 Task: Look for space in Arish, Egypt from 2nd September, 2023 to 6th September, 2023 for 2 adults in price range Rs.15000 to Rs.20000. Place can be entire place with 1  bedroom having 1 bed and 1 bathroom. Property type can be house, flat, guest house, hotel. Booking option can be shelf check-in. Required host language is English.
Action: Mouse moved to (300, 175)
Screenshot: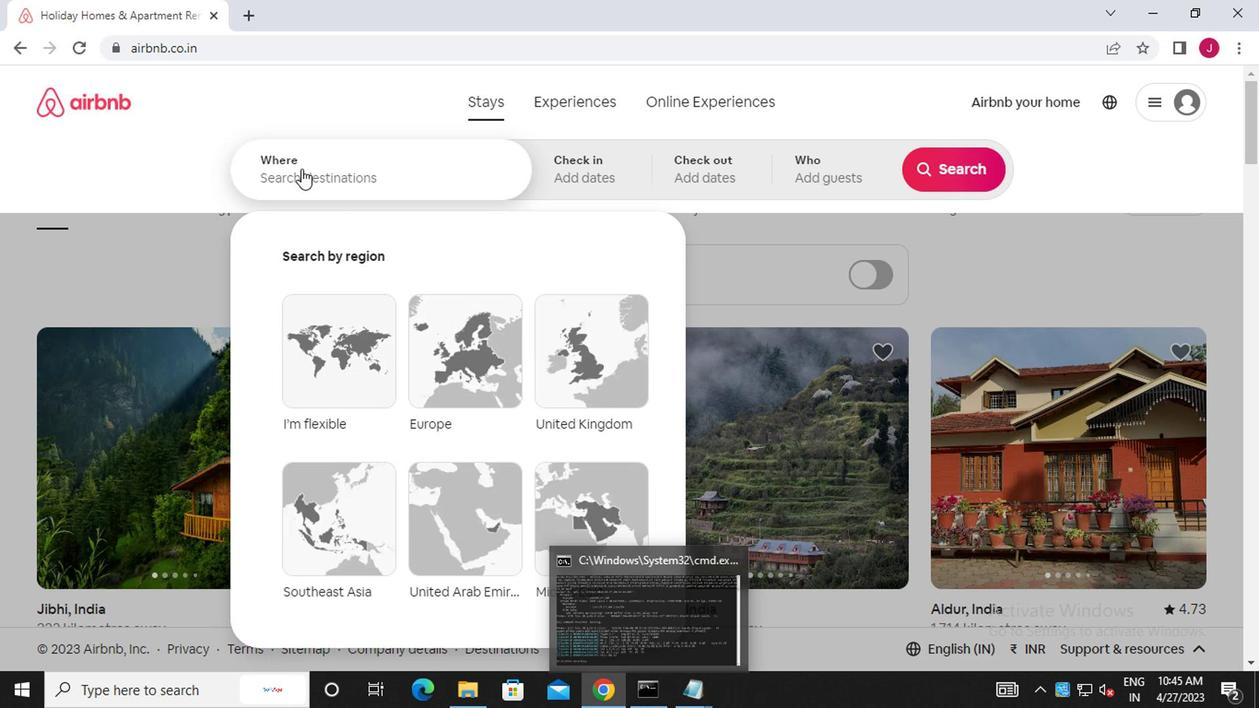 
Action: Mouse pressed left at (300, 175)
Screenshot: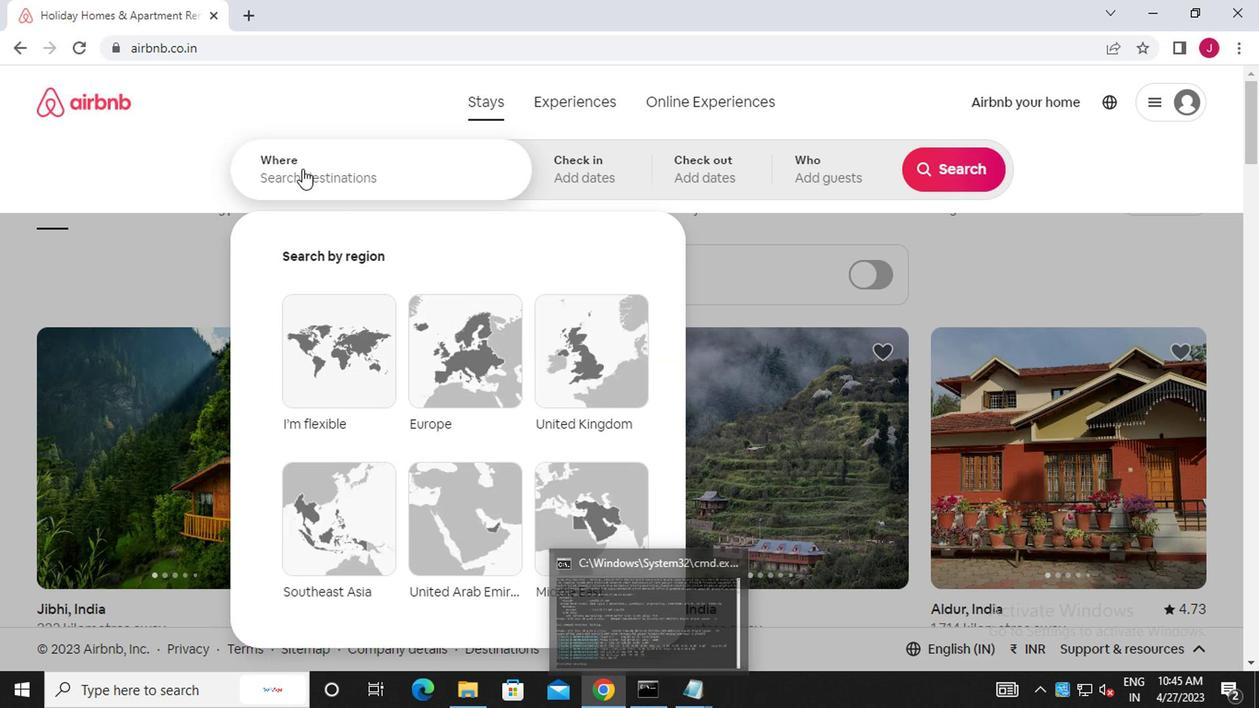 
Action: Mouse moved to (300, 176)
Screenshot: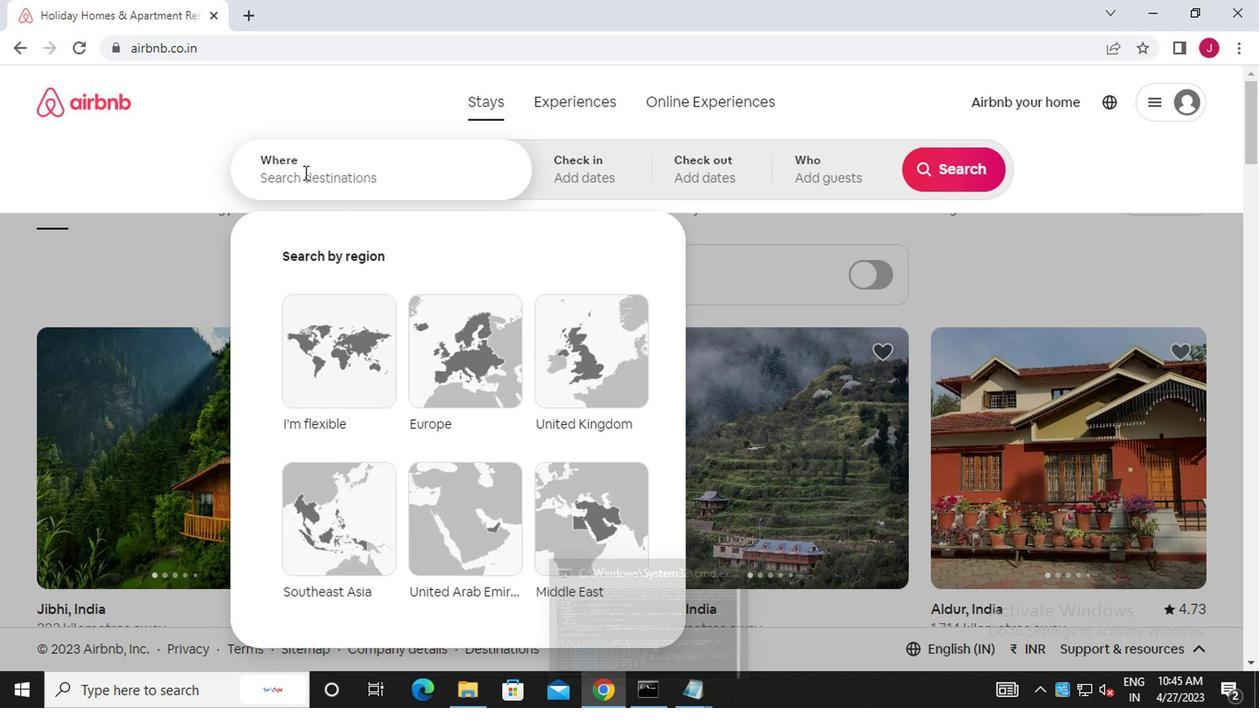 
Action: Key pressed a<Key.caps_lock>rish,<Key.caps_lock>e<Key.caps_lock>gypt
Screenshot: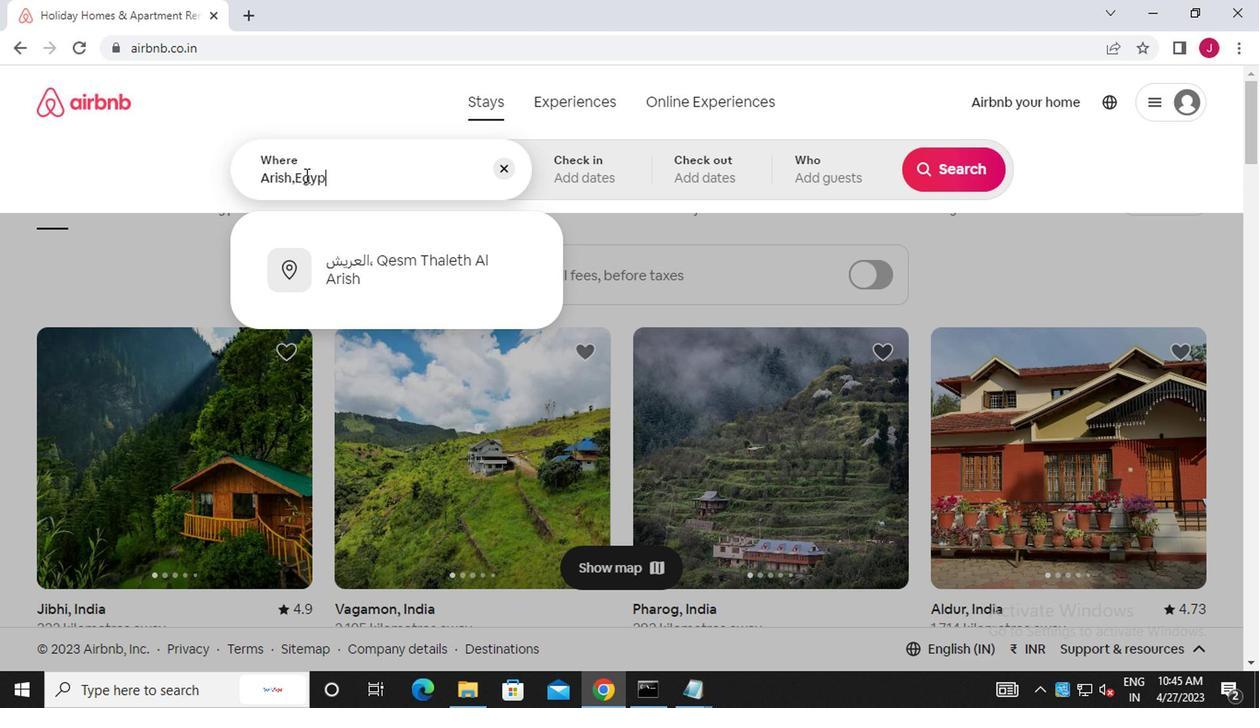 
Action: Mouse moved to (583, 167)
Screenshot: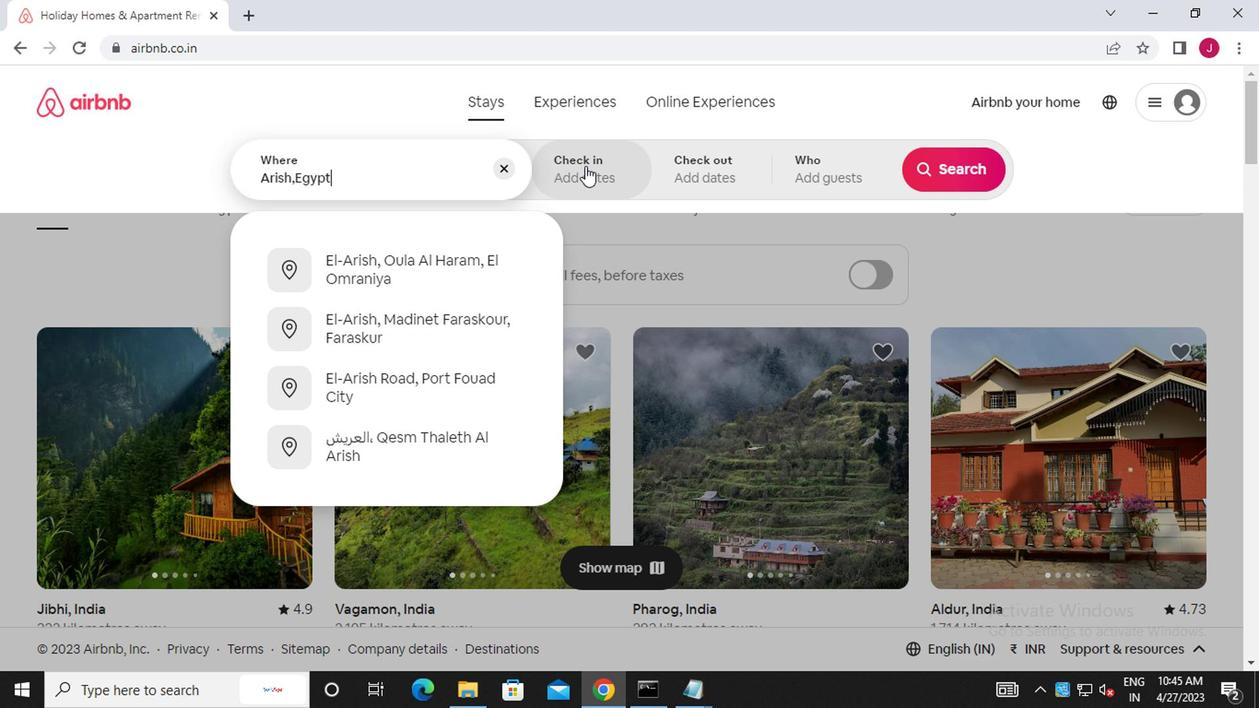 
Action: Mouse pressed left at (583, 167)
Screenshot: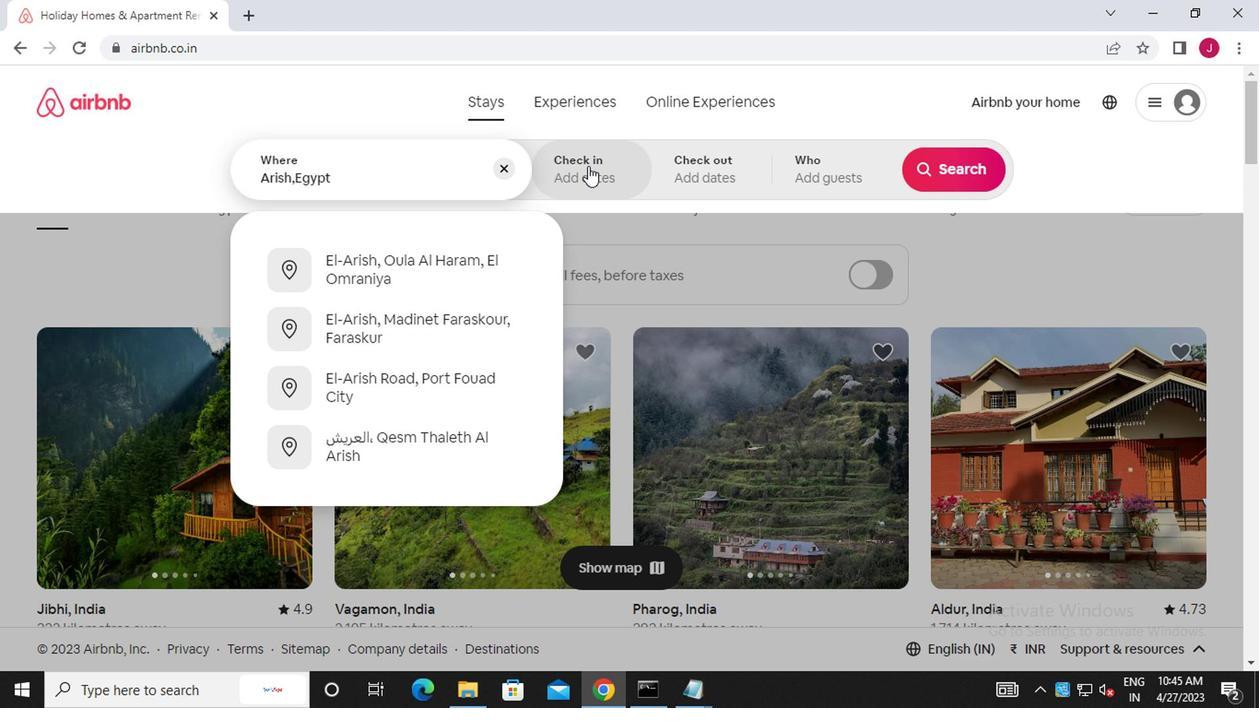 
Action: Mouse moved to (939, 312)
Screenshot: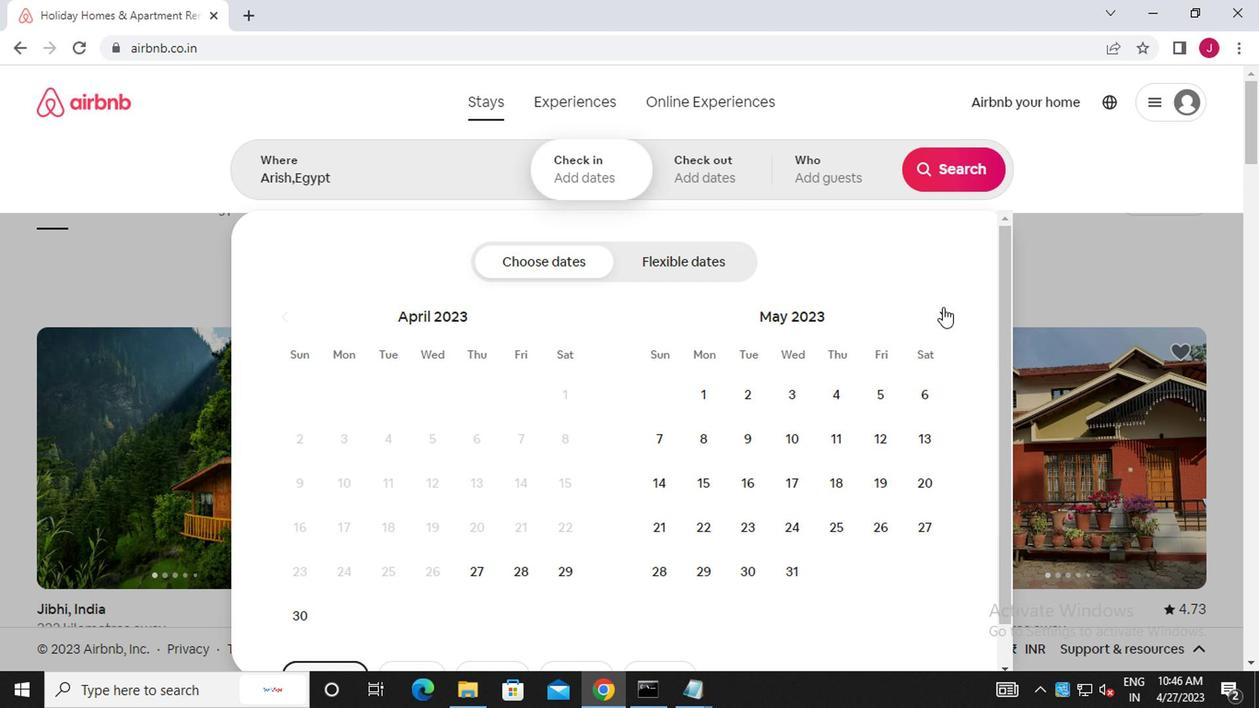 
Action: Mouse pressed left at (939, 312)
Screenshot: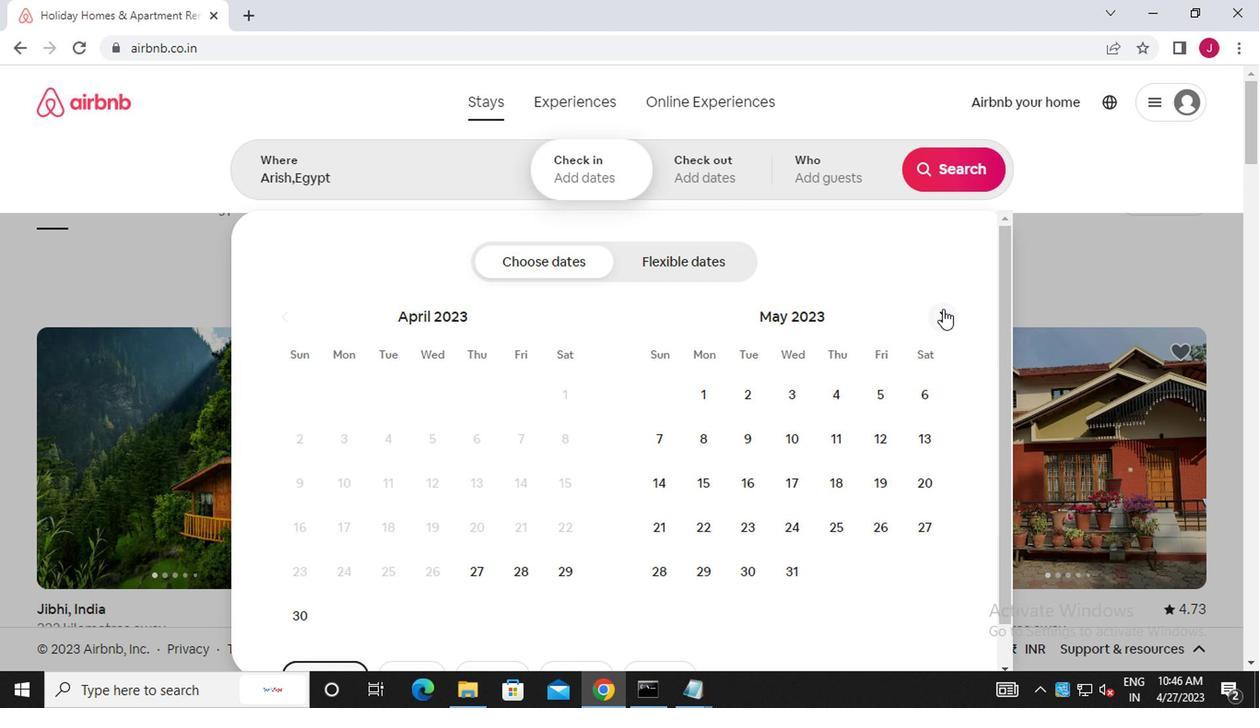 
Action: Mouse moved to (939, 312)
Screenshot: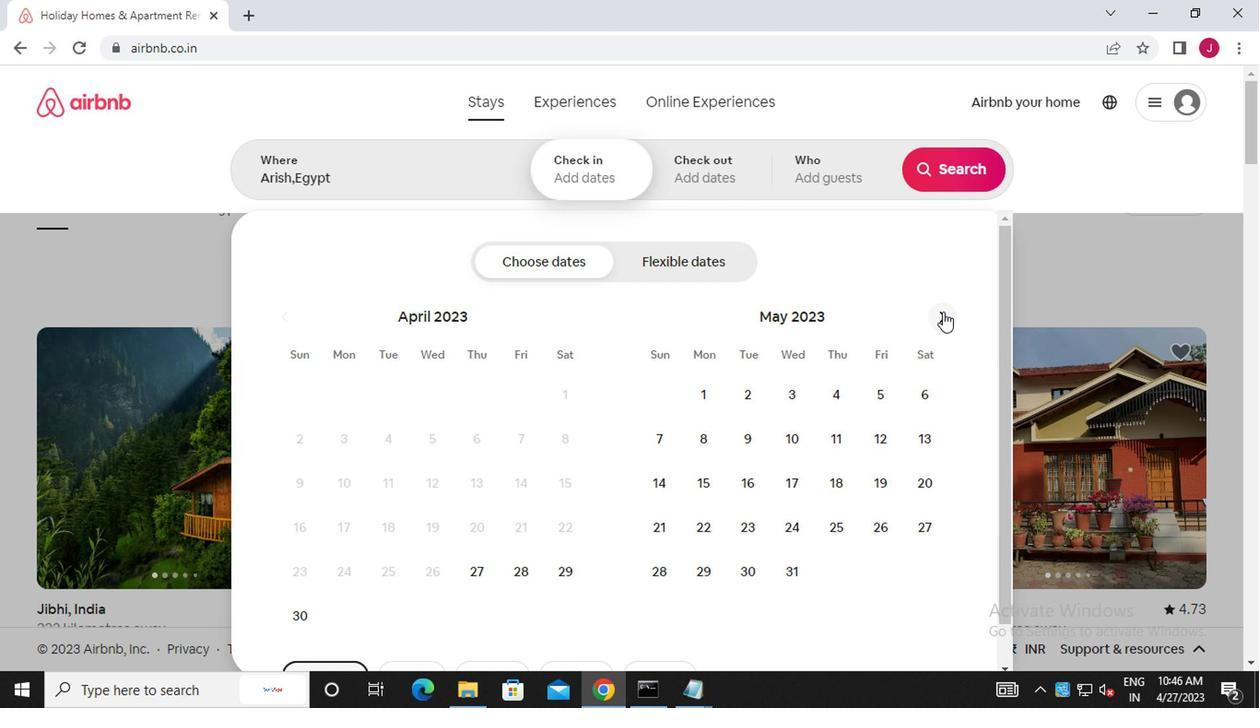 
Action: Mouse pressed left at (939, 312)
Screenshot: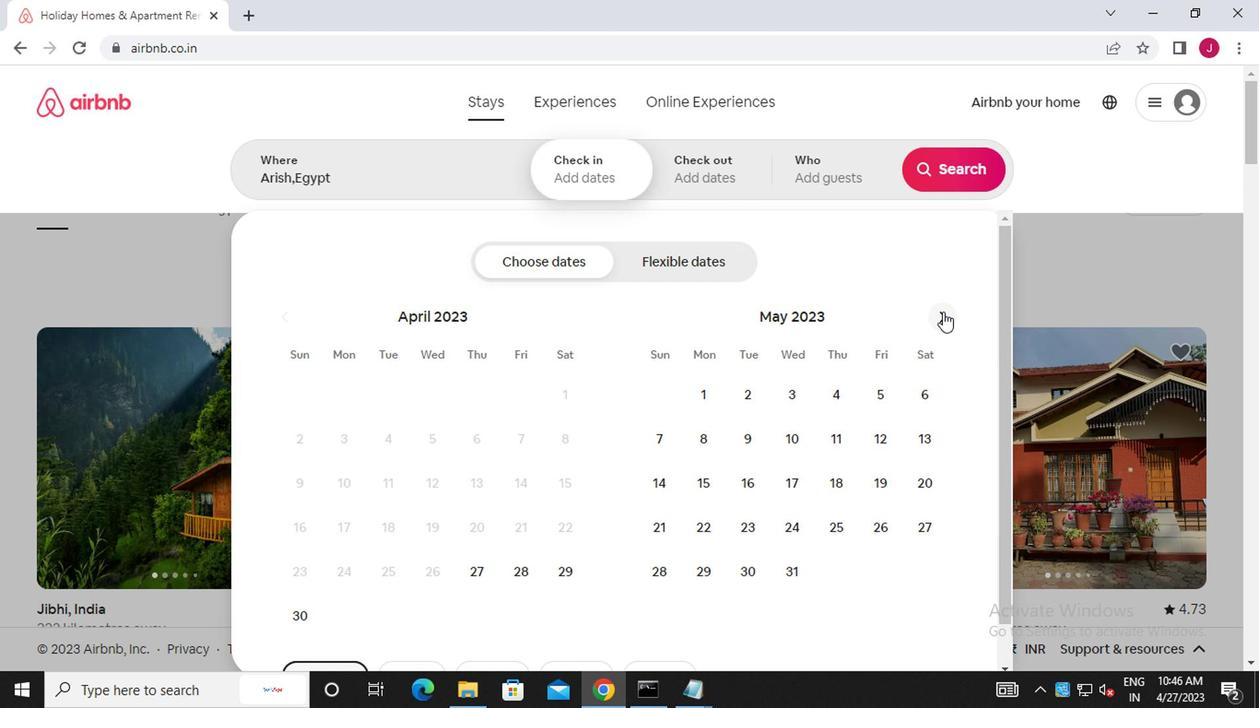 
Action: Mouse pressed left at (939, 312)
Screenshot: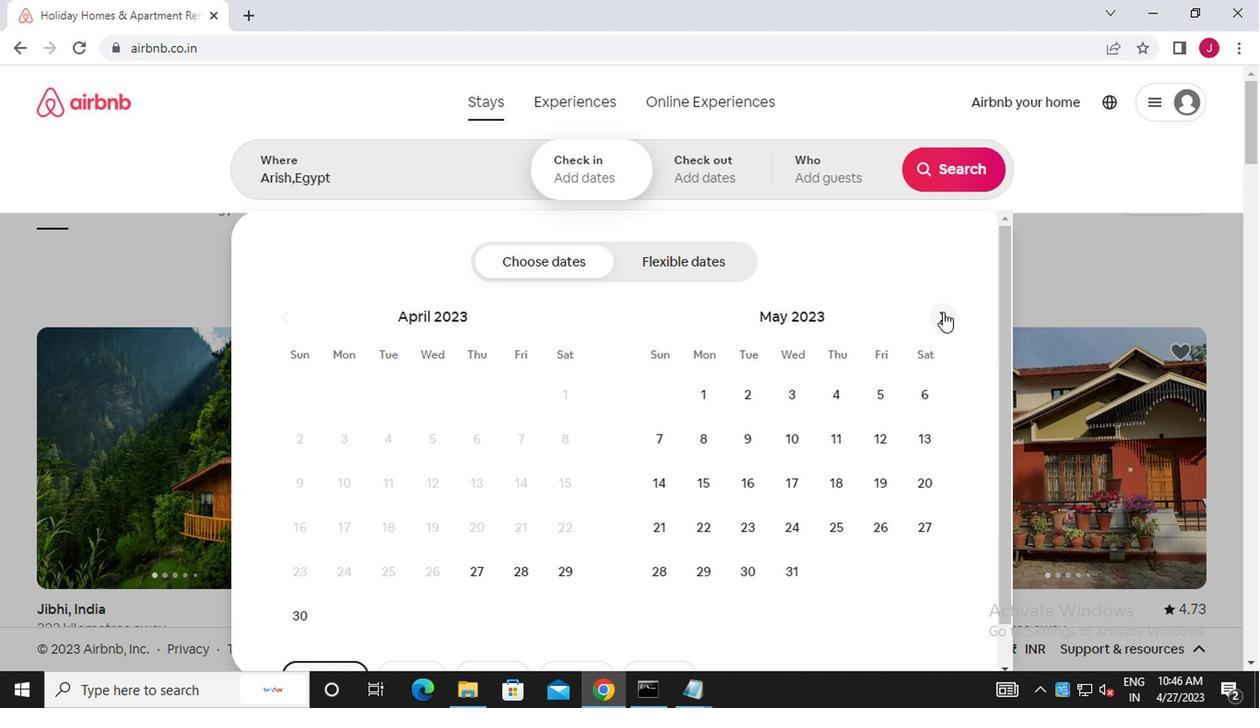 
Action: Mouse pressed left at (939, 312)
Screenshot: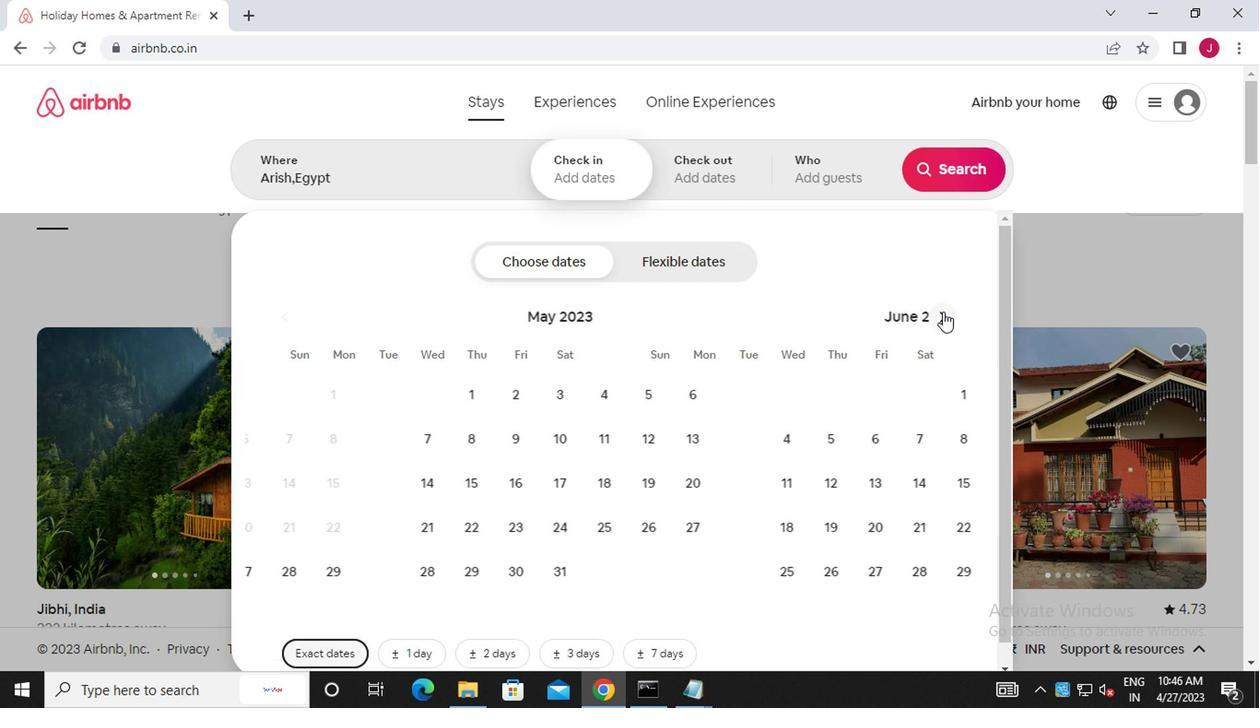 
Action: Mouse moved to (940, 314)
Screenshot: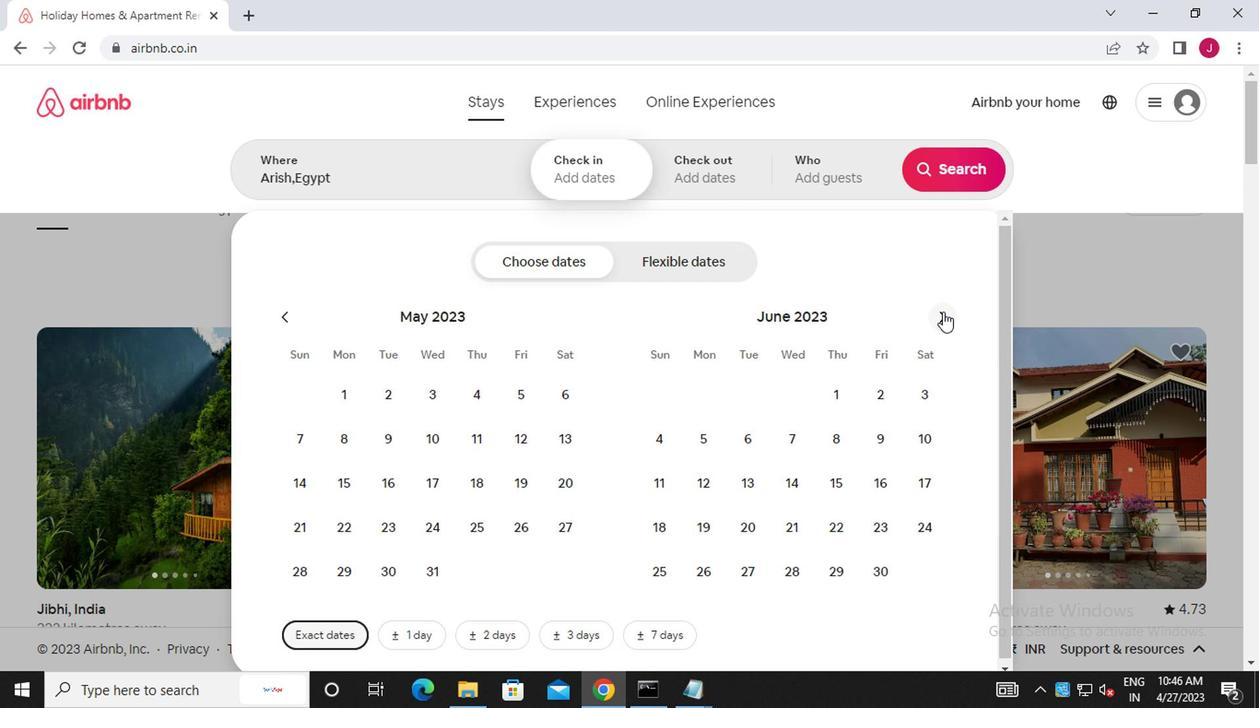 
Action: Mouse pressed left at (940, 314)
Screenshot: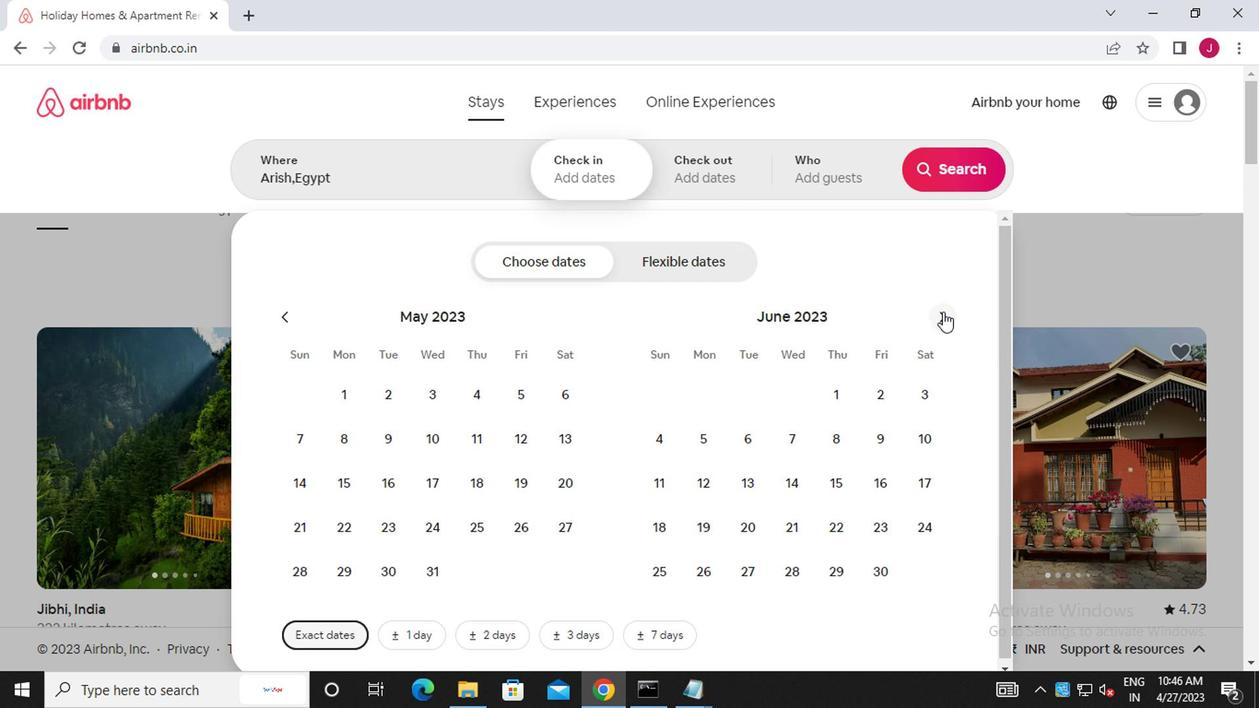 
Action: Mouse moved to (940, 314)
Screenshot: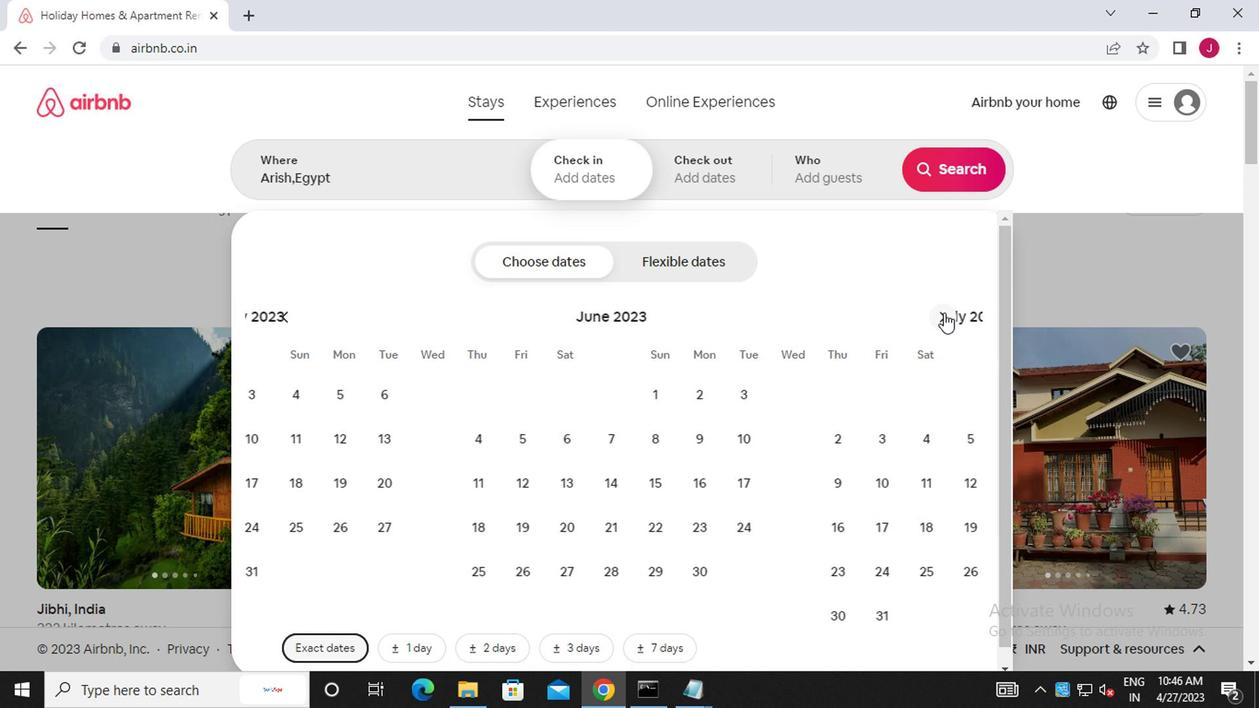 
Action: Mouse pressed left at (940, 314)
Screenshot: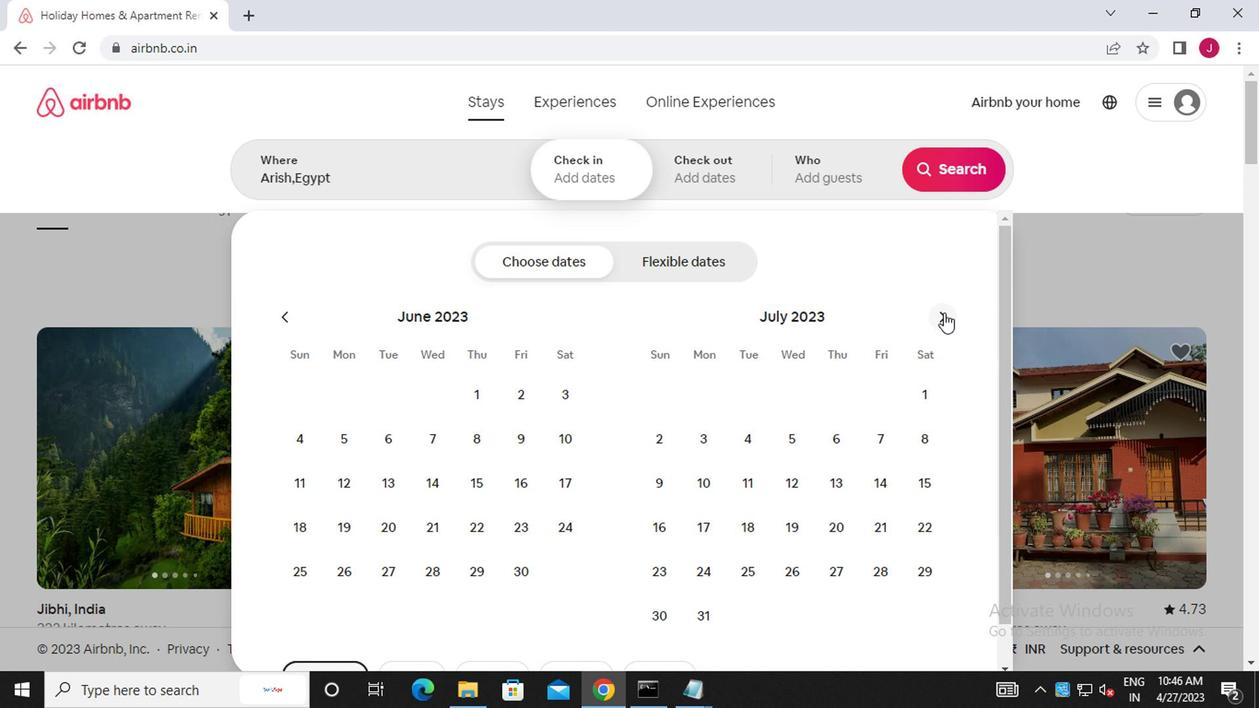 
Action: Mouse moved to (920, 400)
Screenshot: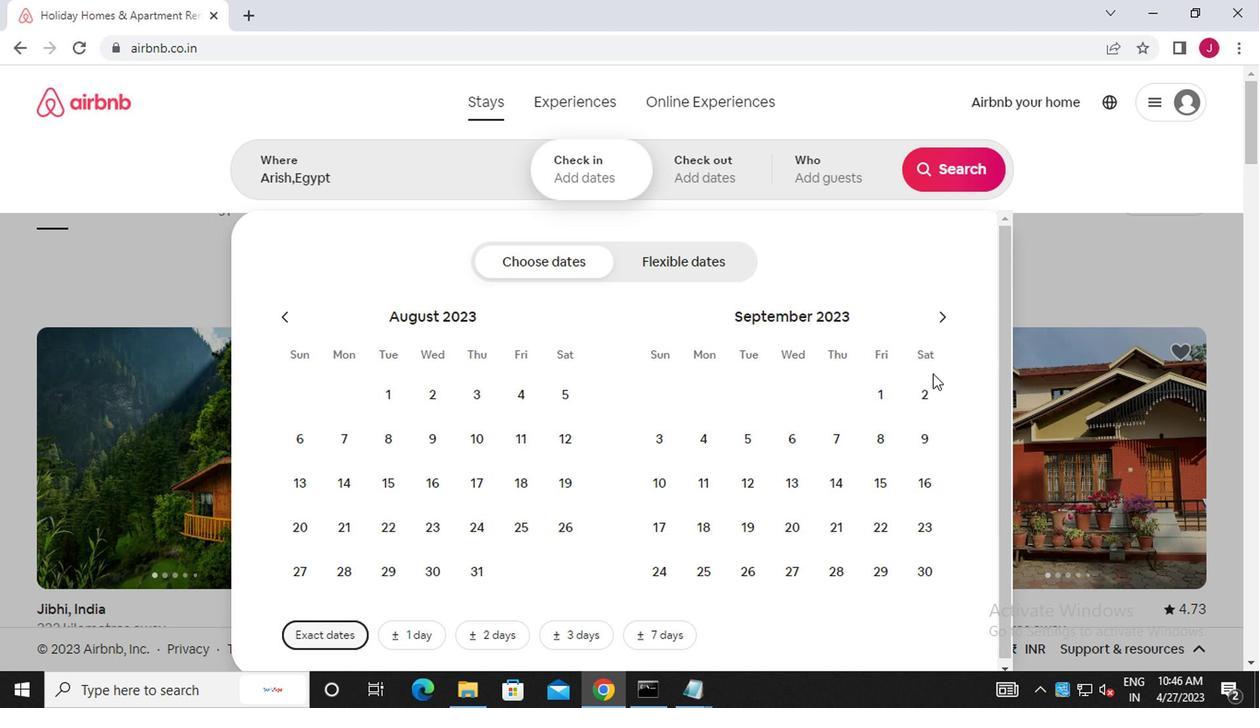 
Action: Mouse pressed left at (920, 400)
Screenshot: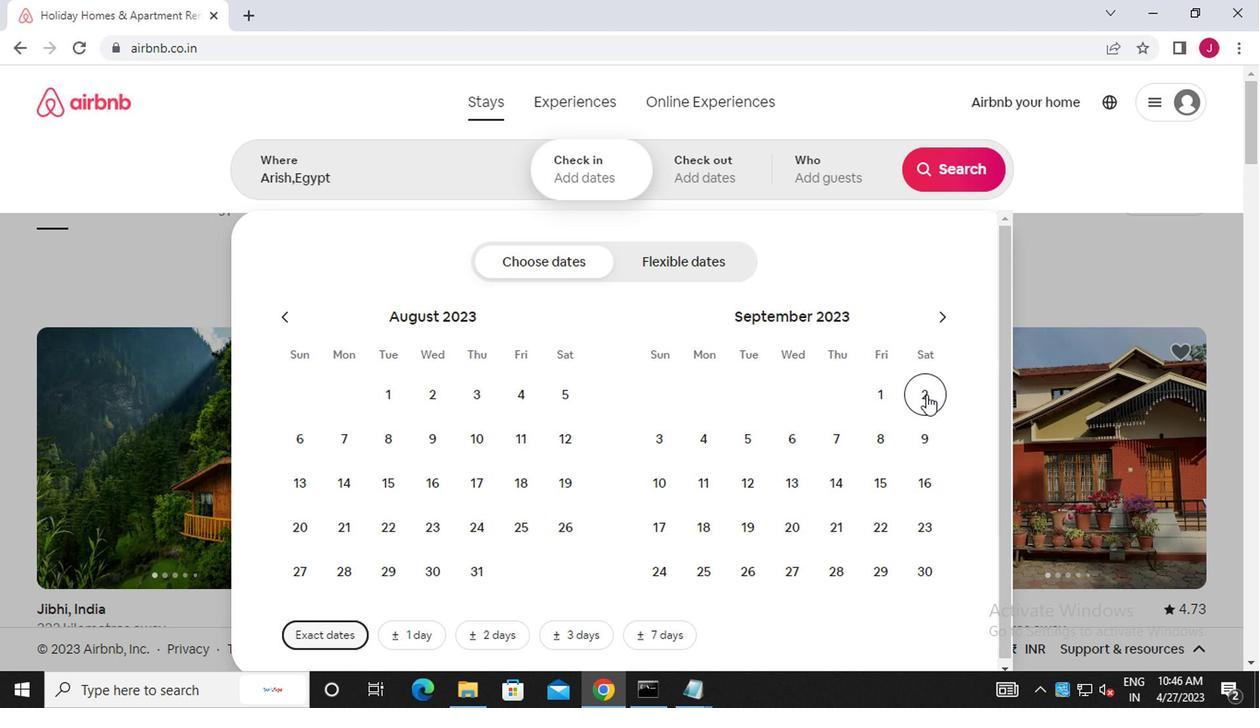 
Action: Mouse moved to (792, 438)
Screenshot: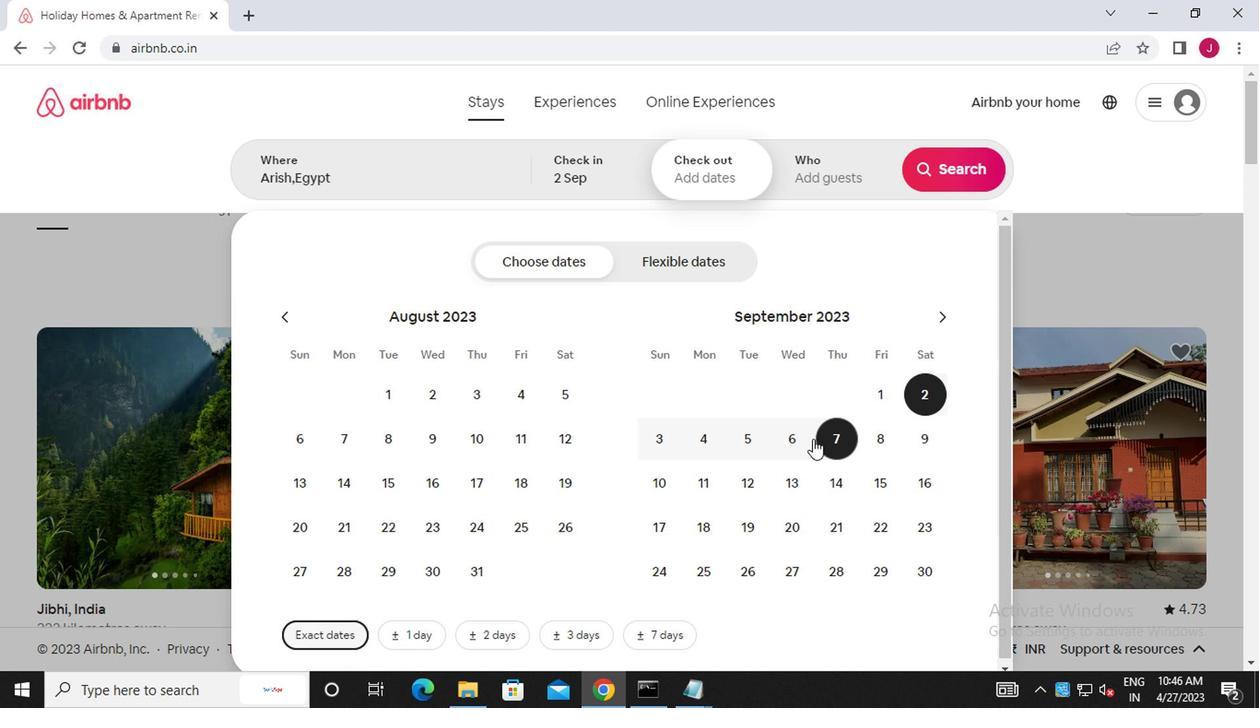 
Action: Mouse pressed left at (792, 438)
Screenshot: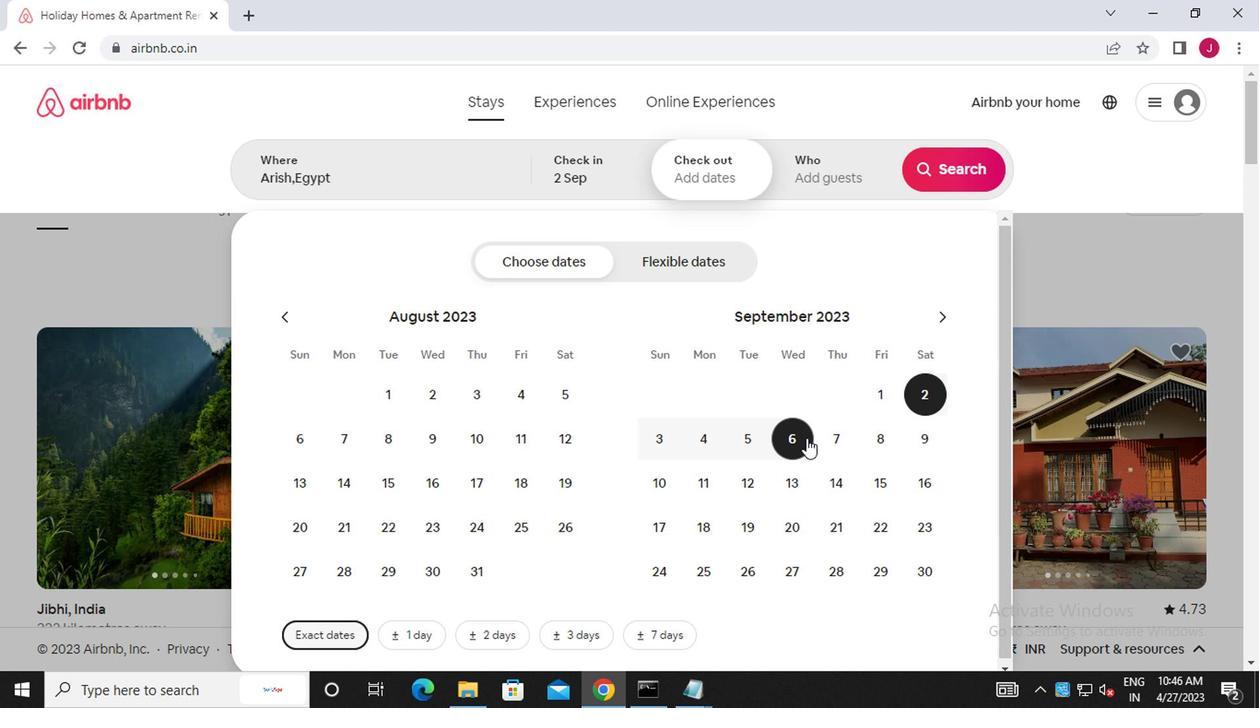 
Action: Mouse moved to (817, 167)
Screenshot: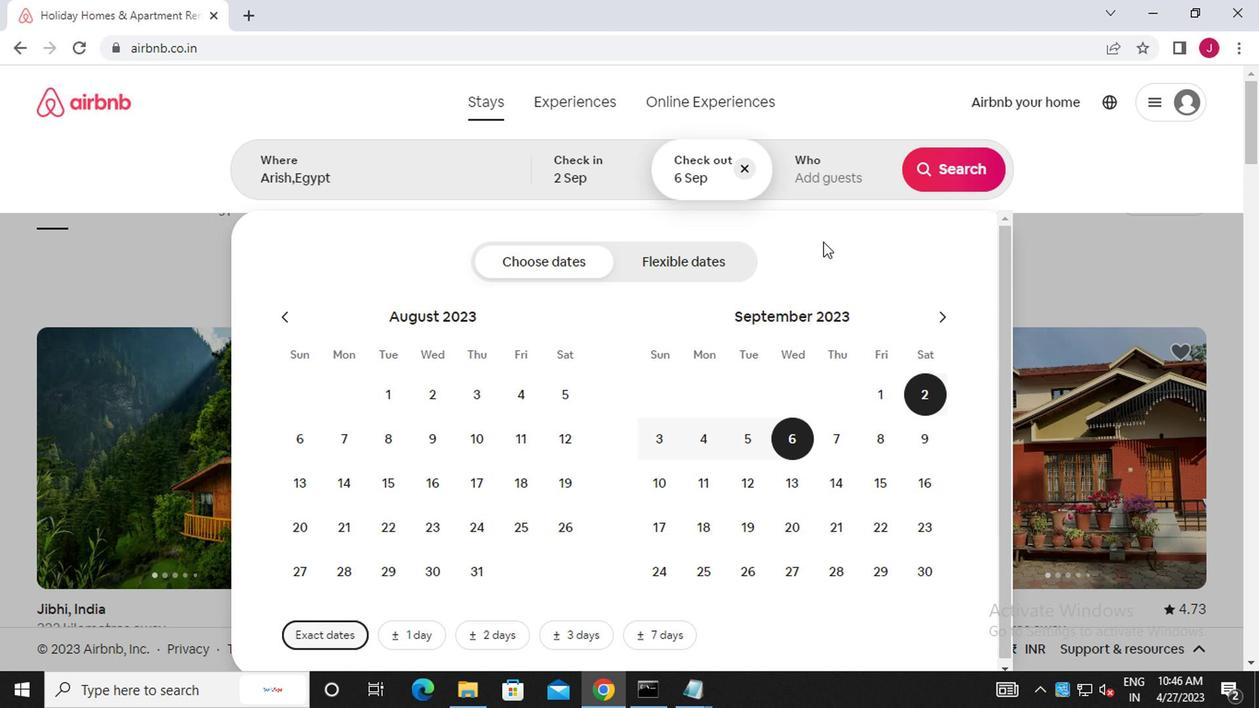 
Action: Mouse pressed left at (817, 167)
Screenshot: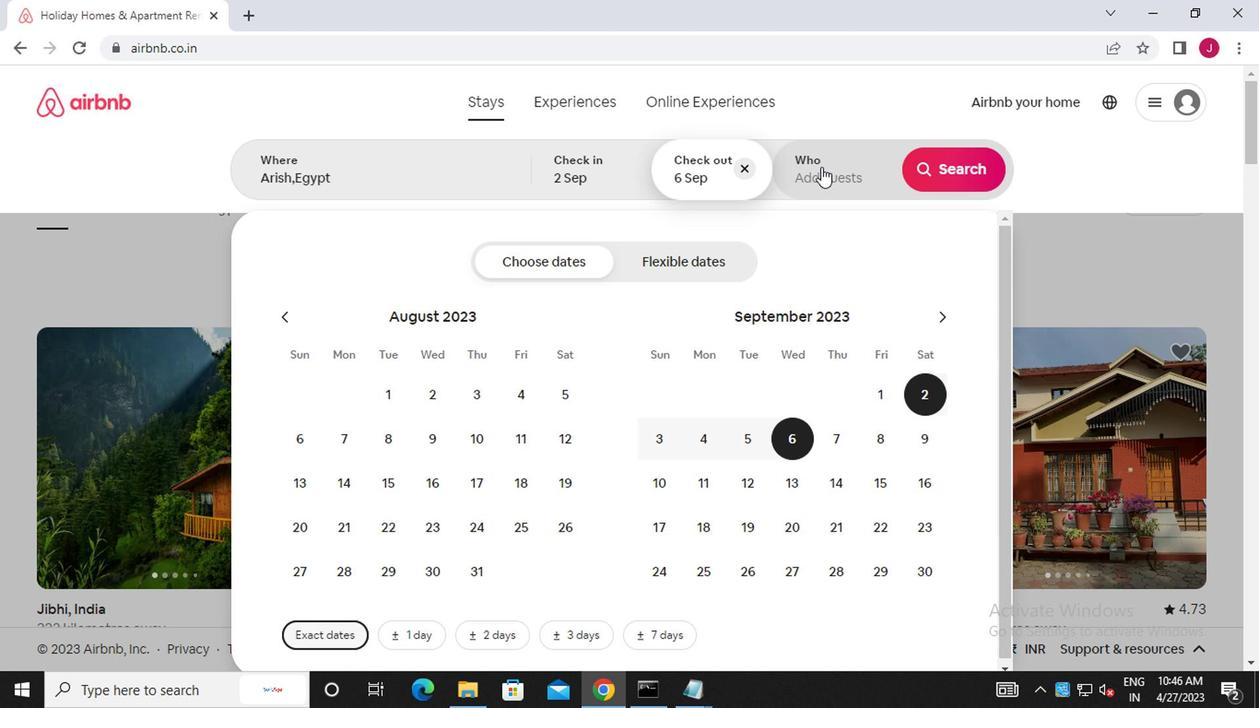 
Action: Mouse moved to (956, 262)
Screenshot: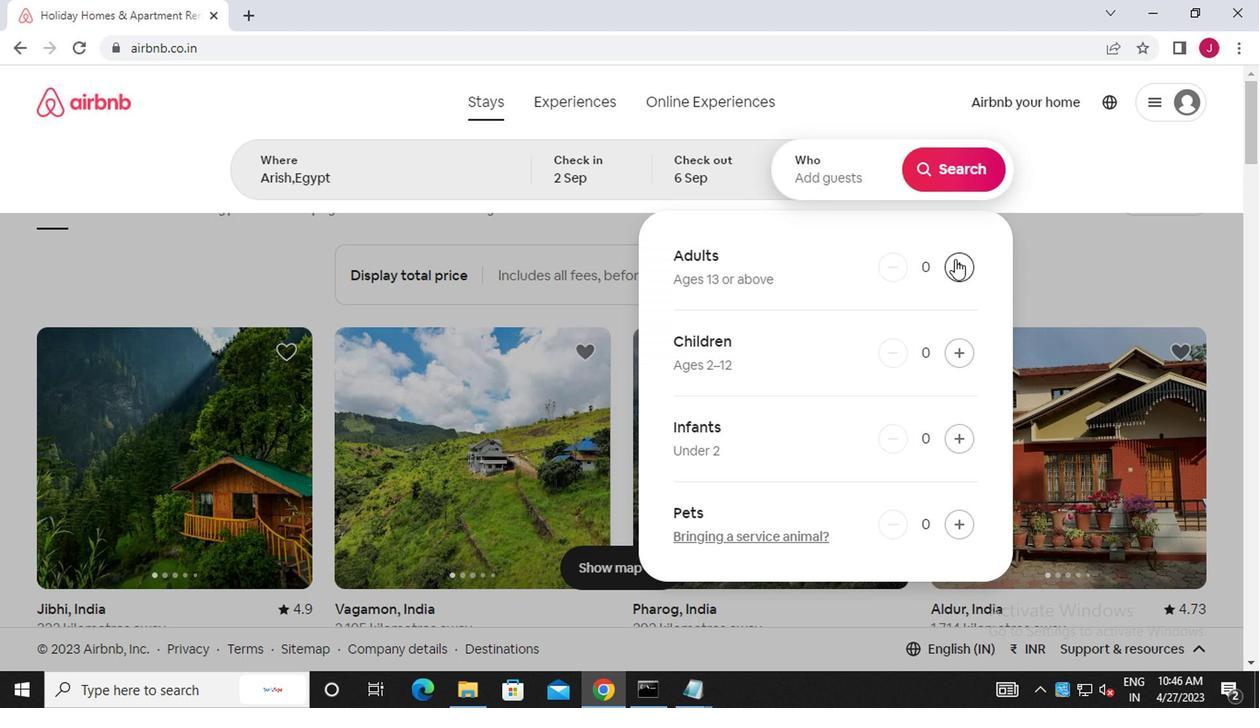 
Action: Mouse pressed left at (956, 262)
Screenshot: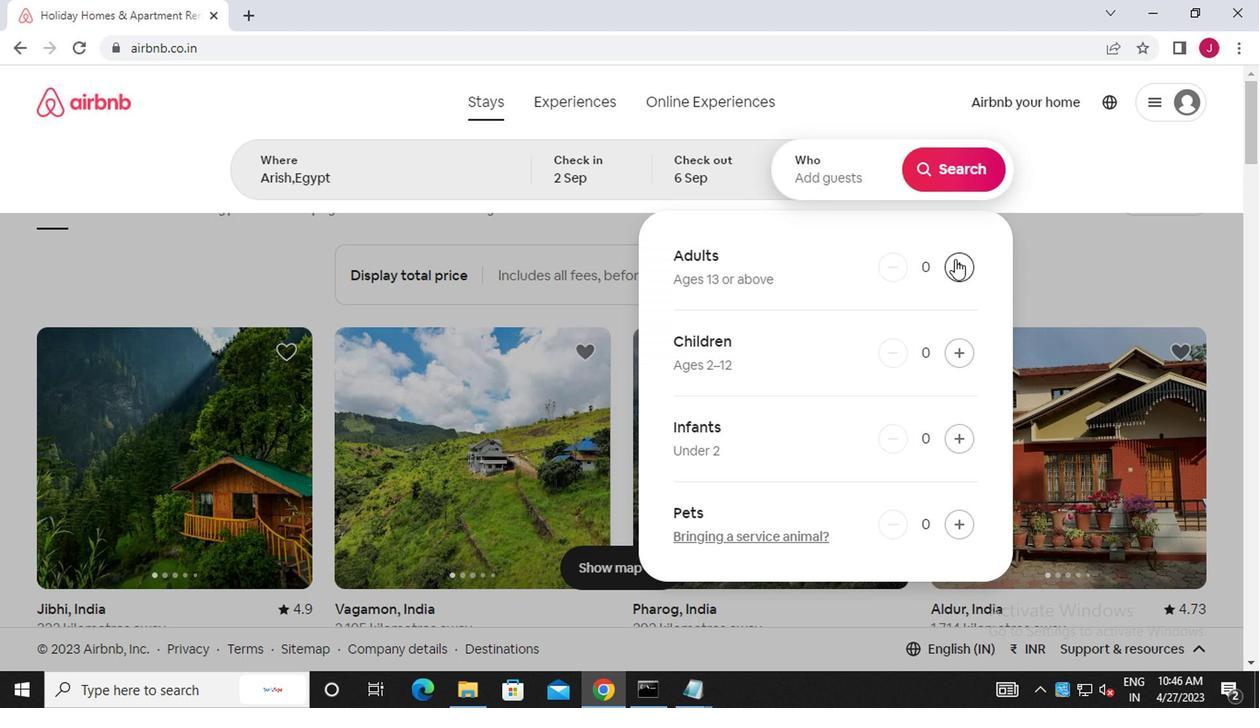 
Action: Mouse moved to (957, 264)
Screenshot: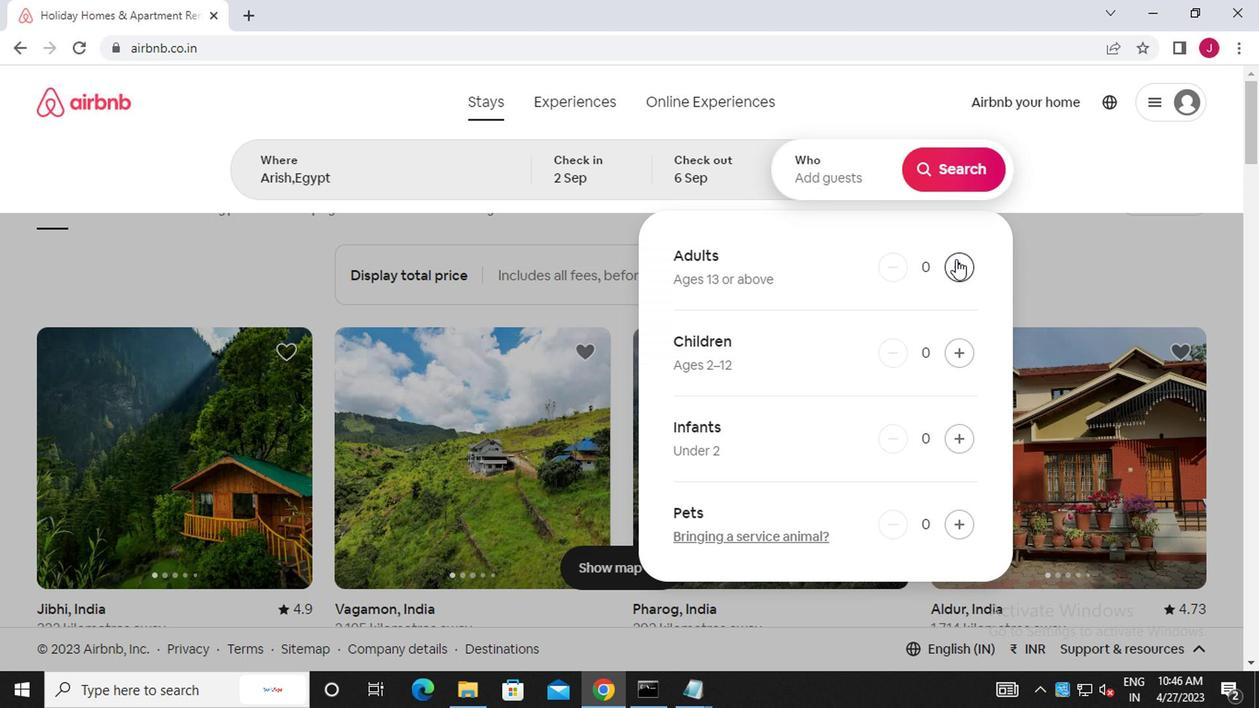 
Action: Mouse pressed left at (957, 264)
Screenshot: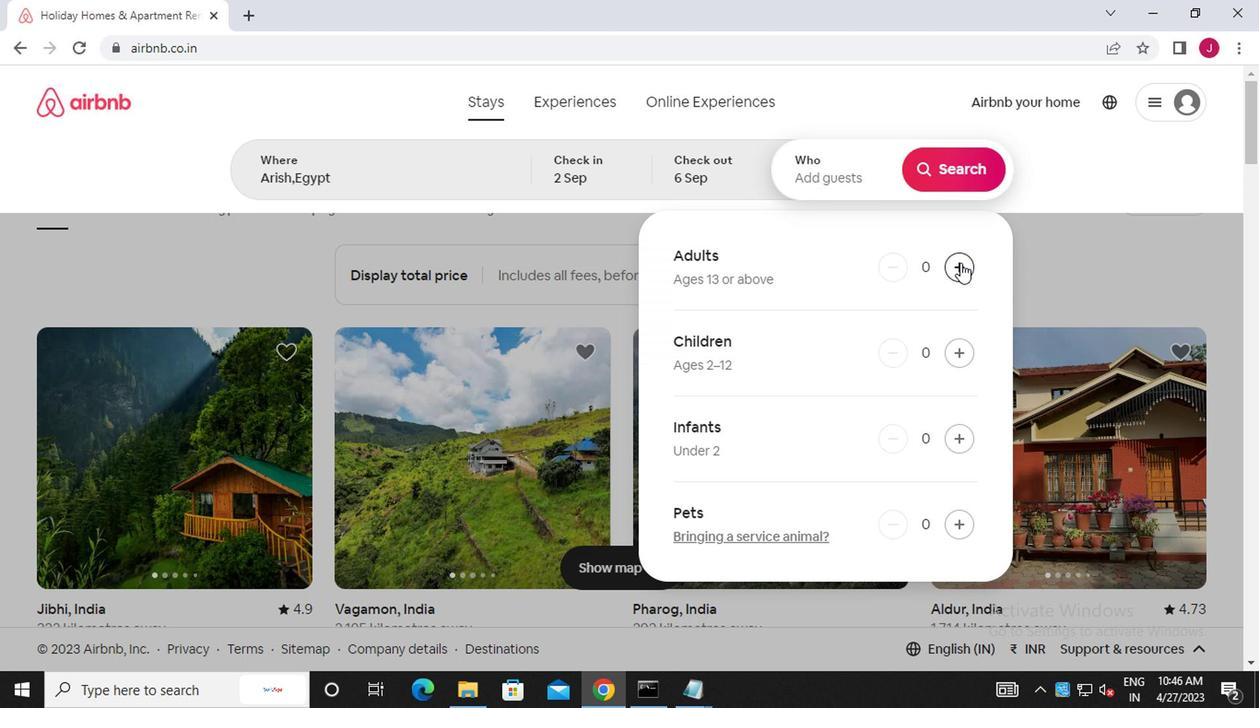 
Action: Mouse moved to (957, 163)
Screenshot: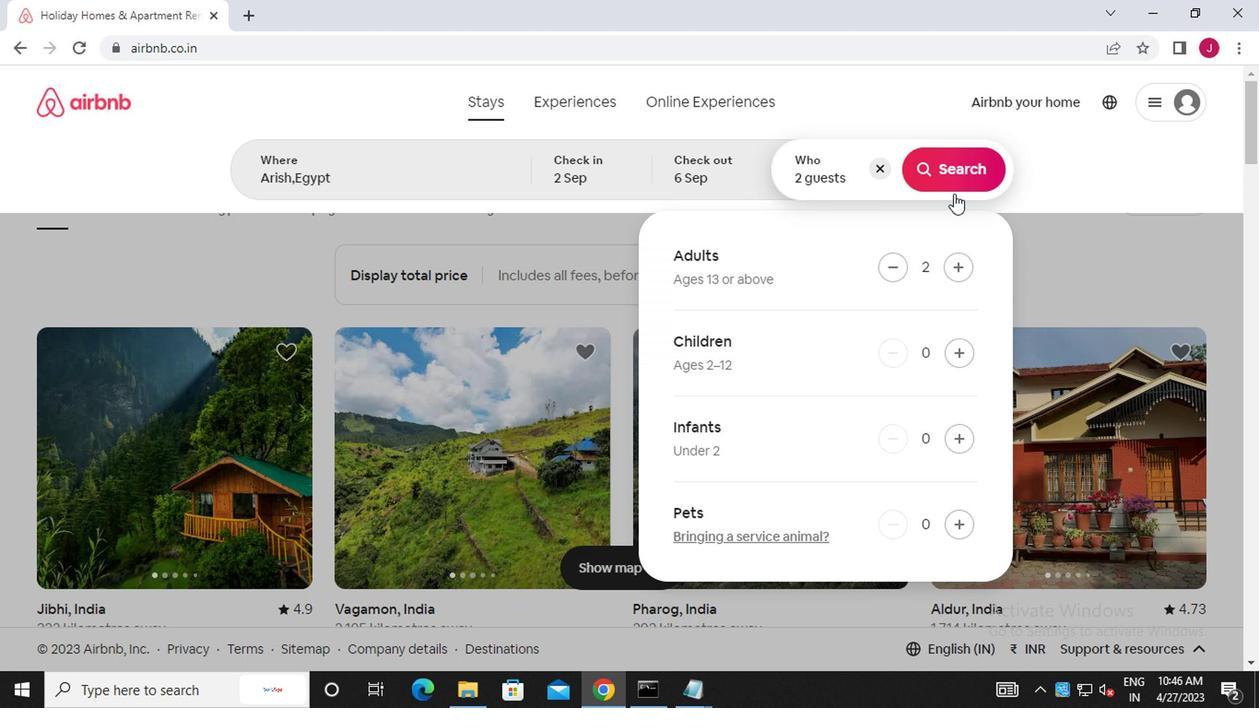 
Action: Mouse pressed left at (957, 163)
Screenshot: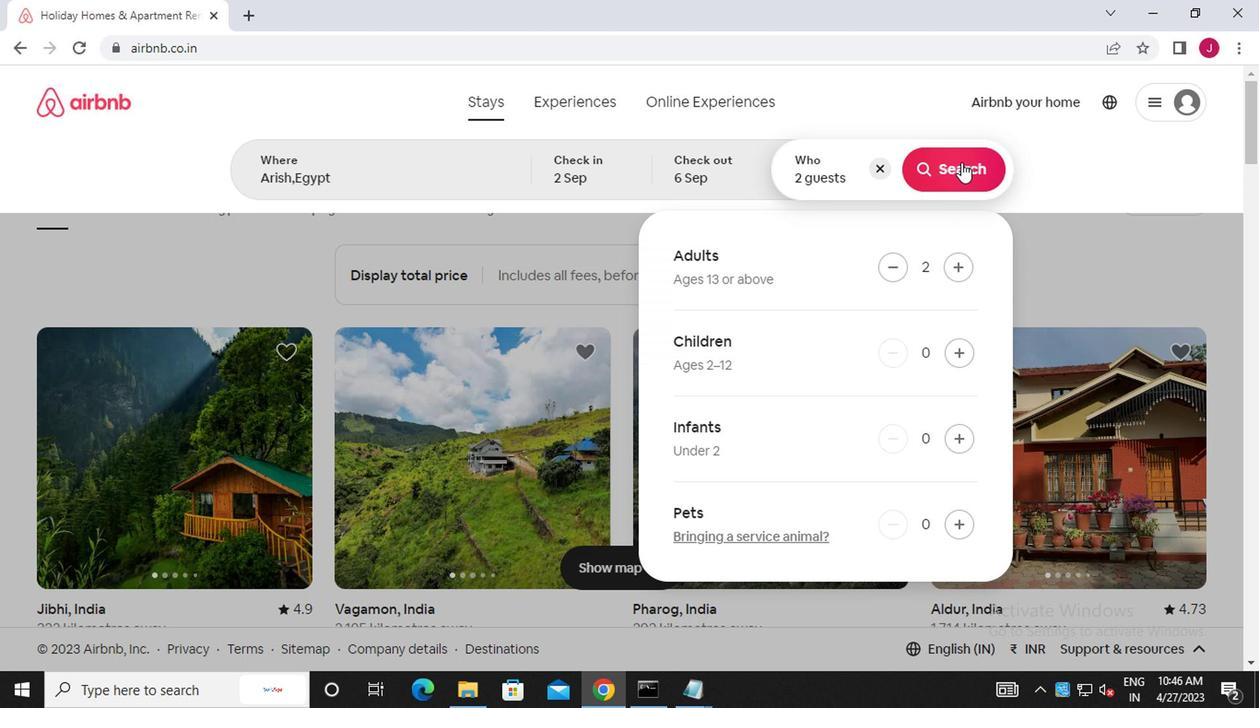 
Action: Mouse moved to (1196, 178)
Screenshot: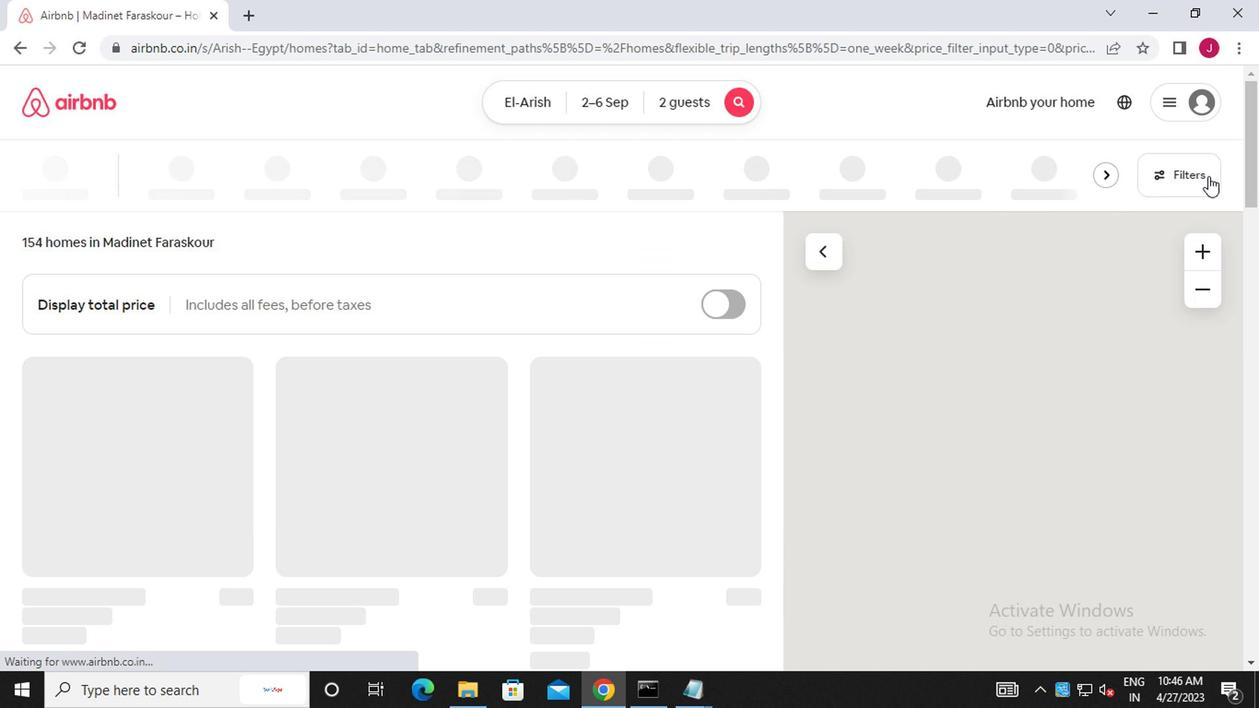 
Action: Mouse pressed left at (1196, 178)
Screenshot: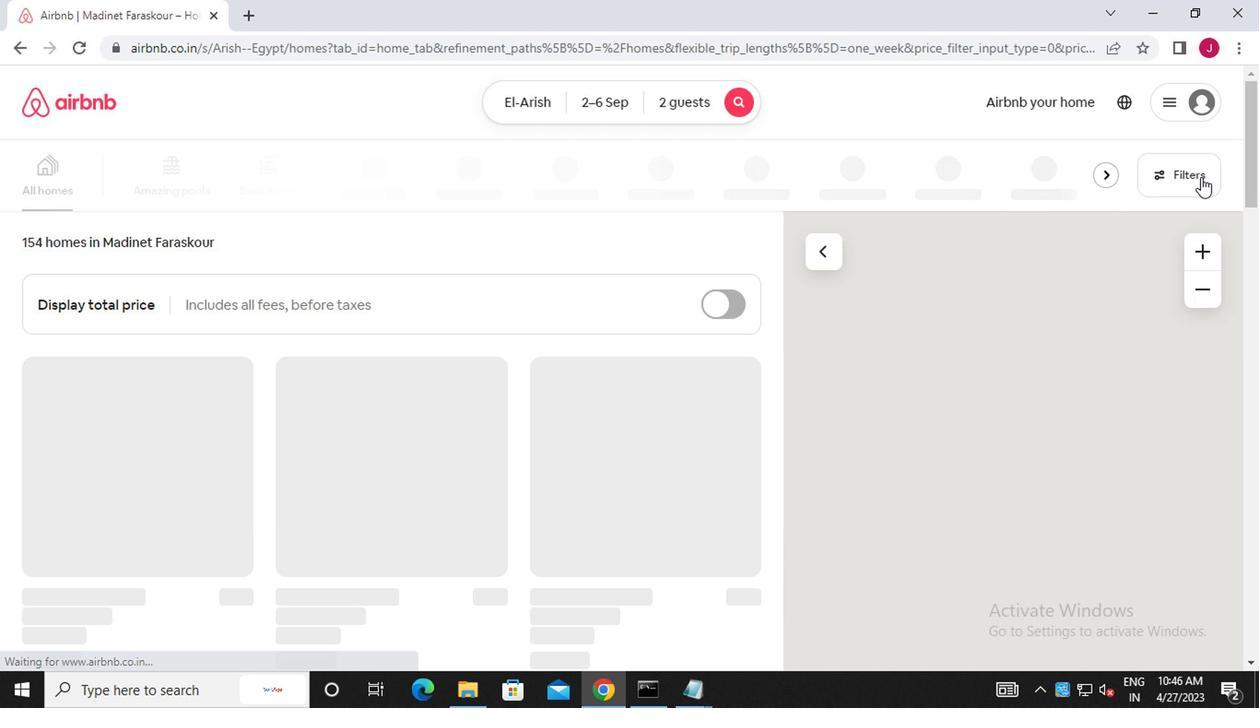 
Action: Mouse moved to (409, 400)
Screenshot: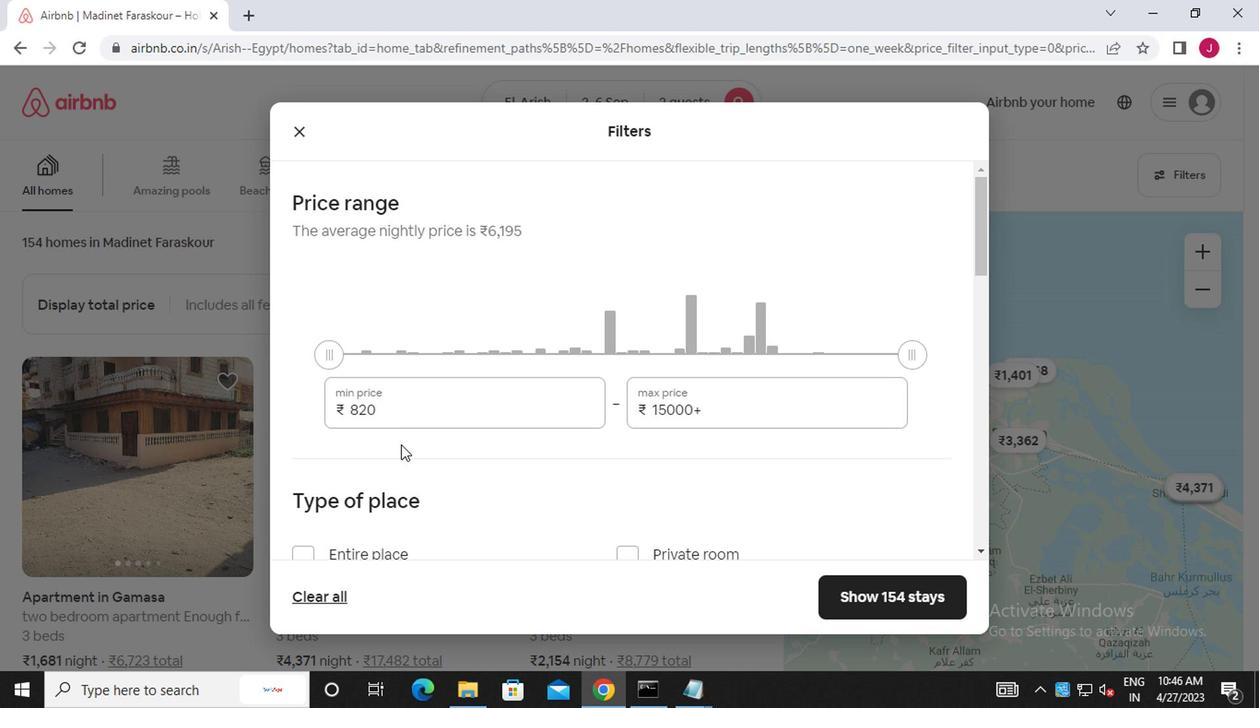 
Action: Mouse pressed left at (409, 400)
Screenshot: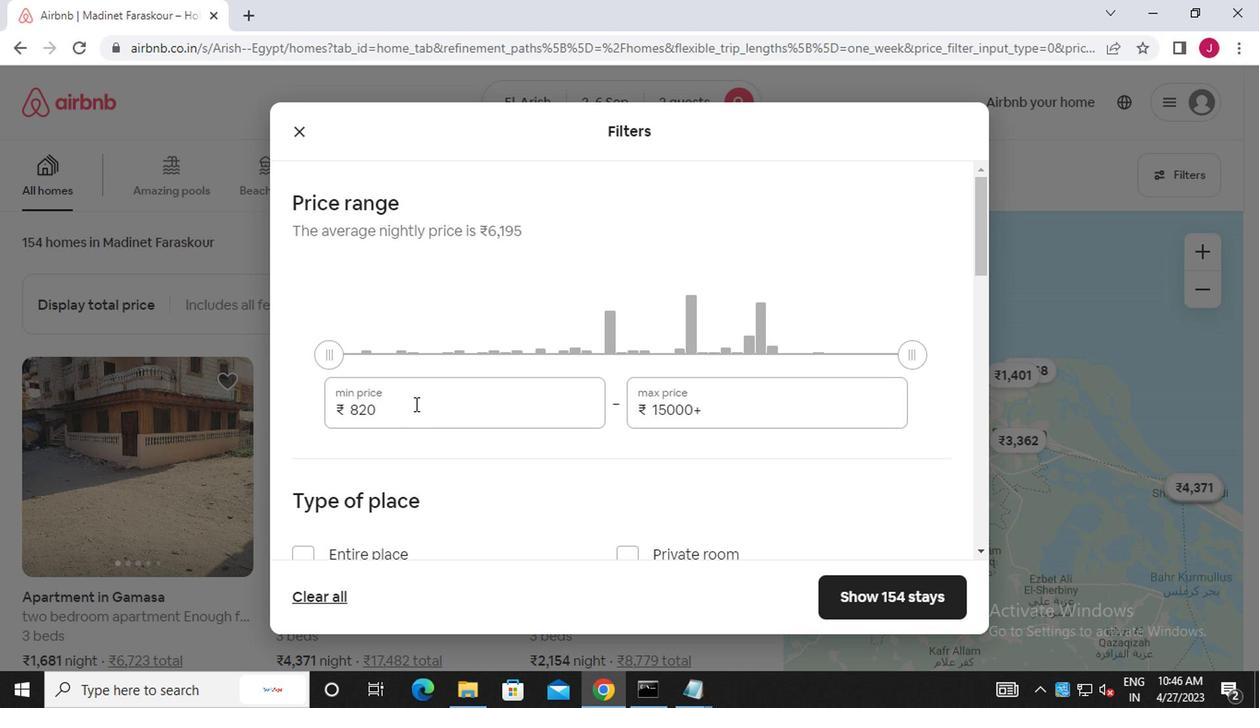
Action: Mouse moved to (415, 397)
Screenshot: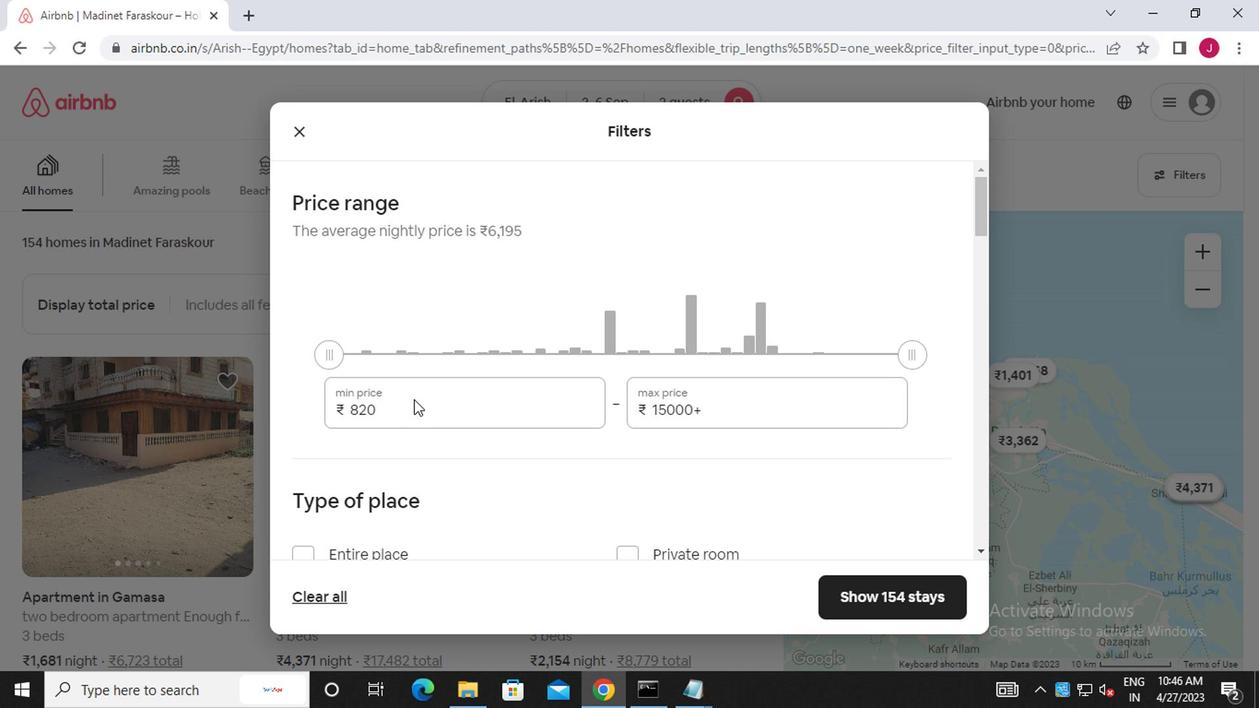 
Action: Key pressed <Key.backspace><Key.backspace><Key.backspace><<97>><<101>><<96>><<96>><<96>>
Screenshot: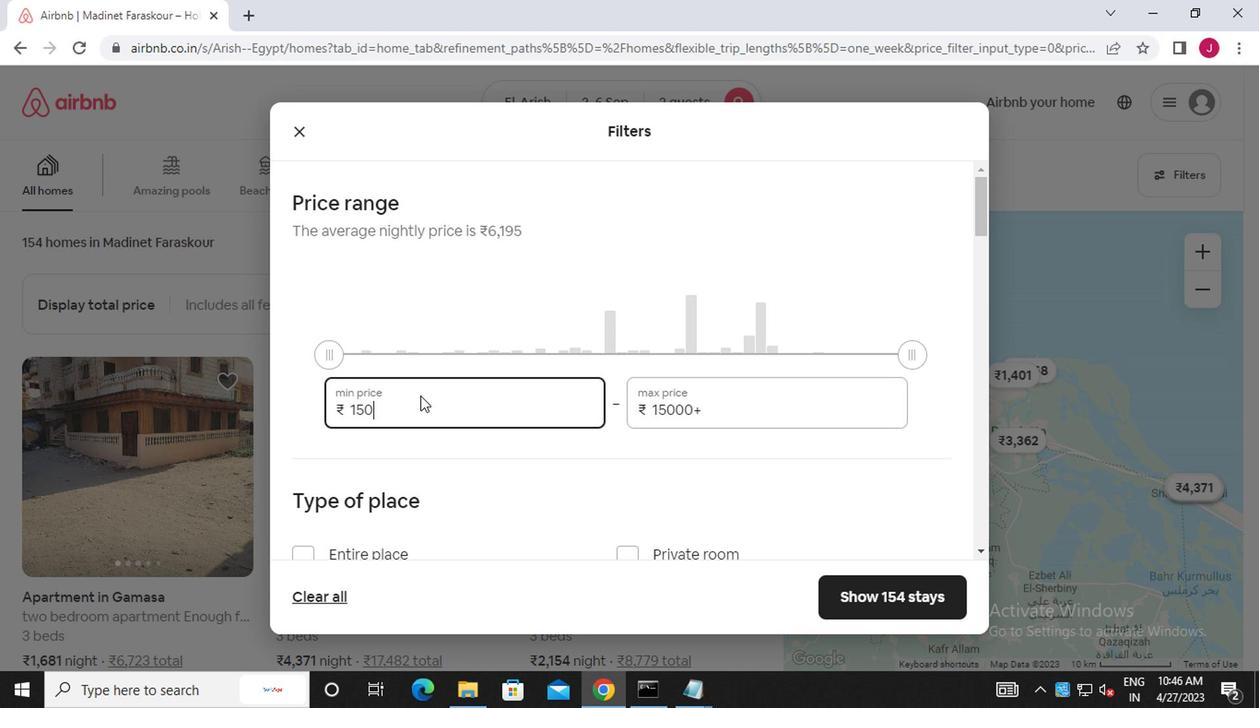 
Action: Mouse moved to (721, 401)
Screenshot: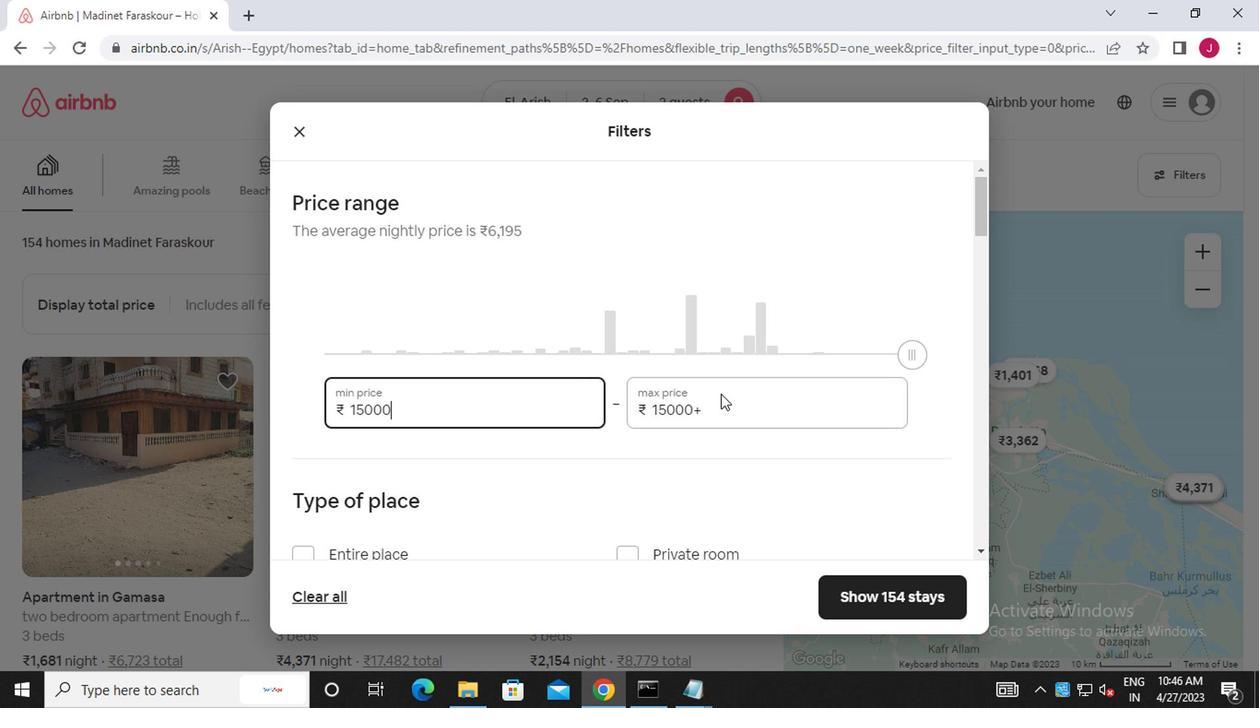 
Action: Mouse pressed left at (721, 401)
Screenshot: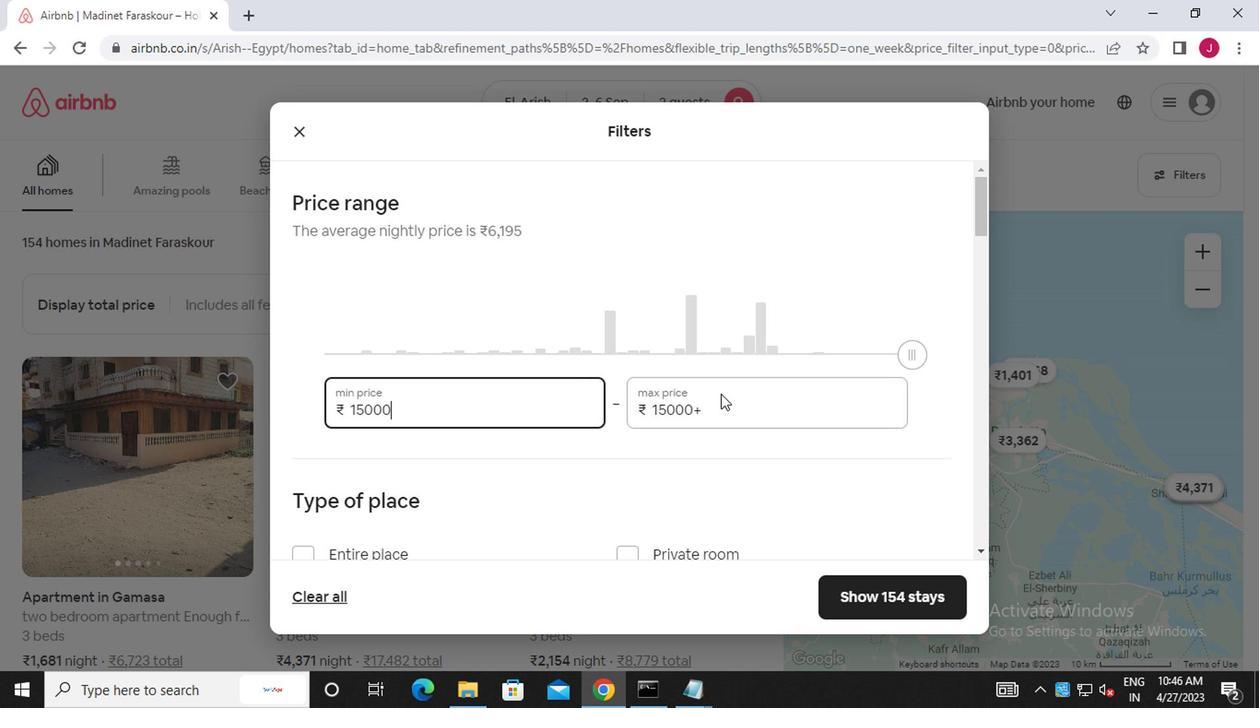 
Action: Mouse moved to (723, 404)
Screenshot: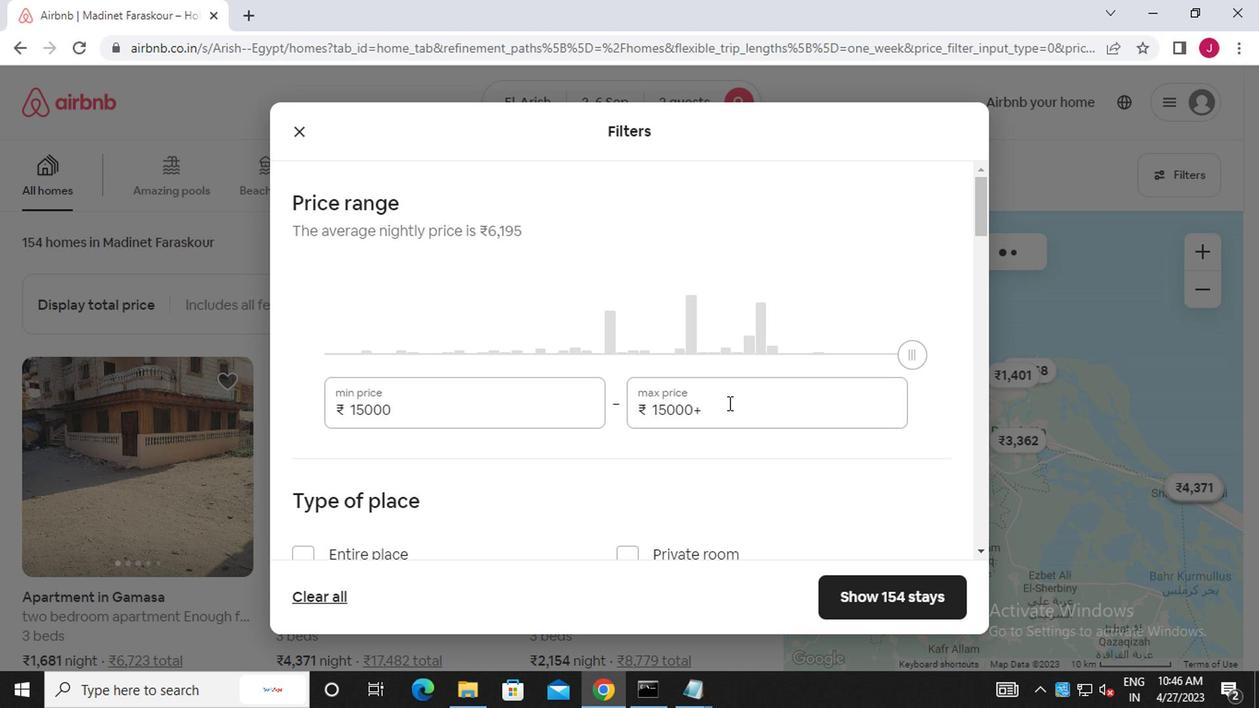 
Action: Key pressed <Key.backspace><Key.backspace><Key.backspace><Key.backspace><Key.backspace><Key.backspace><Key.backspace><Key.backspace><Key.backspace><Key.backspace><Key.backspace><Key.backspace><Key.backspace><<98>><<96>><<96>><<96>><<96>>
Screenshot: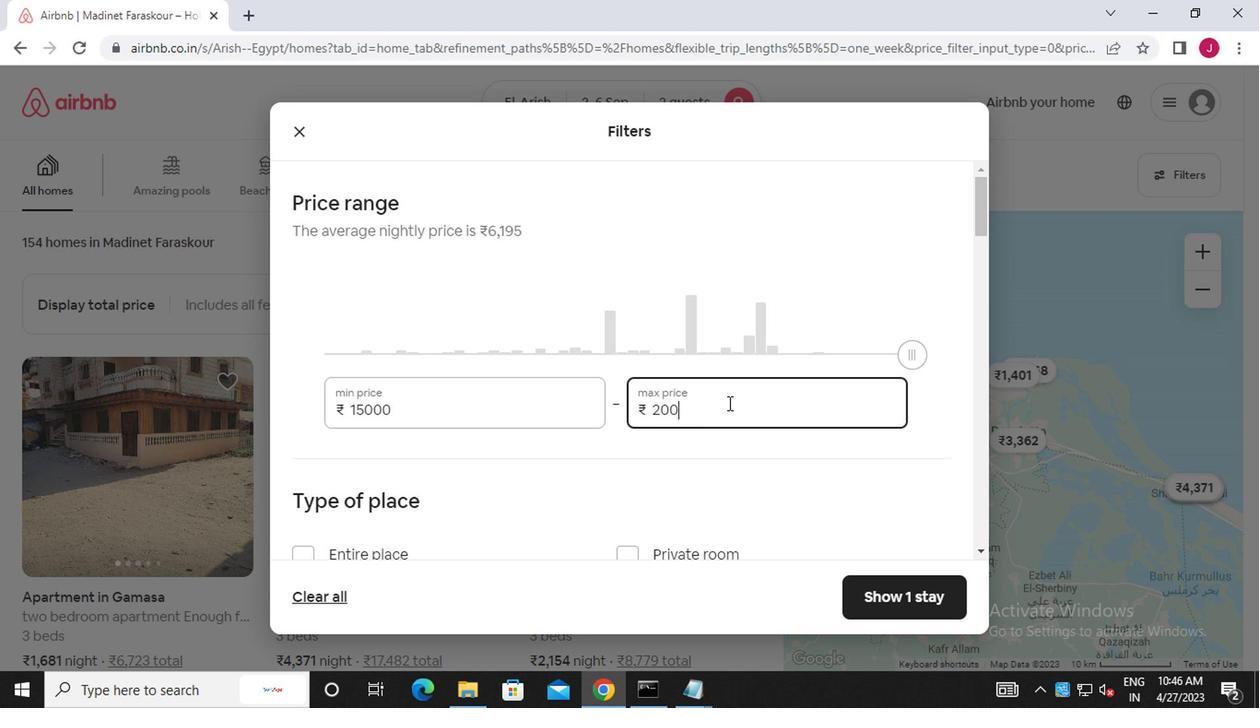 
Action: Mouse moved to (723, 405)
Screenshot: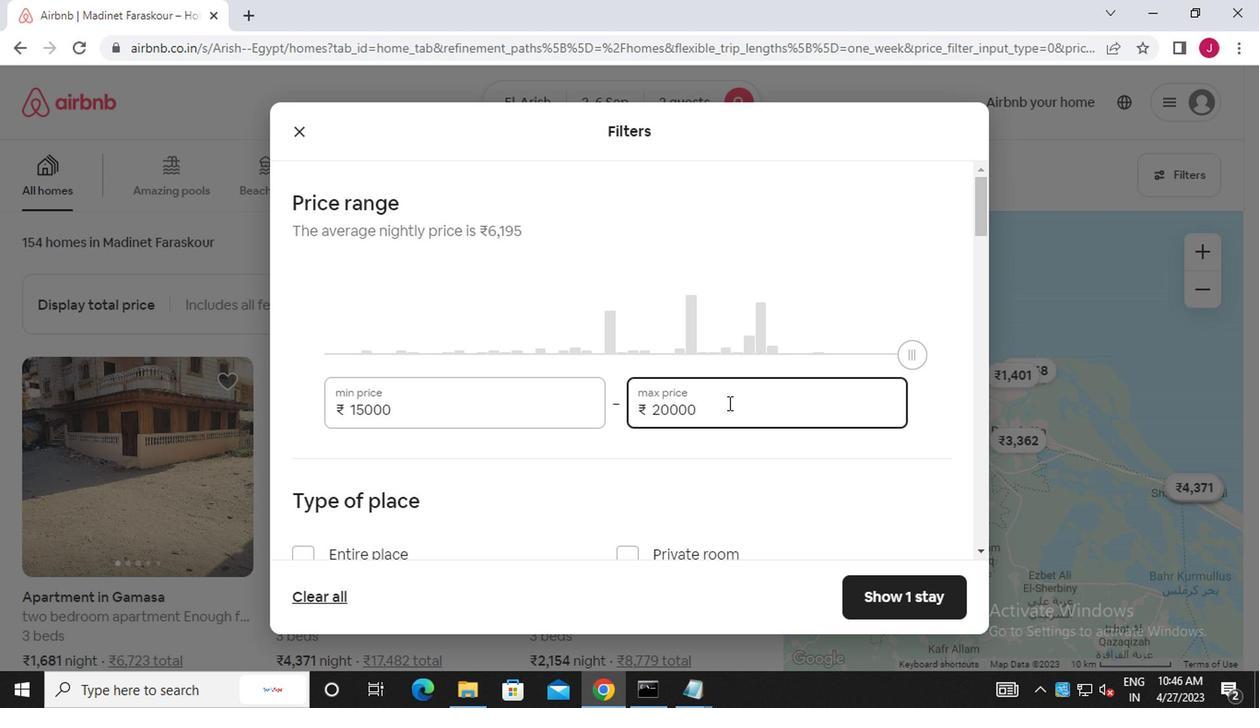 
Action: Mouse scrolled (723, 404) with delta (0, 0)
Screenshot: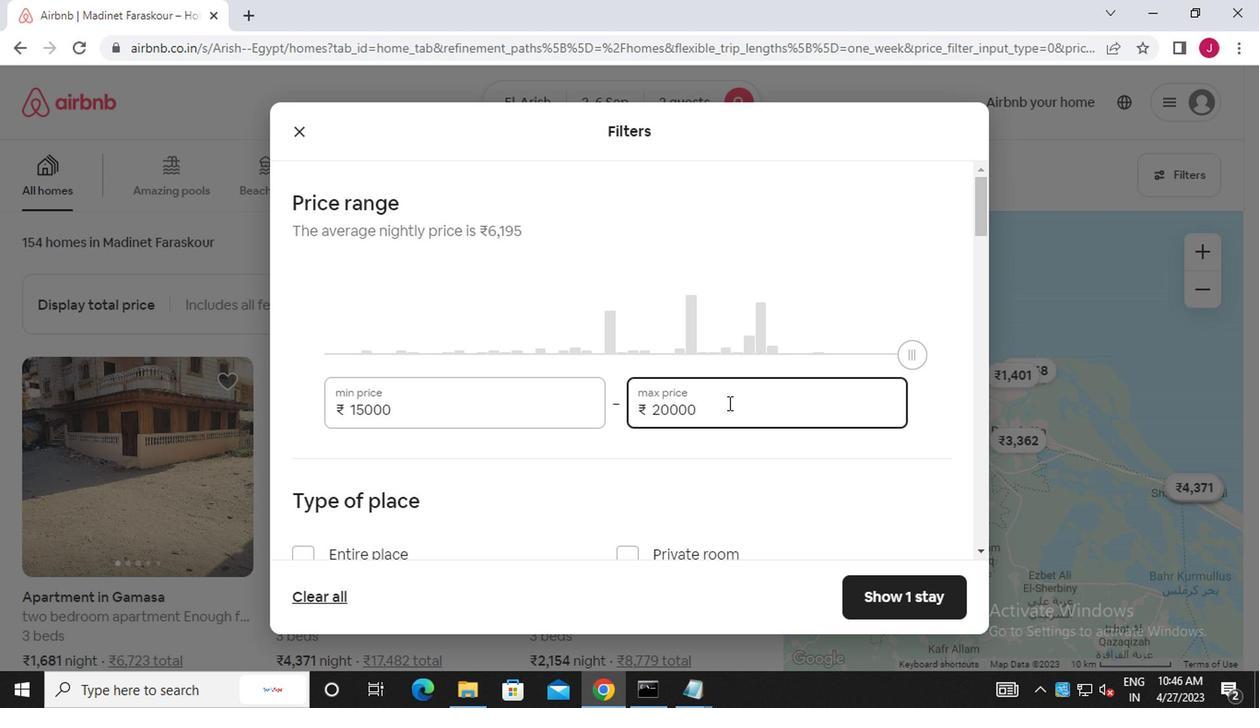 
Action: Mouse scrolled (723, 404) with delta (0, 0)
Screenshot: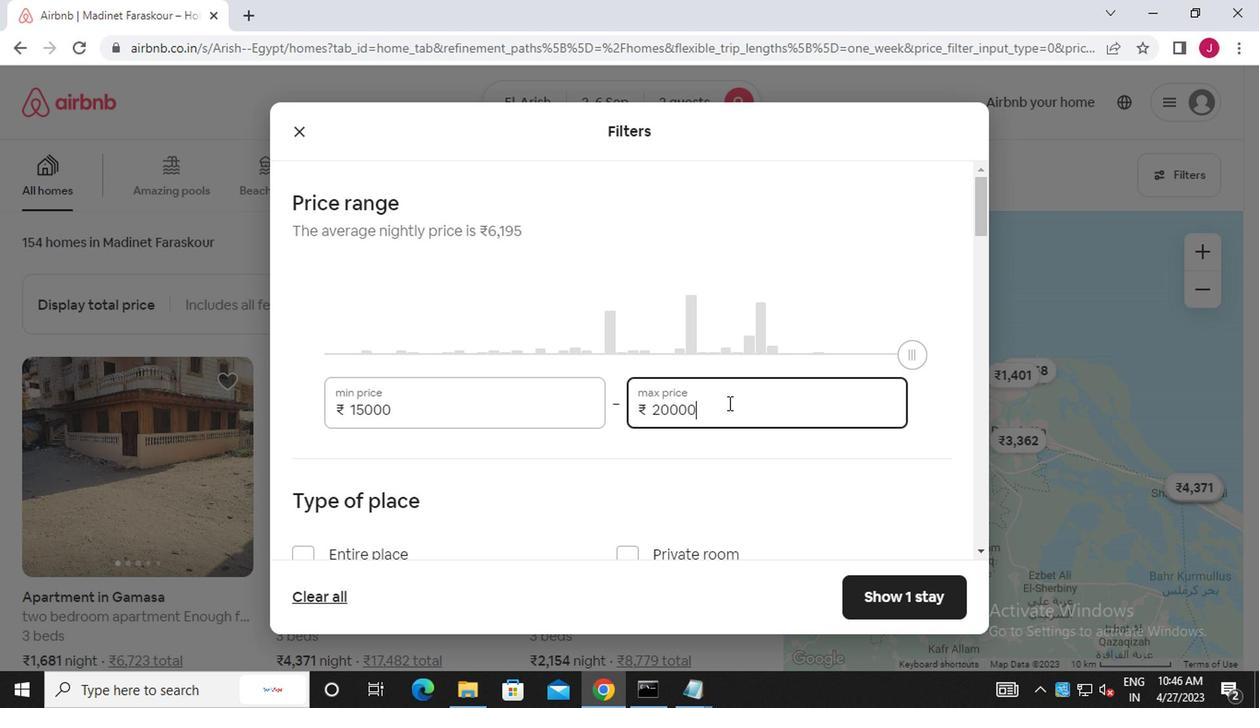 
Action: Mouse scrolled (723, 404) with delta (0, 0)
Screenshot: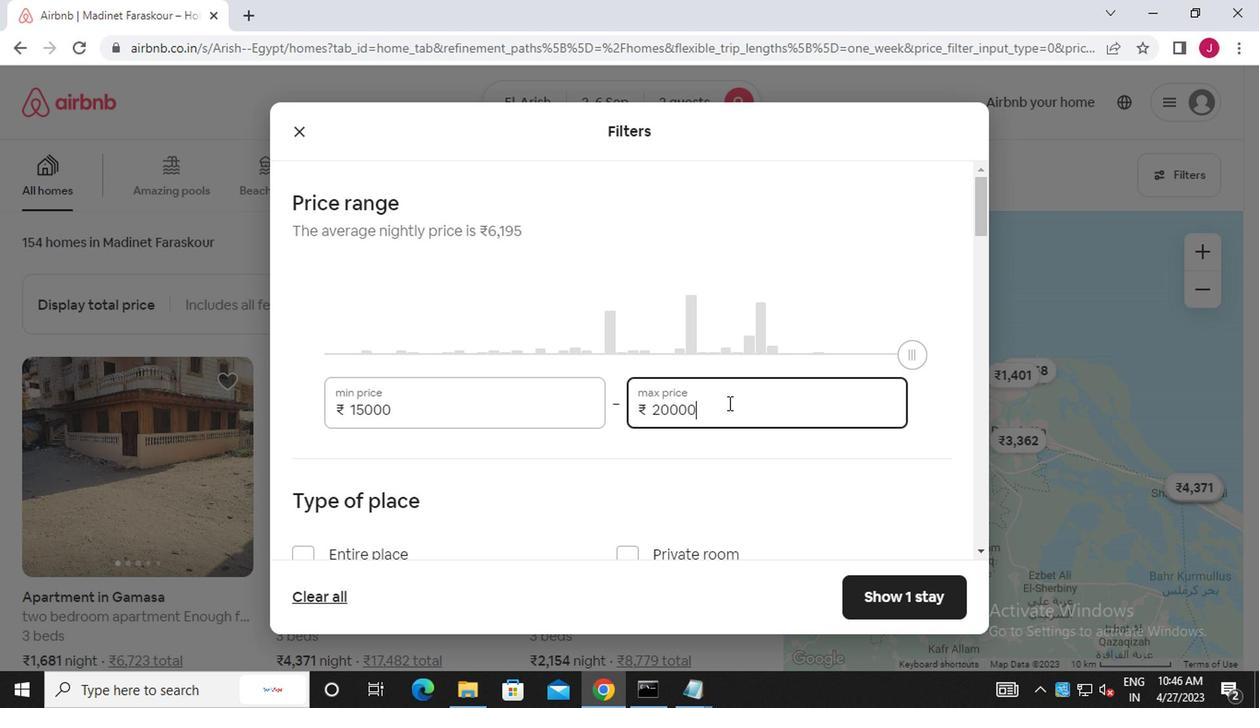 
Action: Mouse moved to (292, 286)
Screenshot: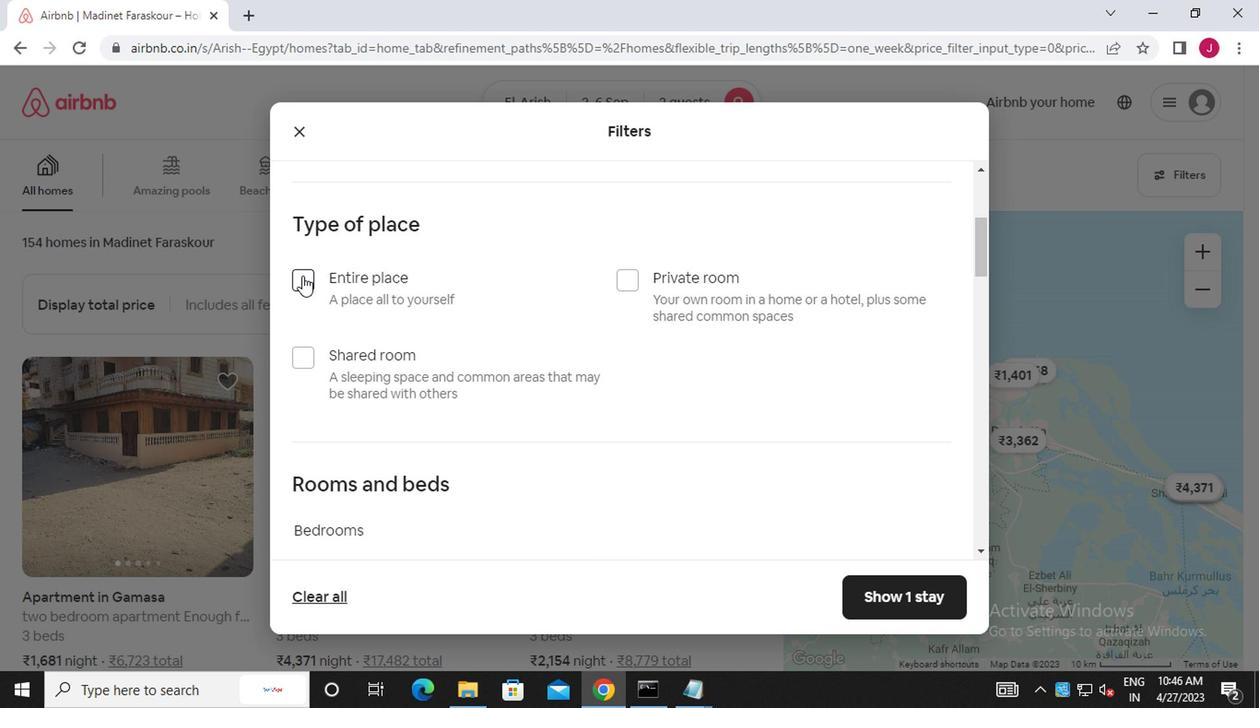 
Action: Mouse pressed left at (292, 286)
Screenshot: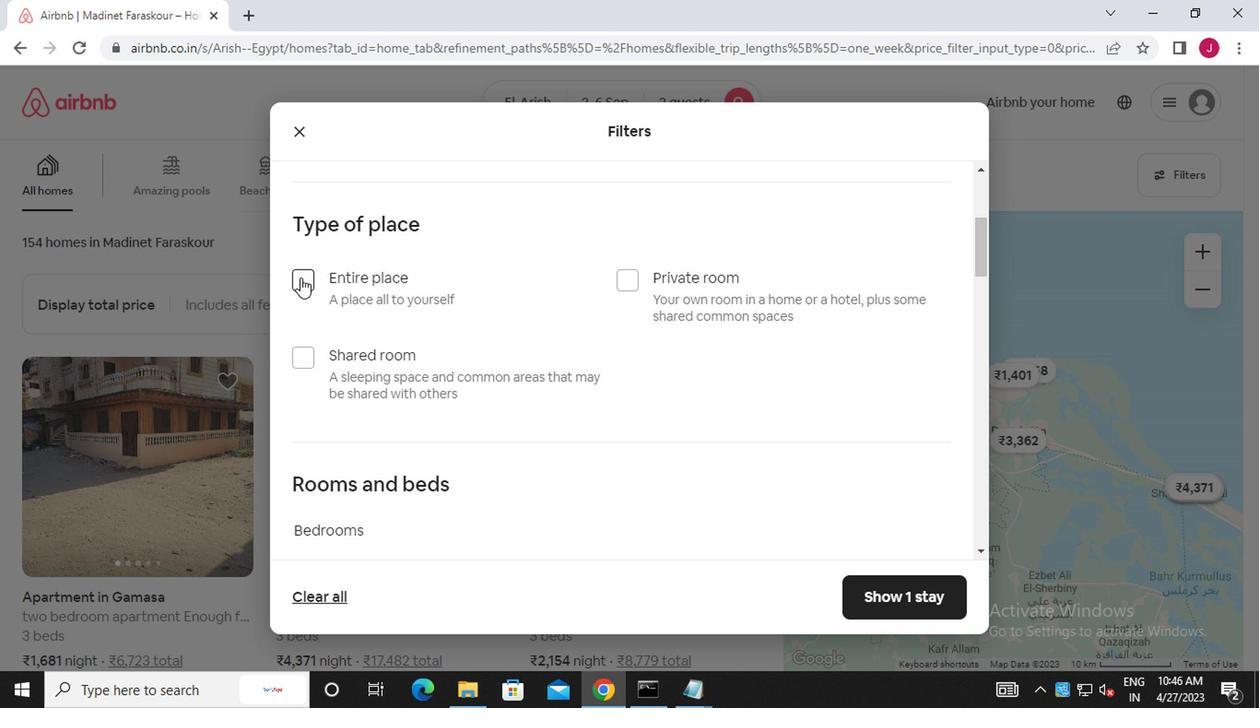 
Action: Mouse moved to (399, 333)
Screenshot: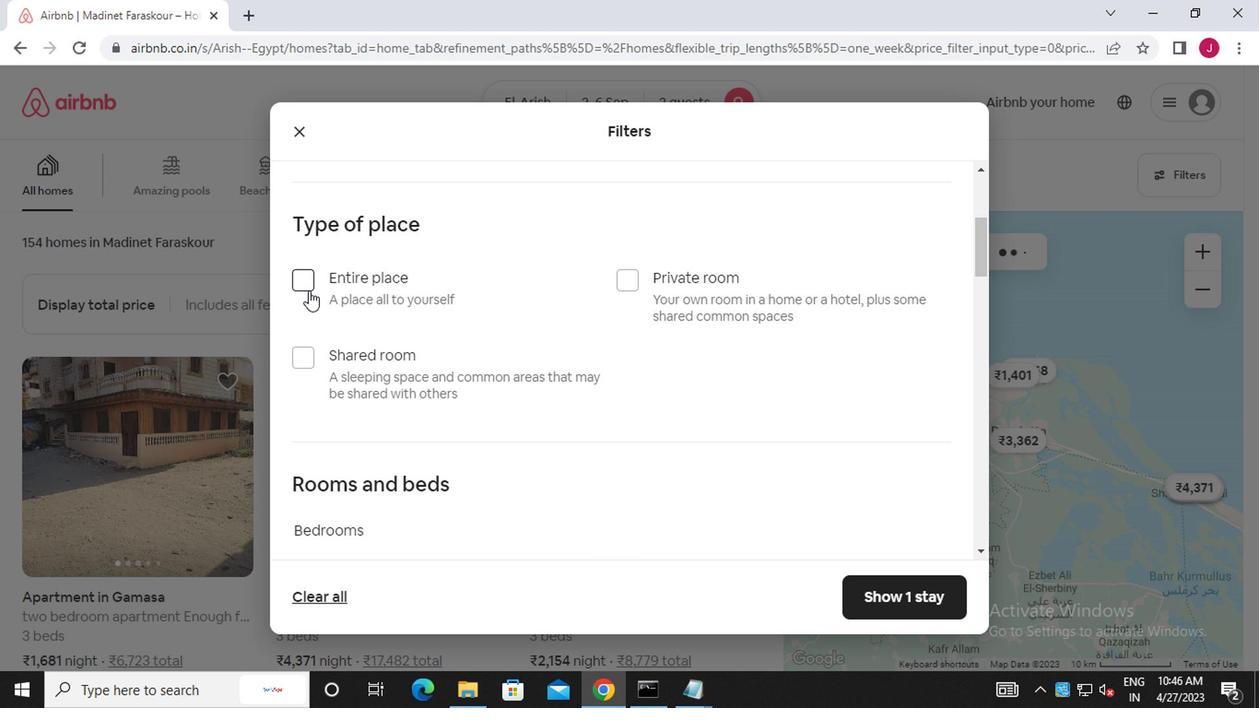 
Action: Mouse scrolled (399, 332) with delta (0, 0)
Screenshot: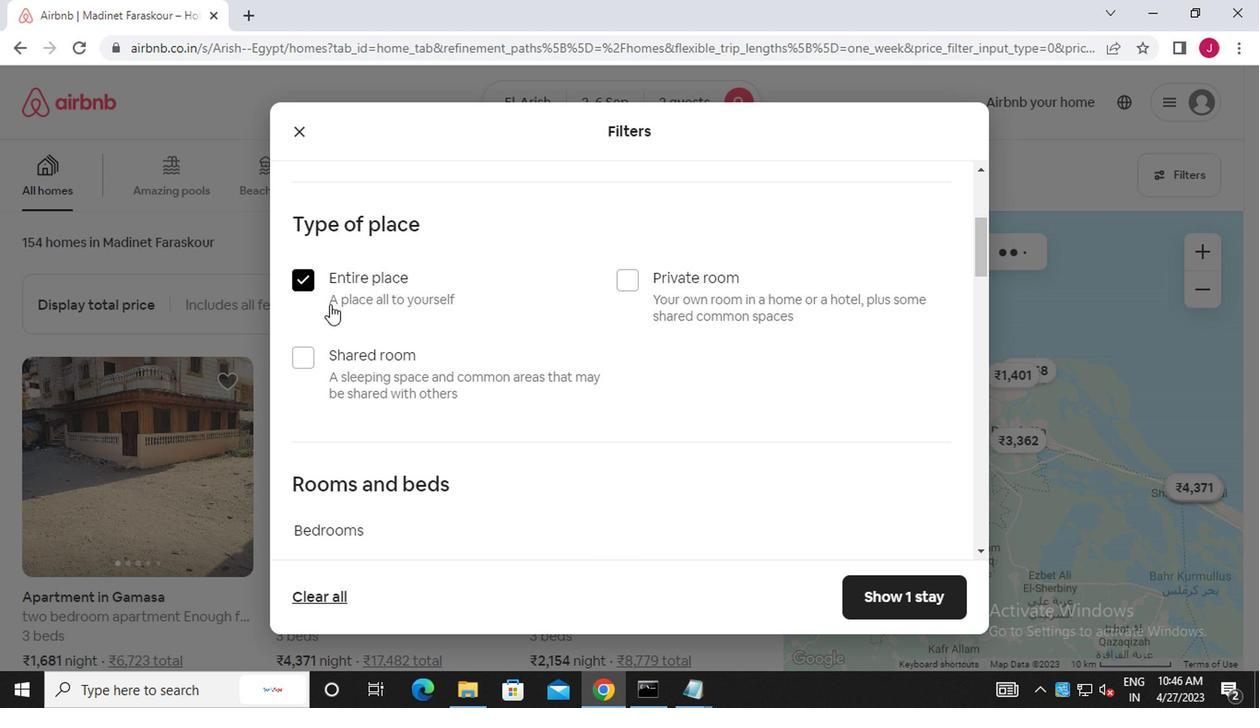
Action: Mouse moved to (401, 337)
Screenshot: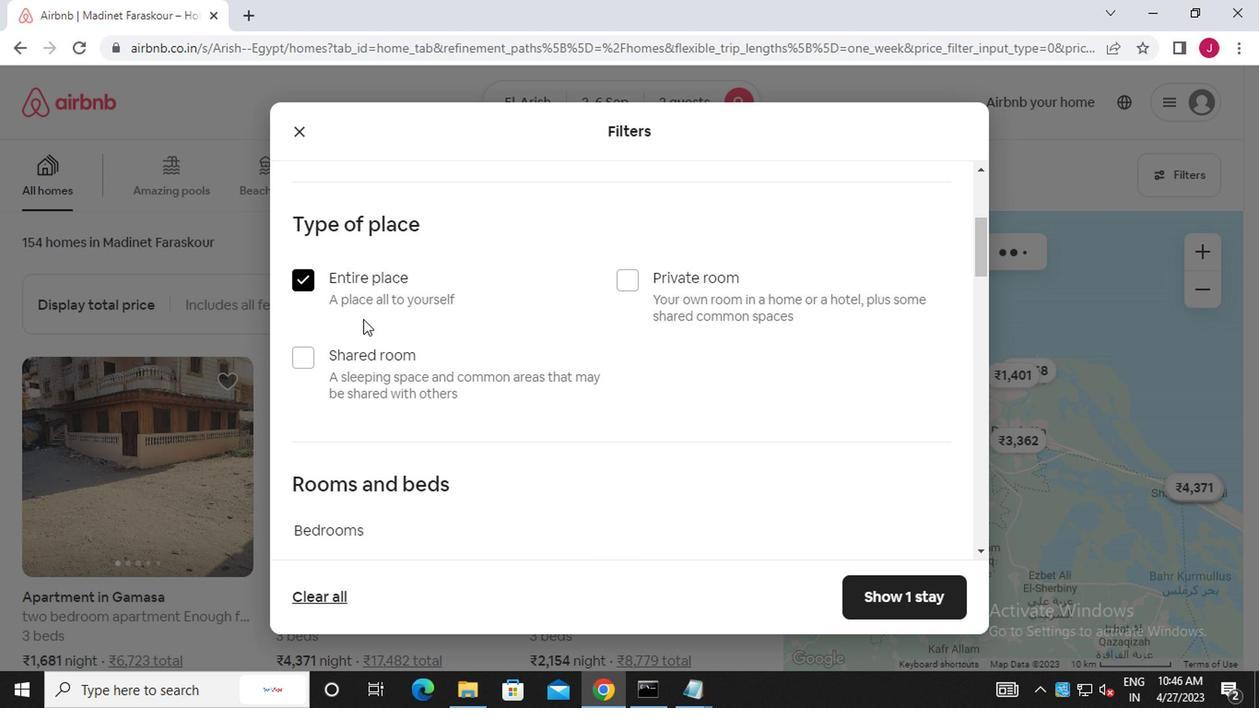 
Action: Mouse scrolled (401, 337) with delta (0, 0)
Screenshot: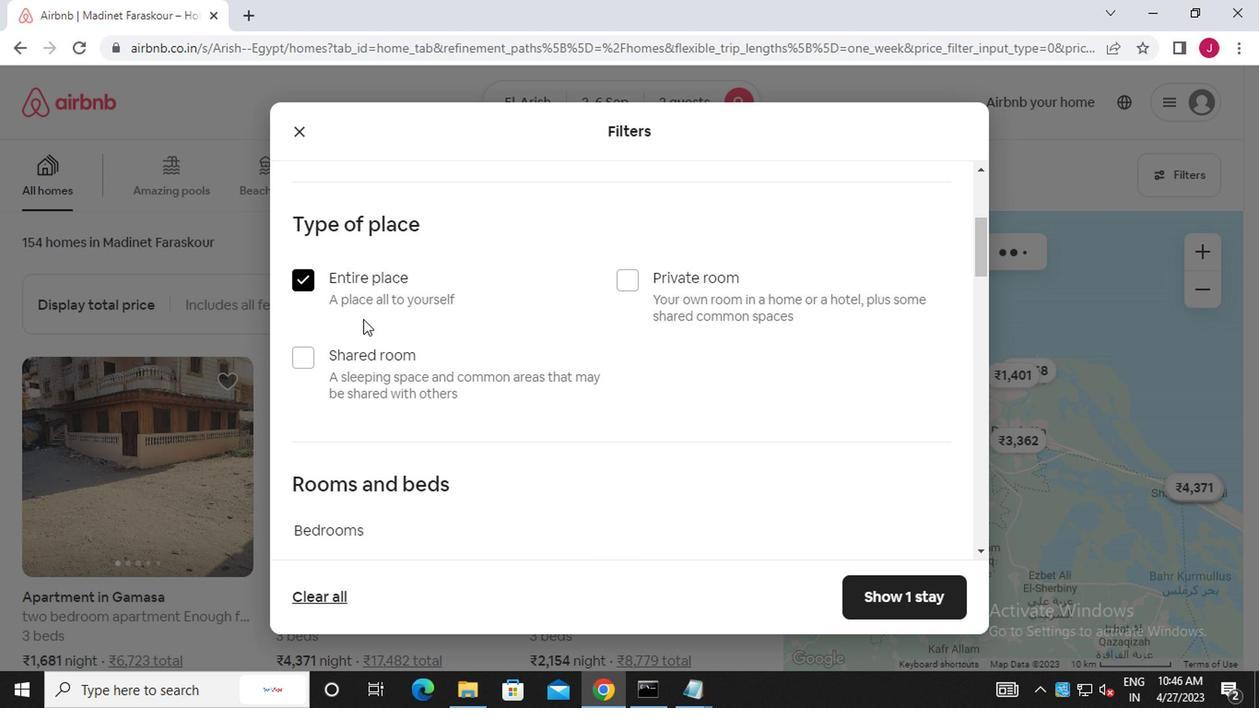
Action: Mouse moved to (401, 339)
Screenshot: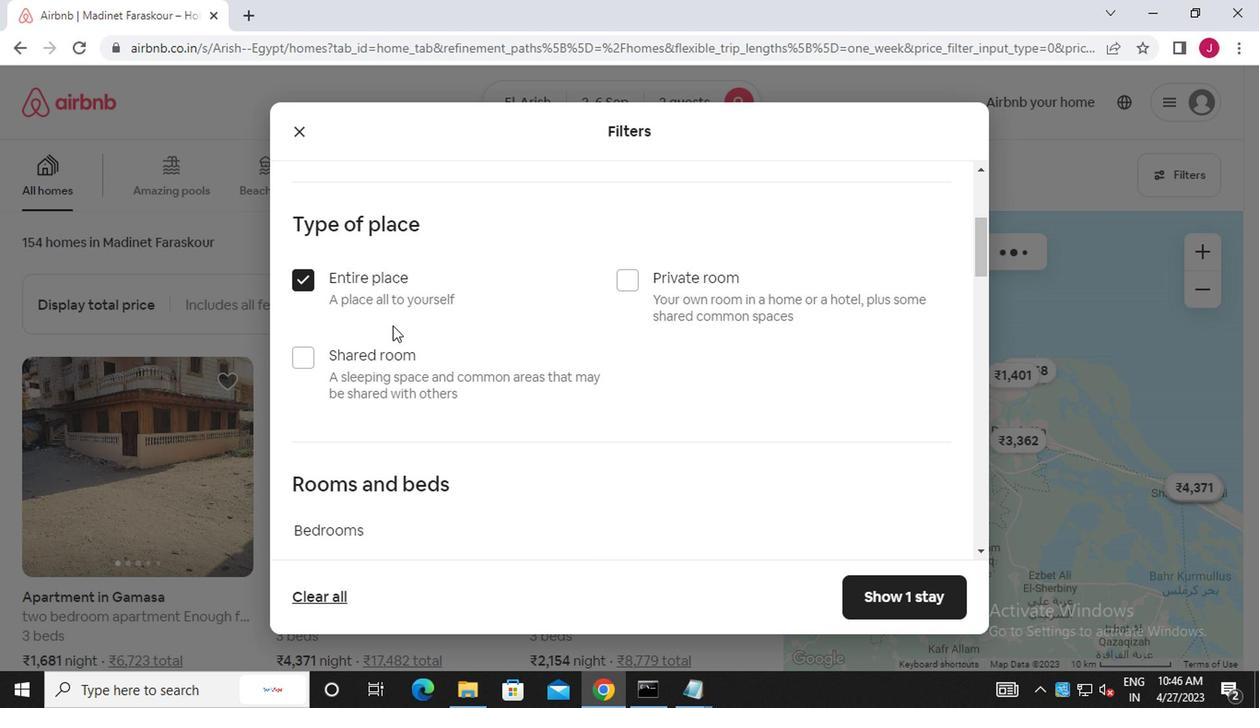 
Action: Mouse scrolled (401, 337) with delta (0, -1)
Screenshot: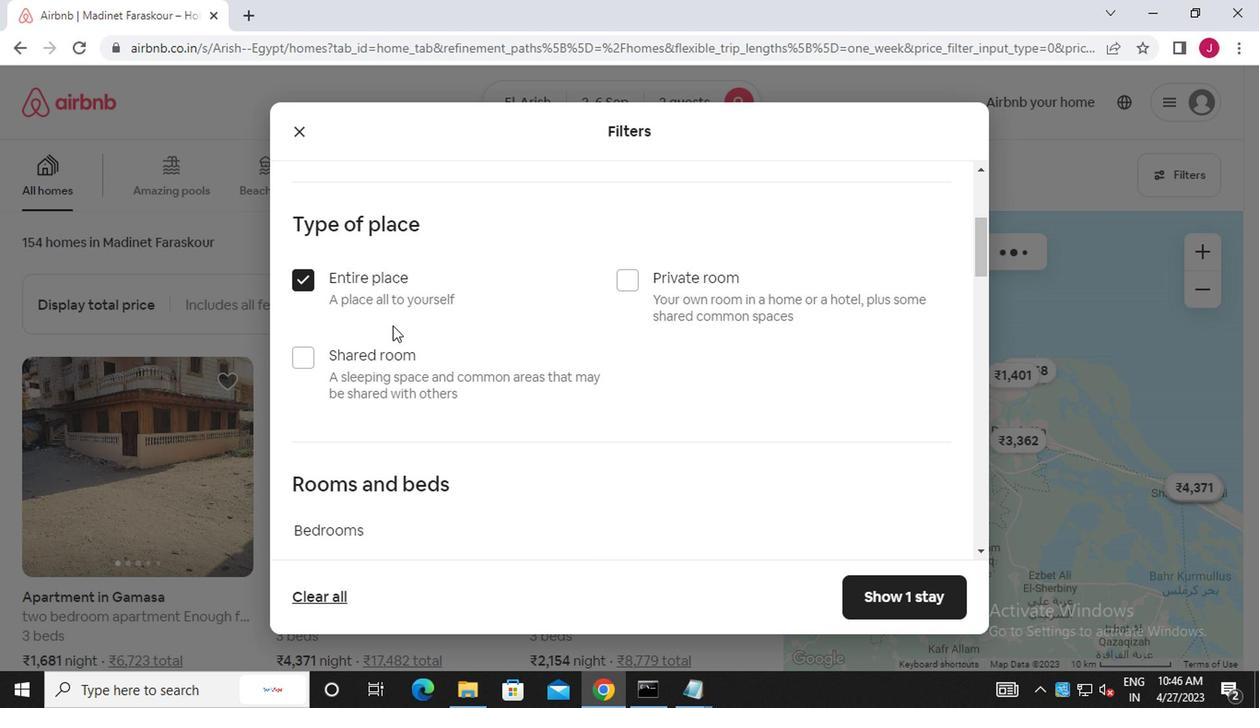 
Action: Mouse moved to (383, 312)
Screenshot: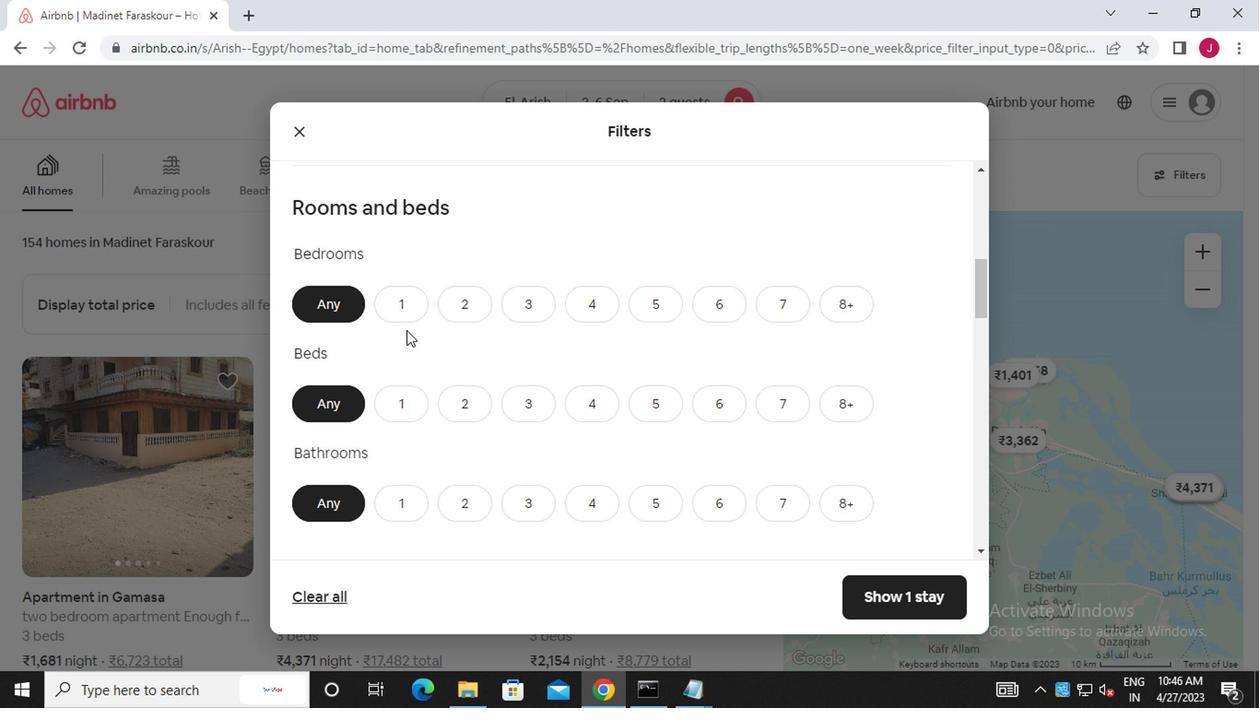 
Action: Mouse pressed left at (383, 312)
Screenshot: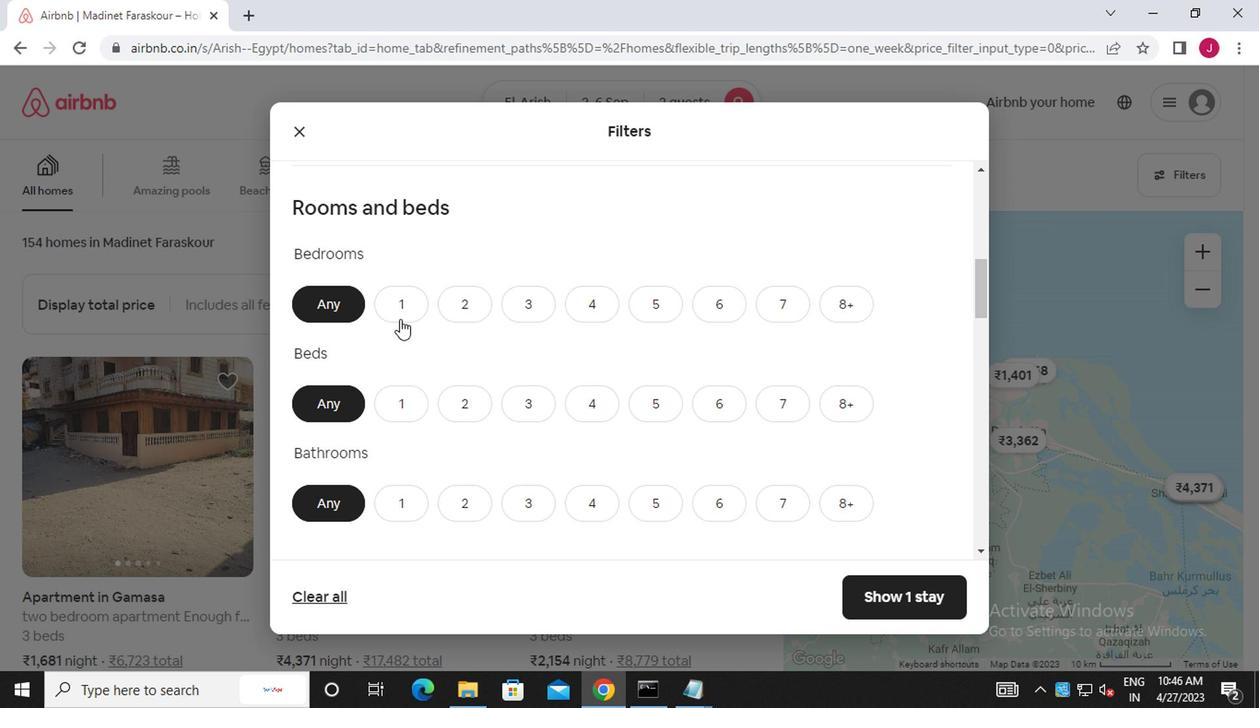 
Action: Mouse moved to (403, 398)
Screenshot: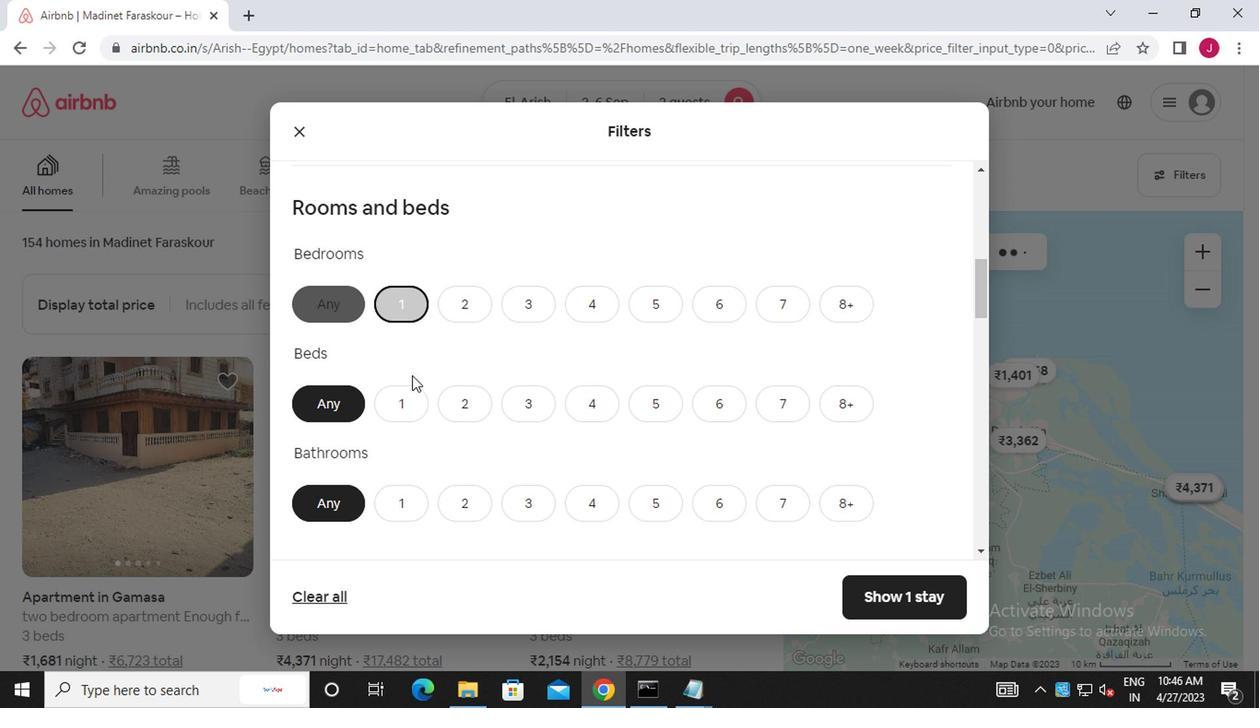 
Action: Mouse pressed left at (403, 398)
Screenshot: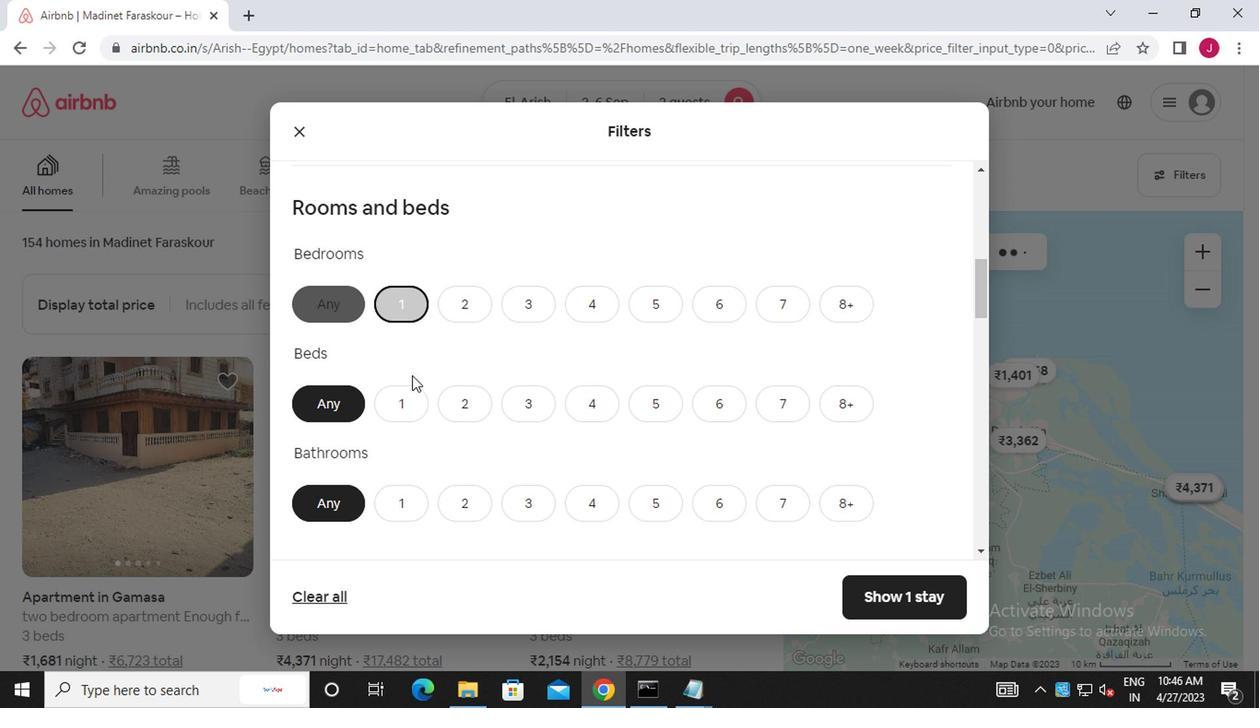 
Action: Mouse moved to (401, 507)
Screenshot: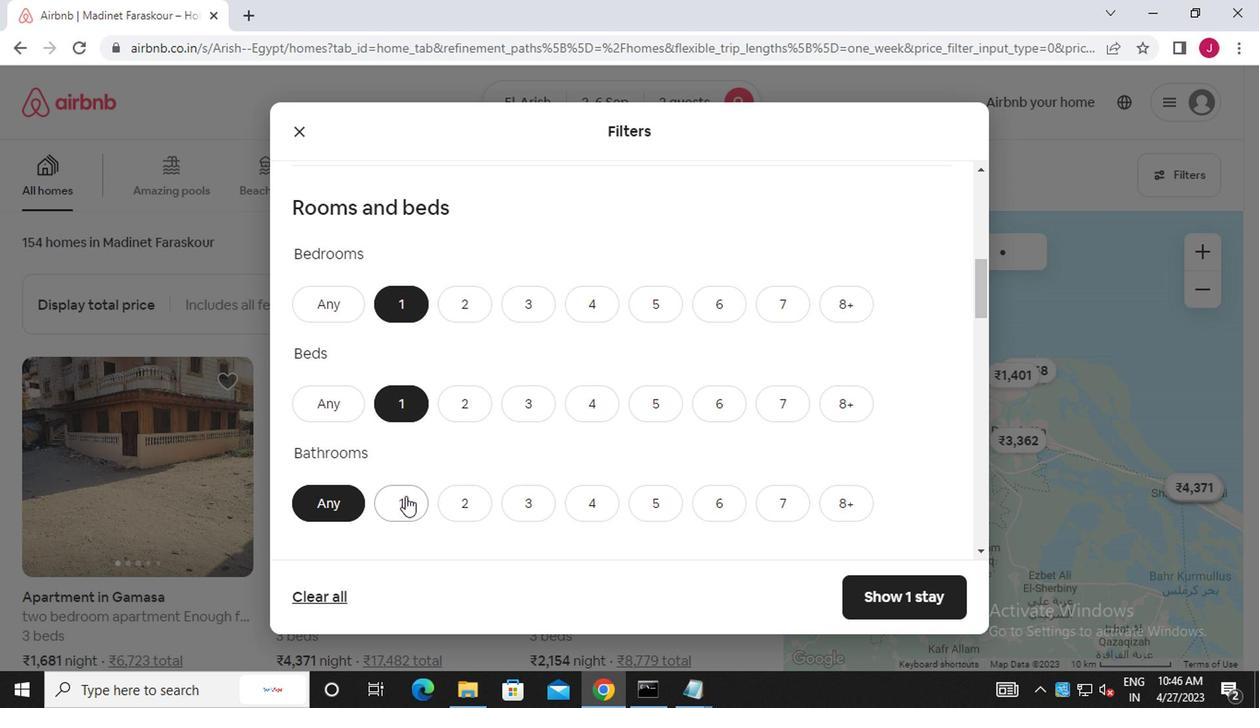 
Action: Mouse pressed left at (401, 507)
Screenshot: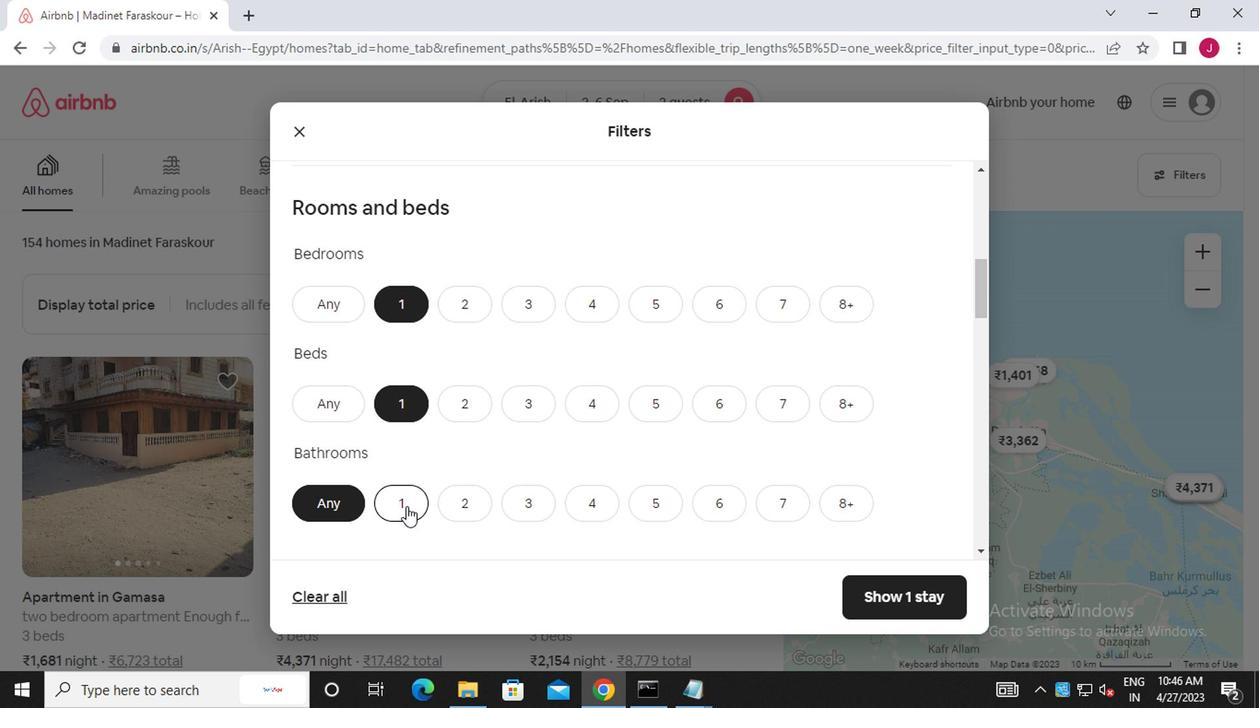 
Action: Mouse moved to (408, 509)
Screenshot: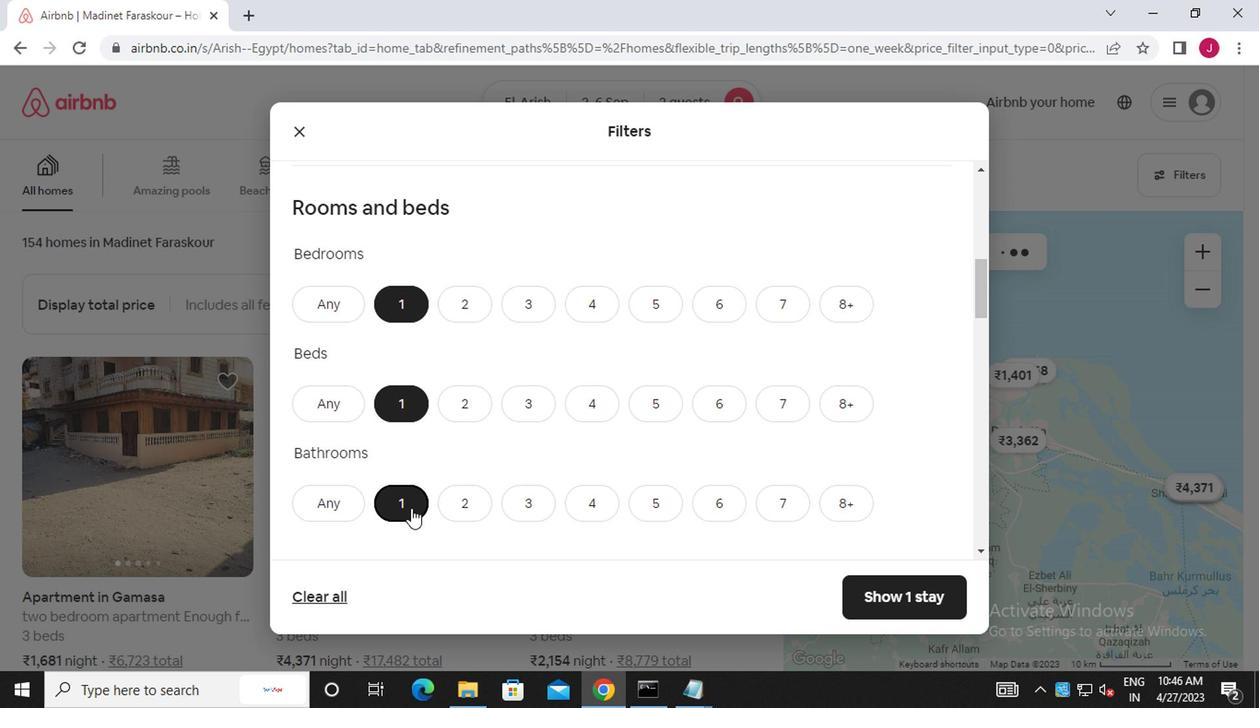 
Action: Mouse scrolled (408, 508) with delta (0, 0)
Screenshot: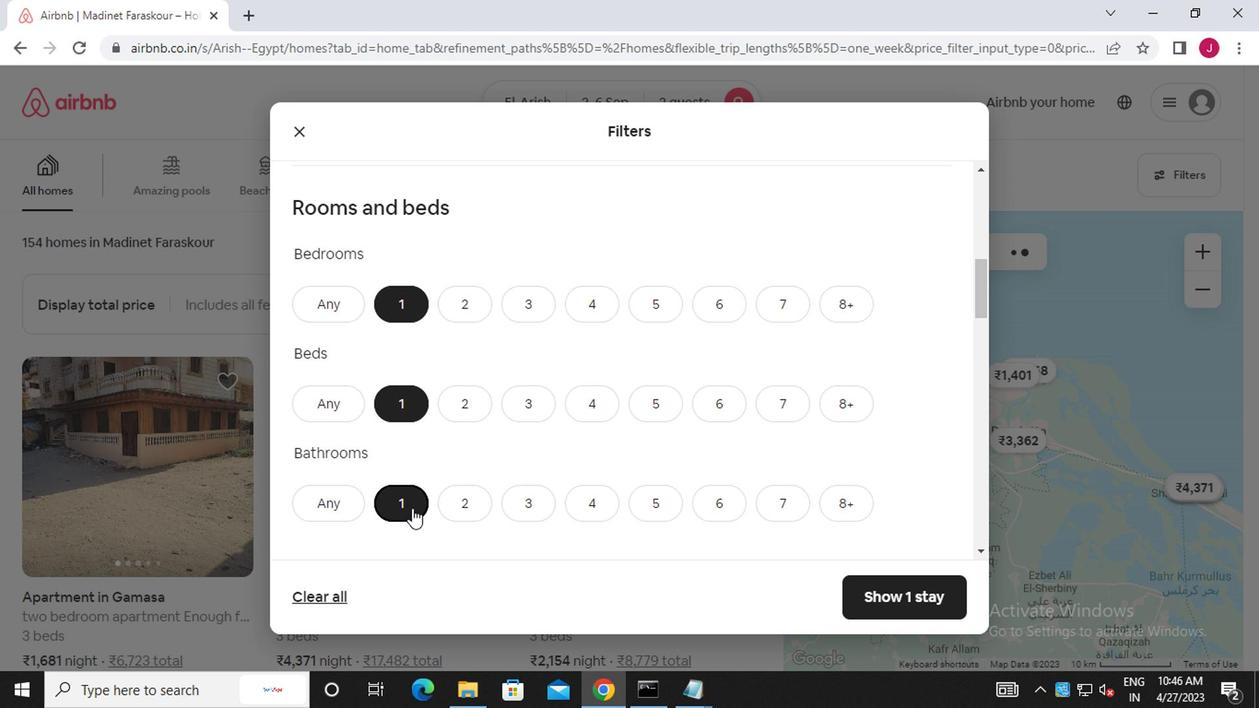 
Action: Mouse moved to (408, 509)
Screenshot: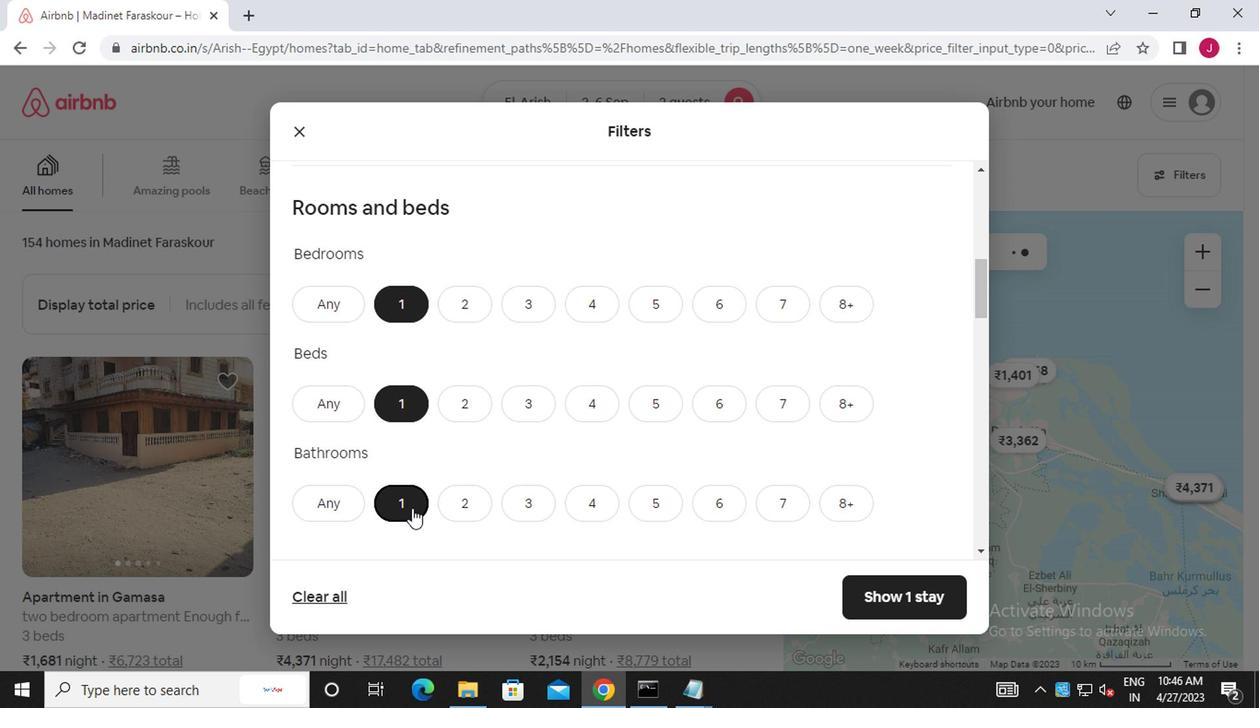 
Action: Mouse scrolled (408, 508) with delta (0, 0)
Screenshot: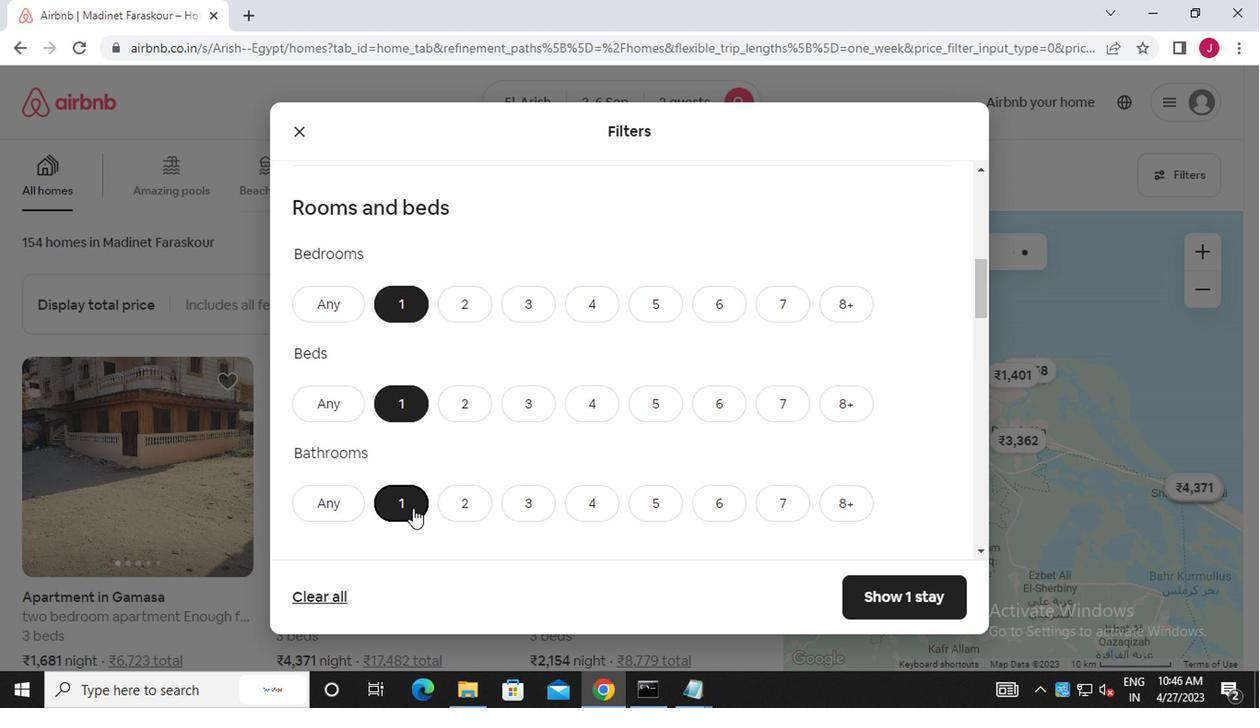 
Action: Mouse moved to (410, 509)
Screenshot: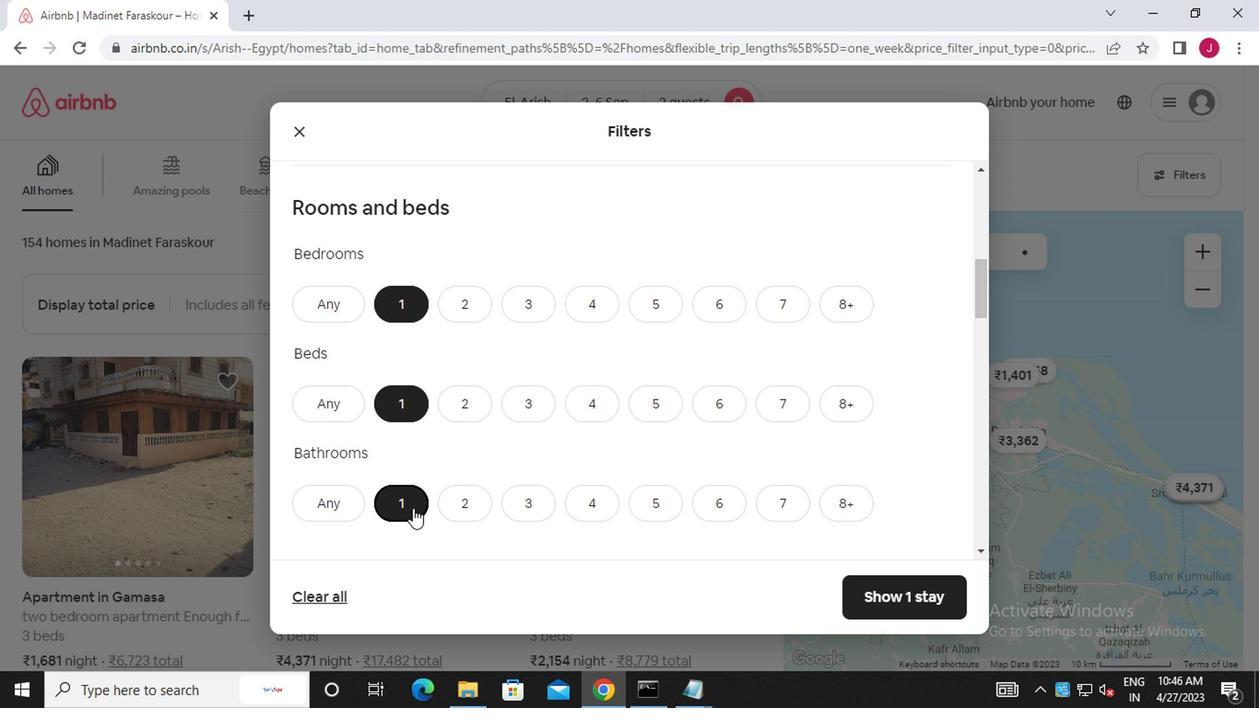 
Action: Mouse scrolled (410, 508) with delta (0, 0)
Screenshot: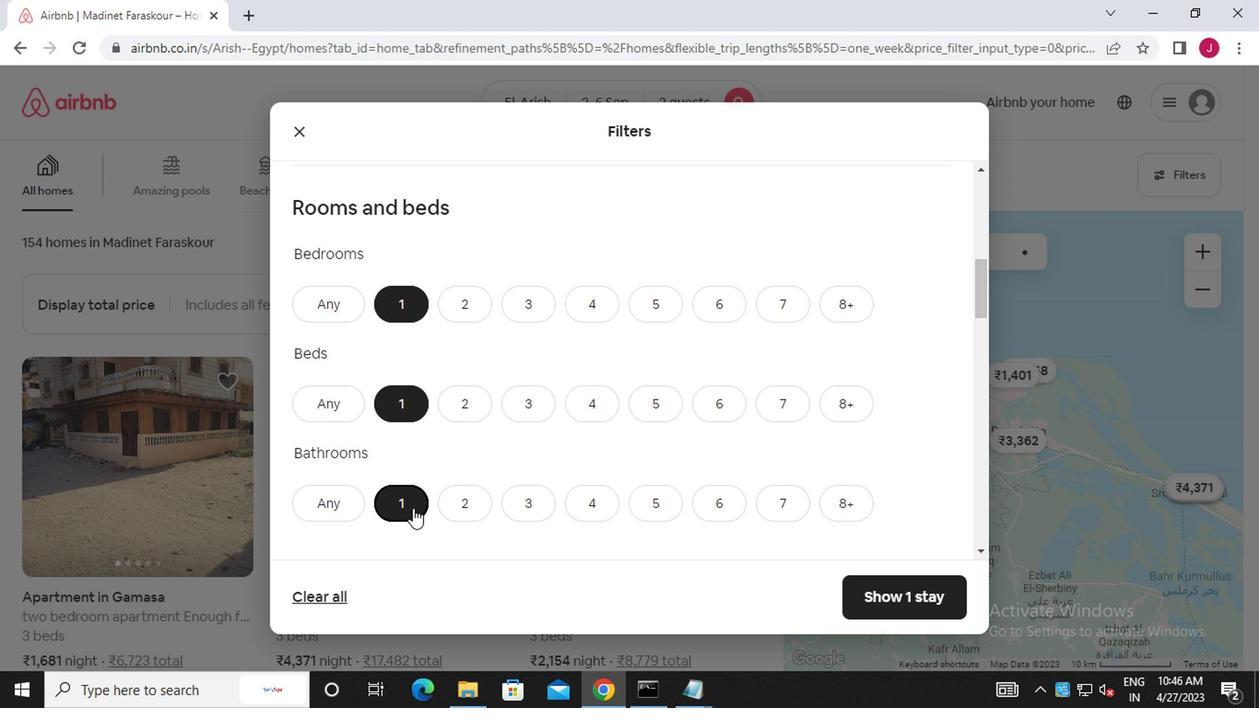 
Action: Mouse moved to (406, 428)
Screenshot: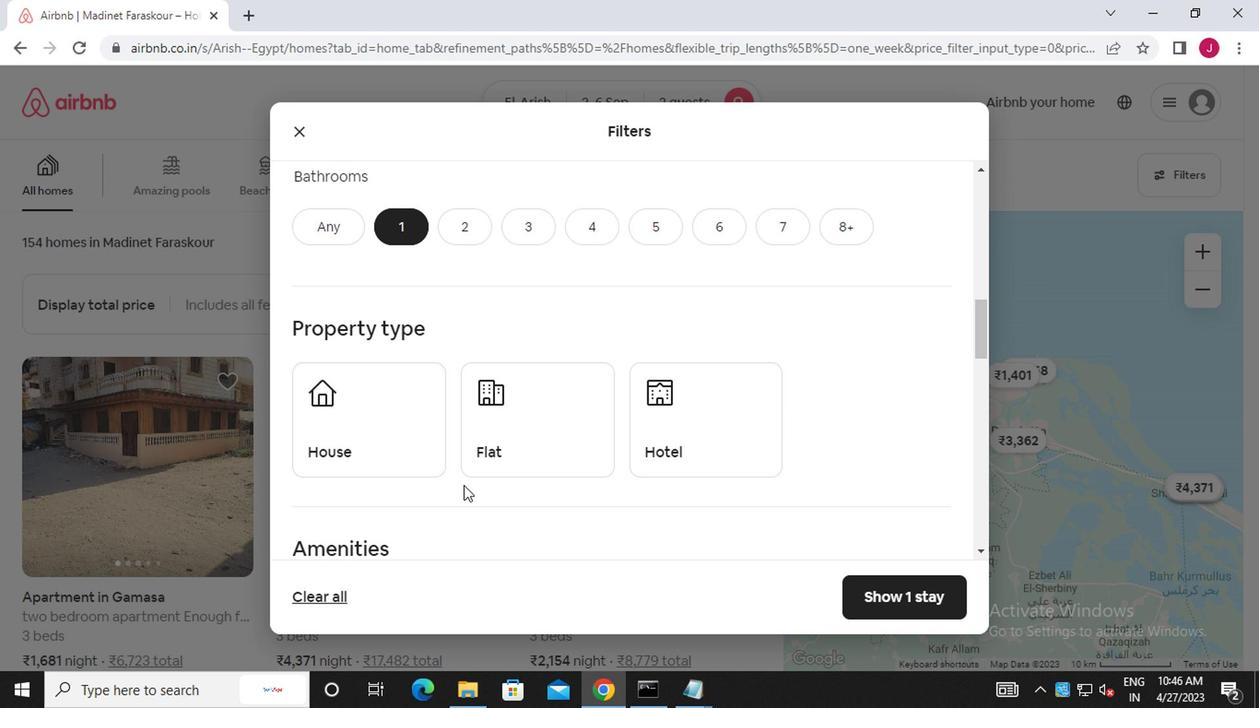 
Action: Mouse pressed left at (406, 428)
Screenshot: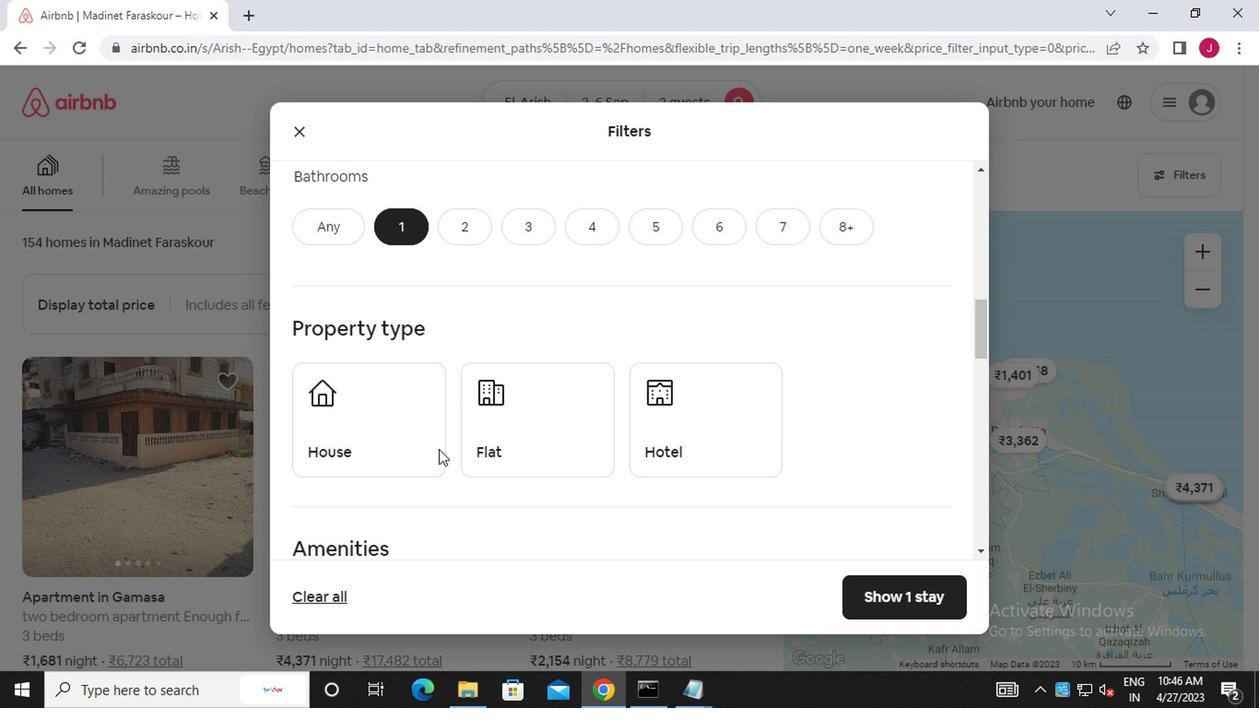 
Action: Mouse moved to (489, 439)
Screenshot: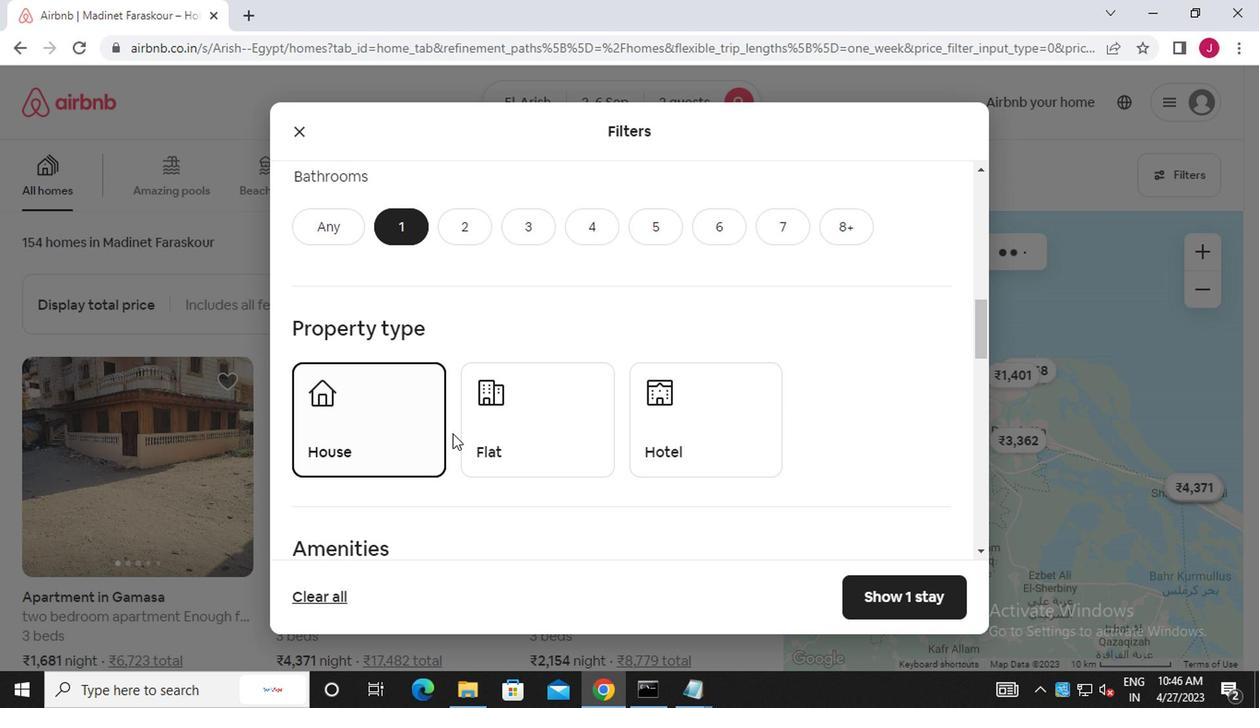 
Action: Mouse pressed left at (489, 439)
Screenshot: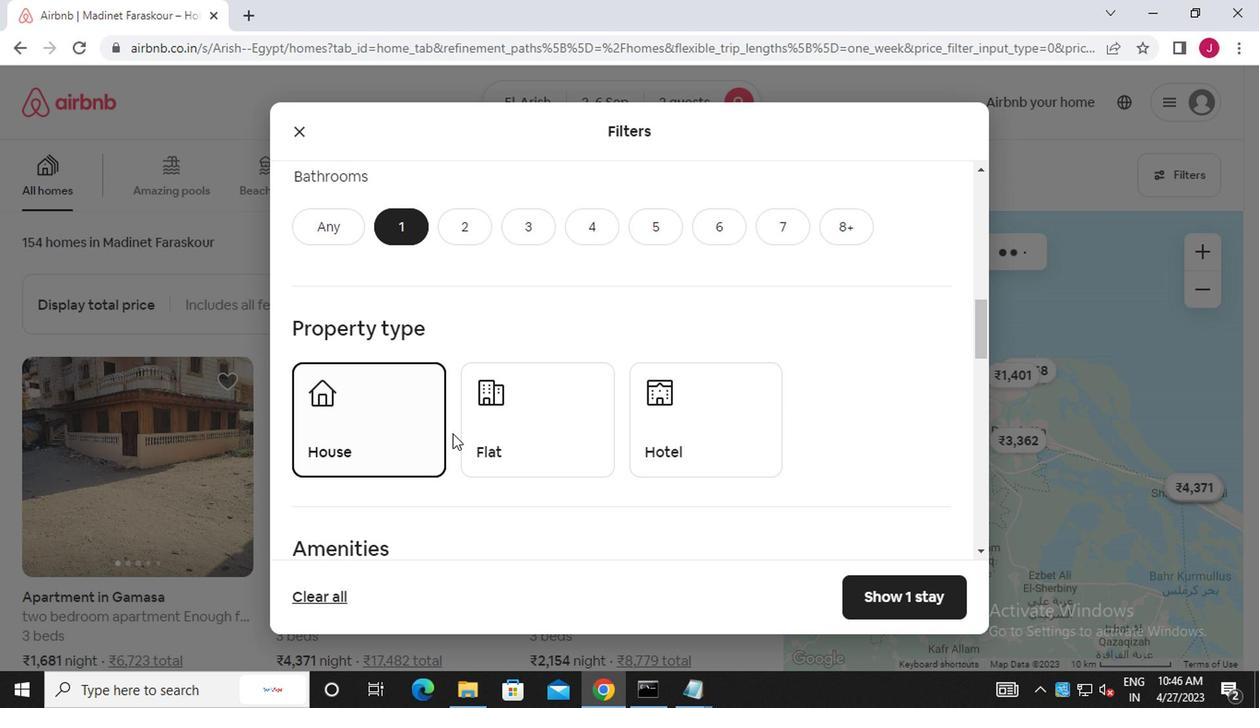 
Action: Mouse moved to (655, 437)
Screenshot: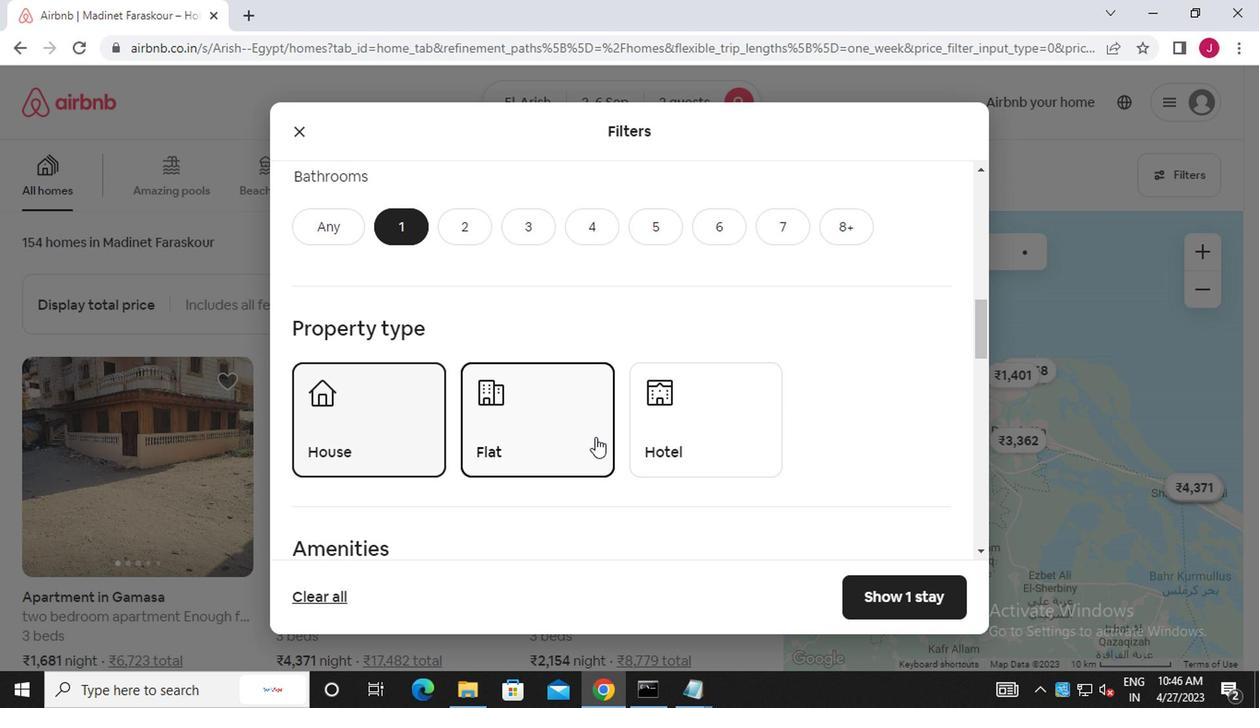 
Action: Mouse pressed left at (655, 437)
Screenshot: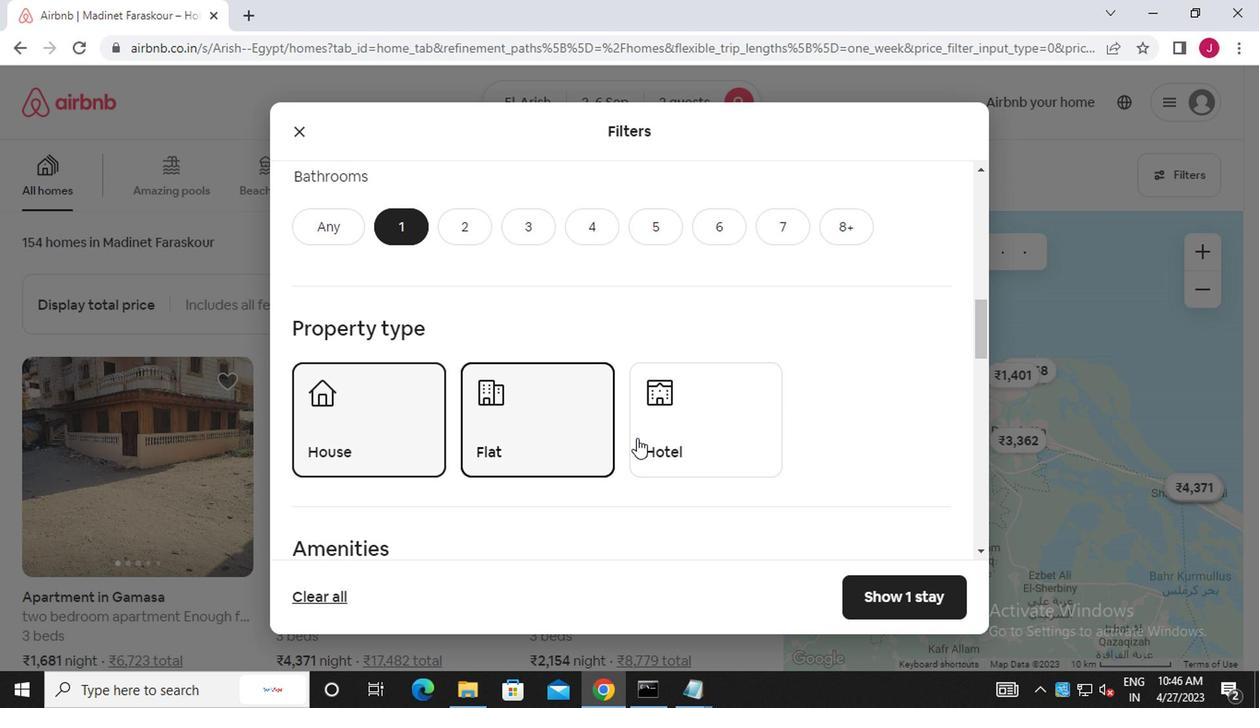 
Action: Mouse moved to (652, 437)
Screenshot: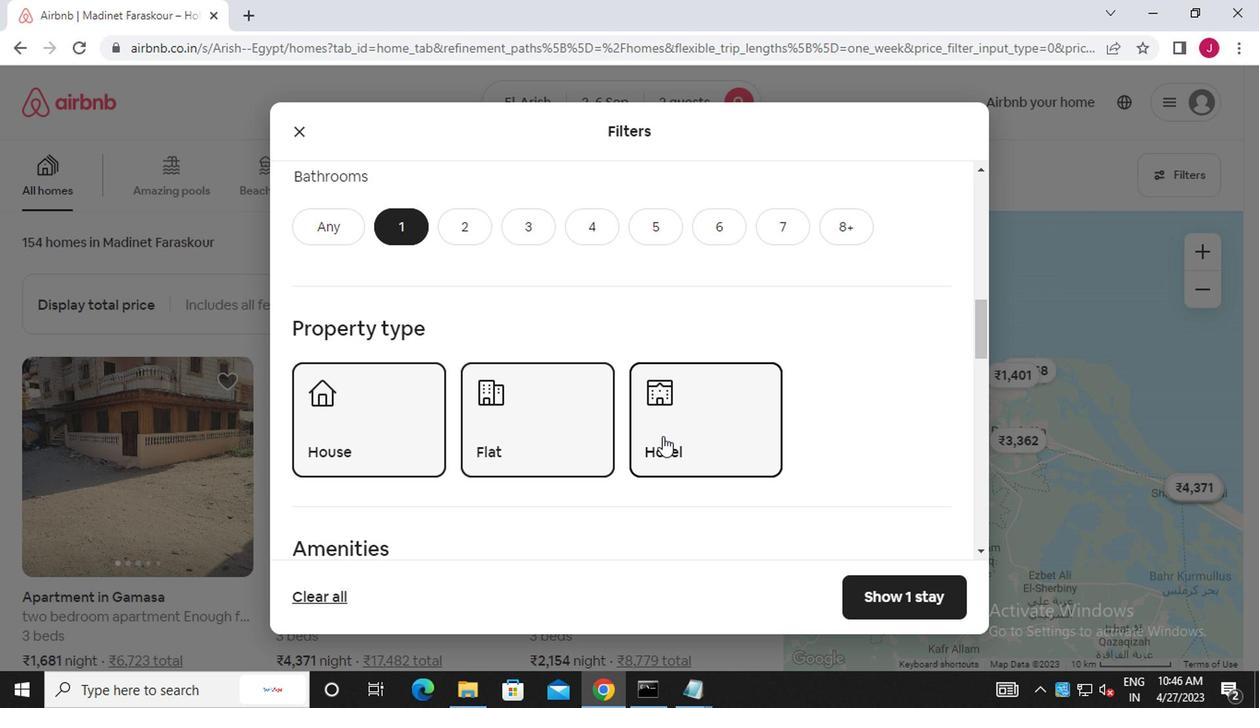 
Action: Mouse scrolled (652, 436) with delta (0, 0)
Screenshot: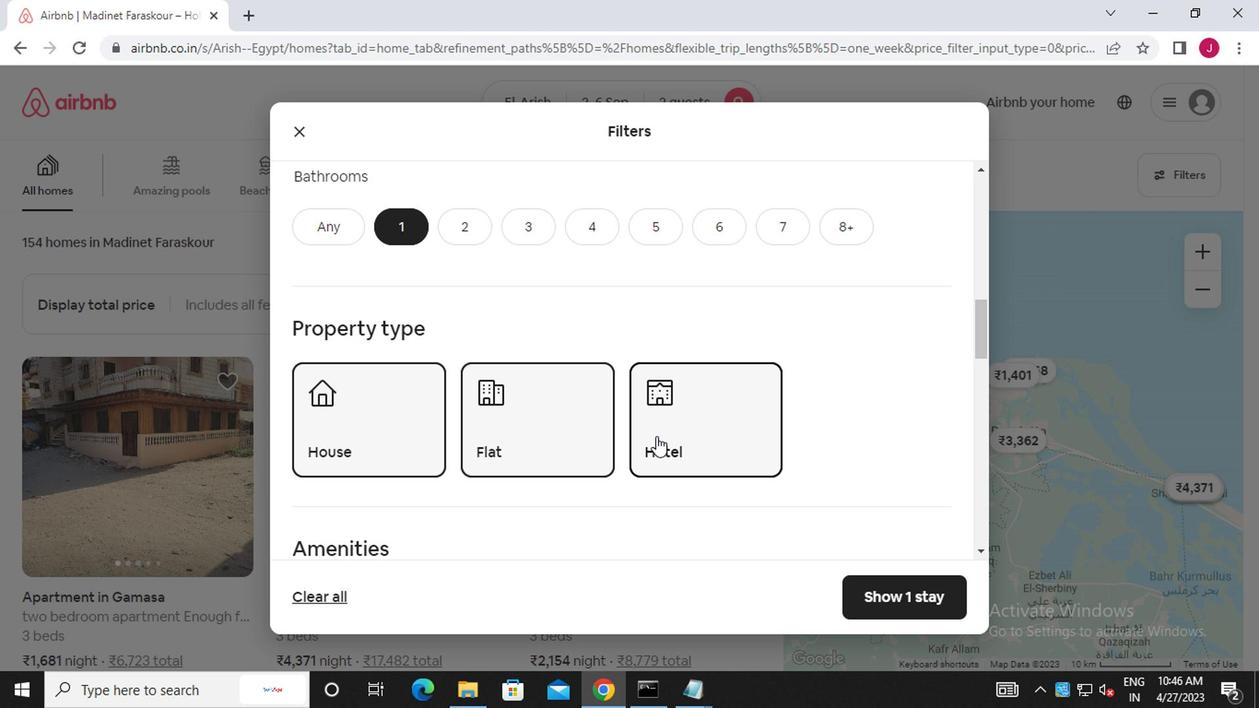 
Action: Mouse moved to (598, 367)
Screenshot: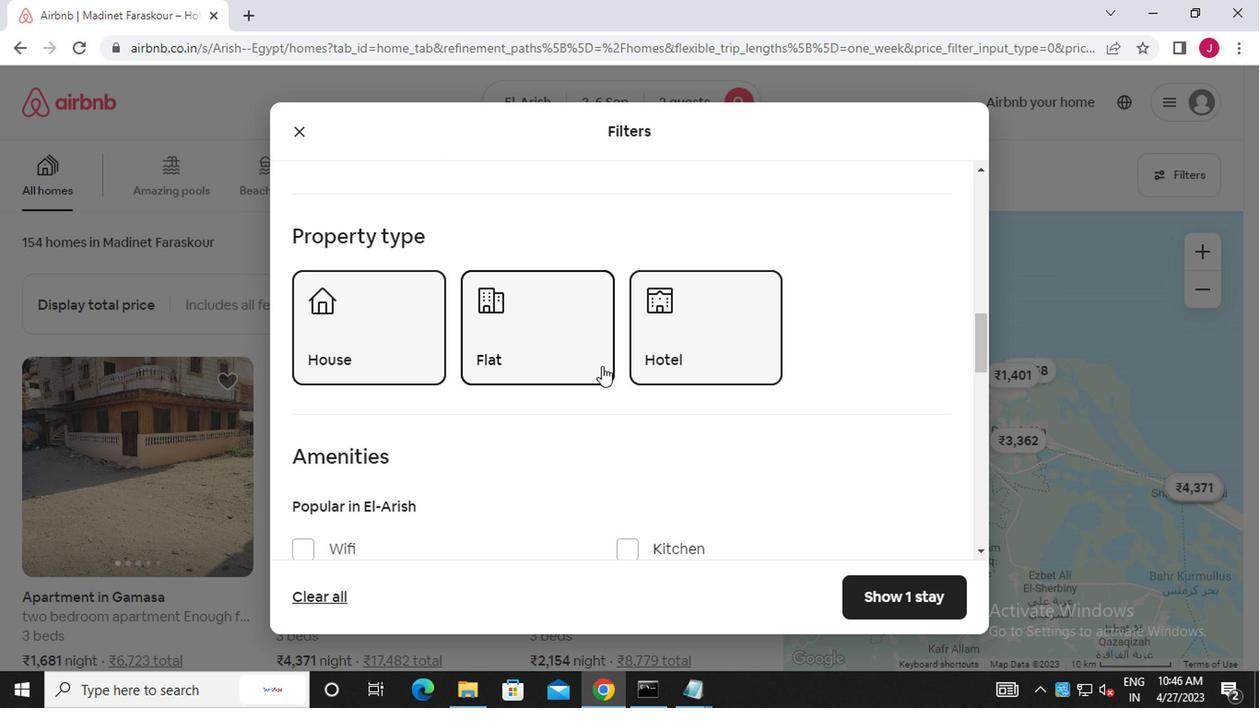 
Action: Mouse scrolled (598, 366) with delta (0, 0)
Screenshot: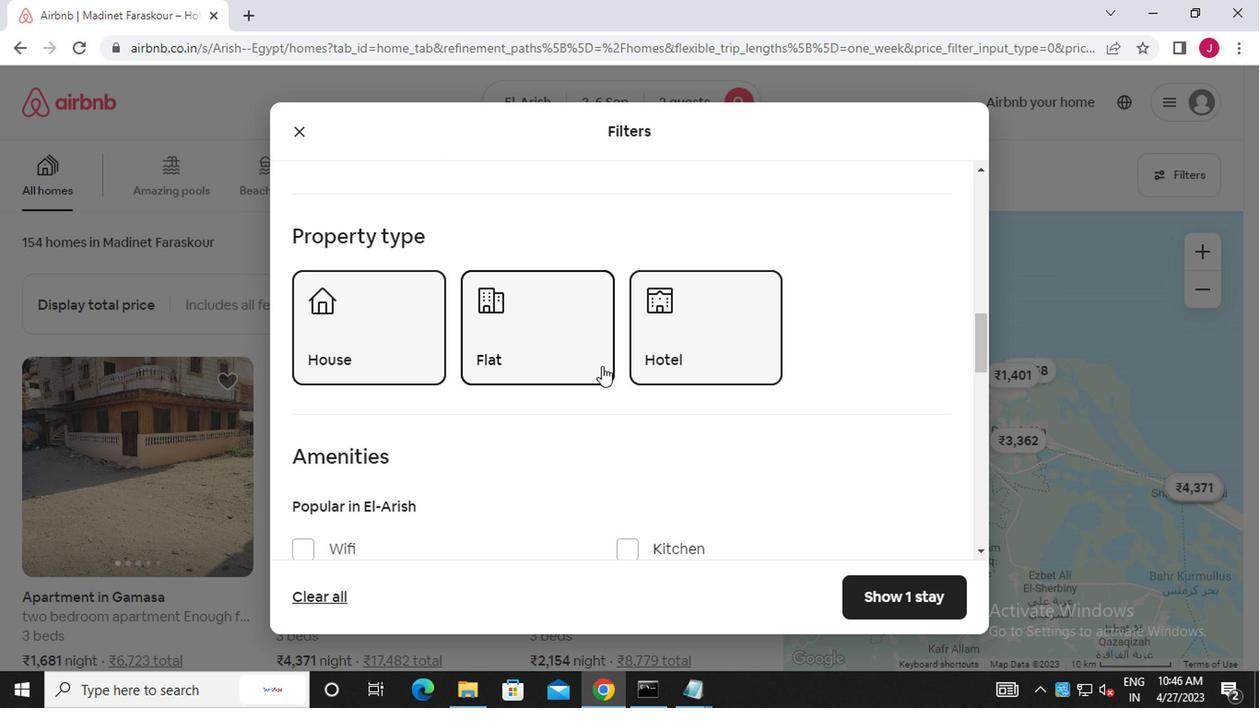 
Action: Mouse scrolled (598, 366) with delta (0, 0)
Screenshot: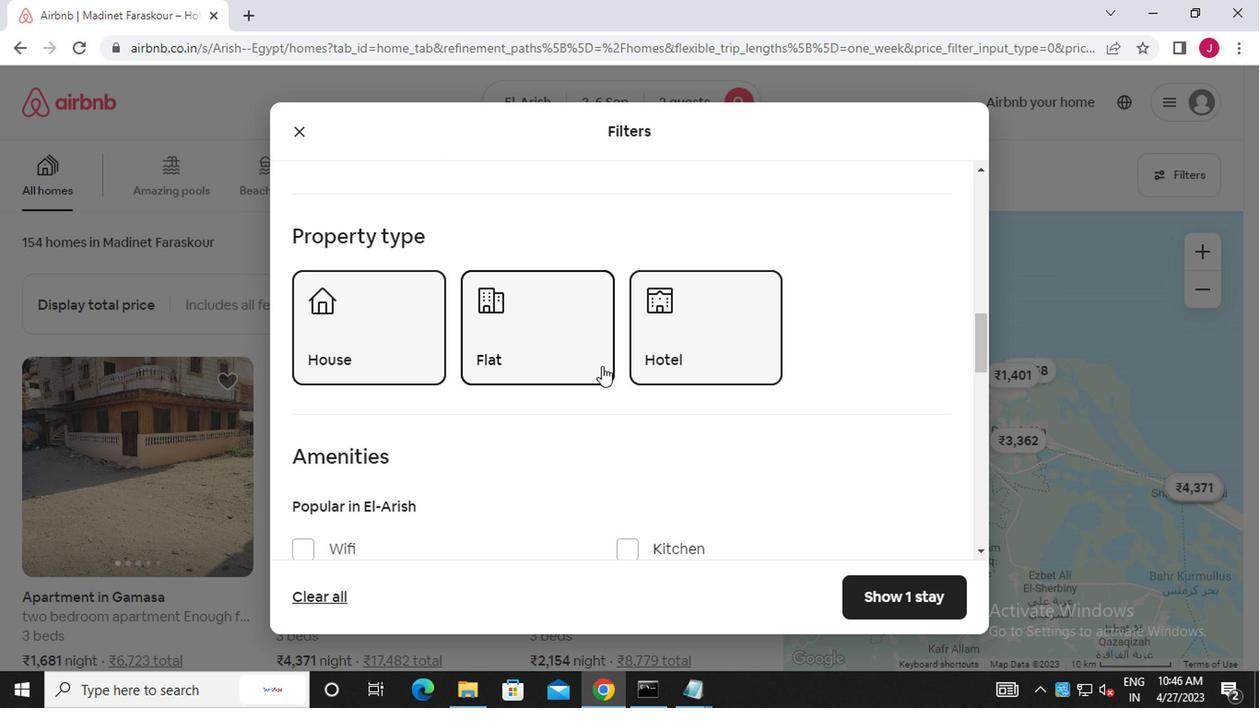 
Action: Mouse scrolled (598, 366) with delta (0, 0)
Screenshot: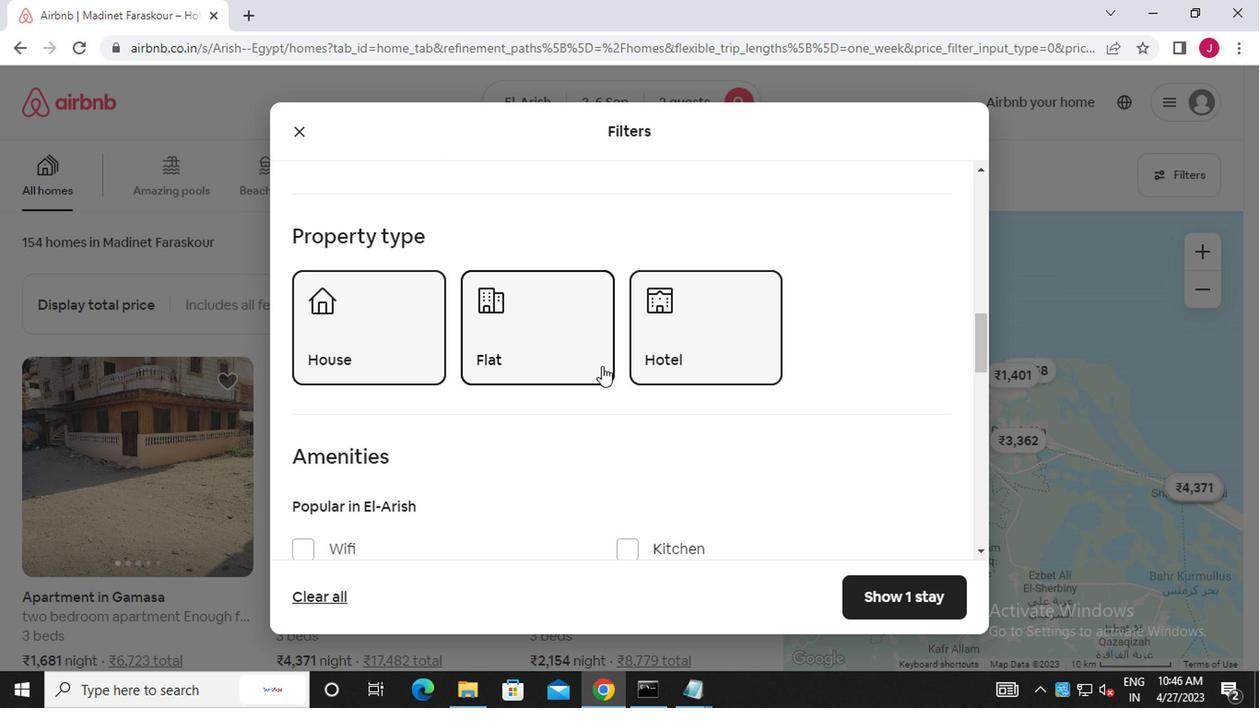 
Action: Mouse scrolled (598, 366) with delta (0, 0)
Screenshot: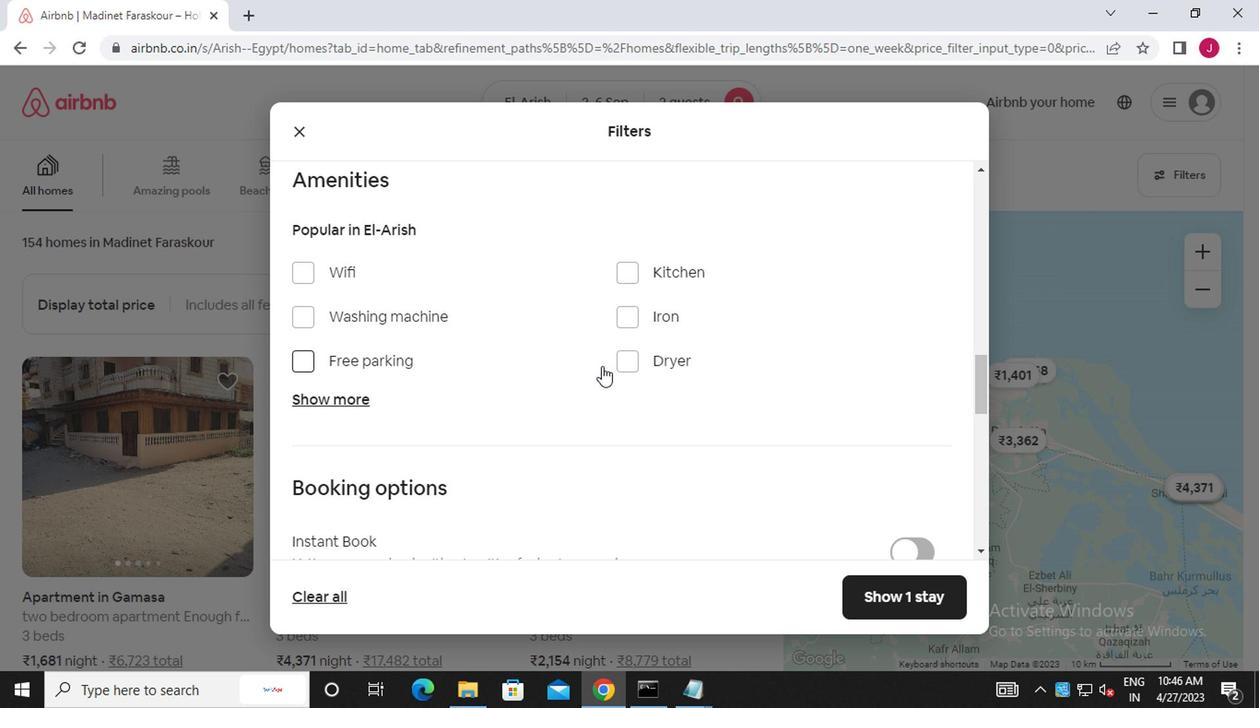 
Action: Mouse scrolled (598, 366) with delta (0, 0)
Screenshot: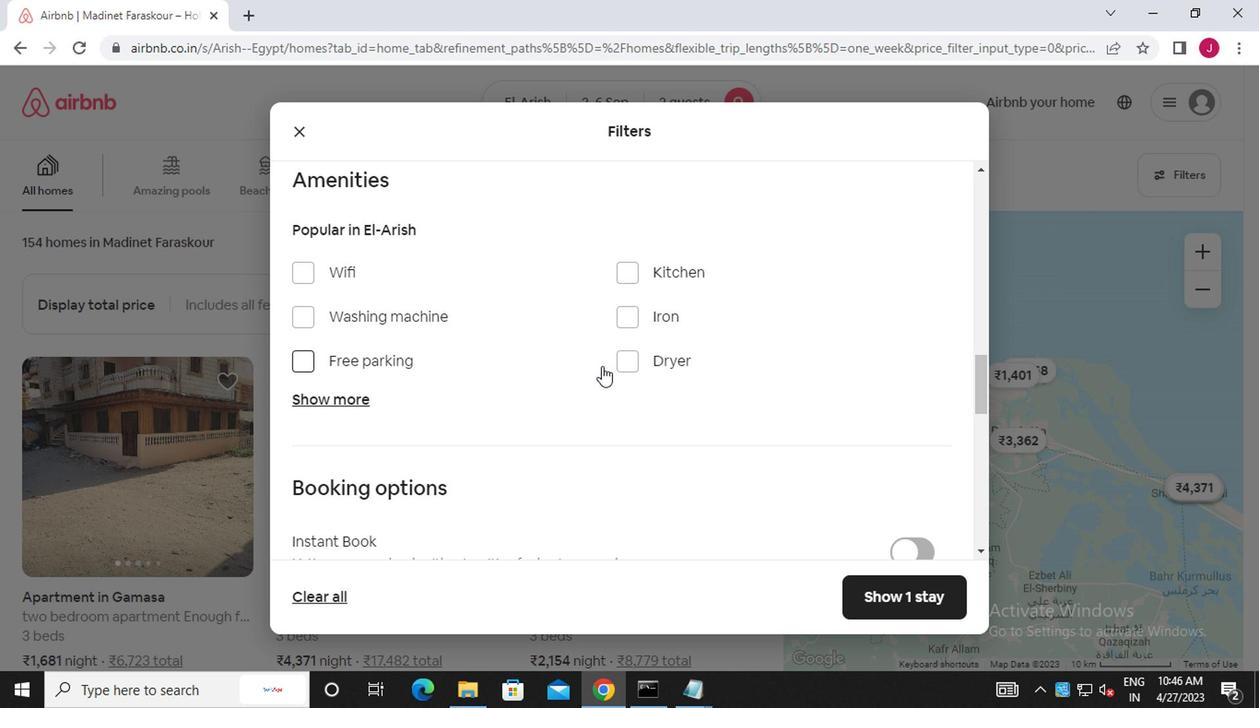 
Action: Mouse scrolled (598, 366) with delta (0, 0)
Screenshot: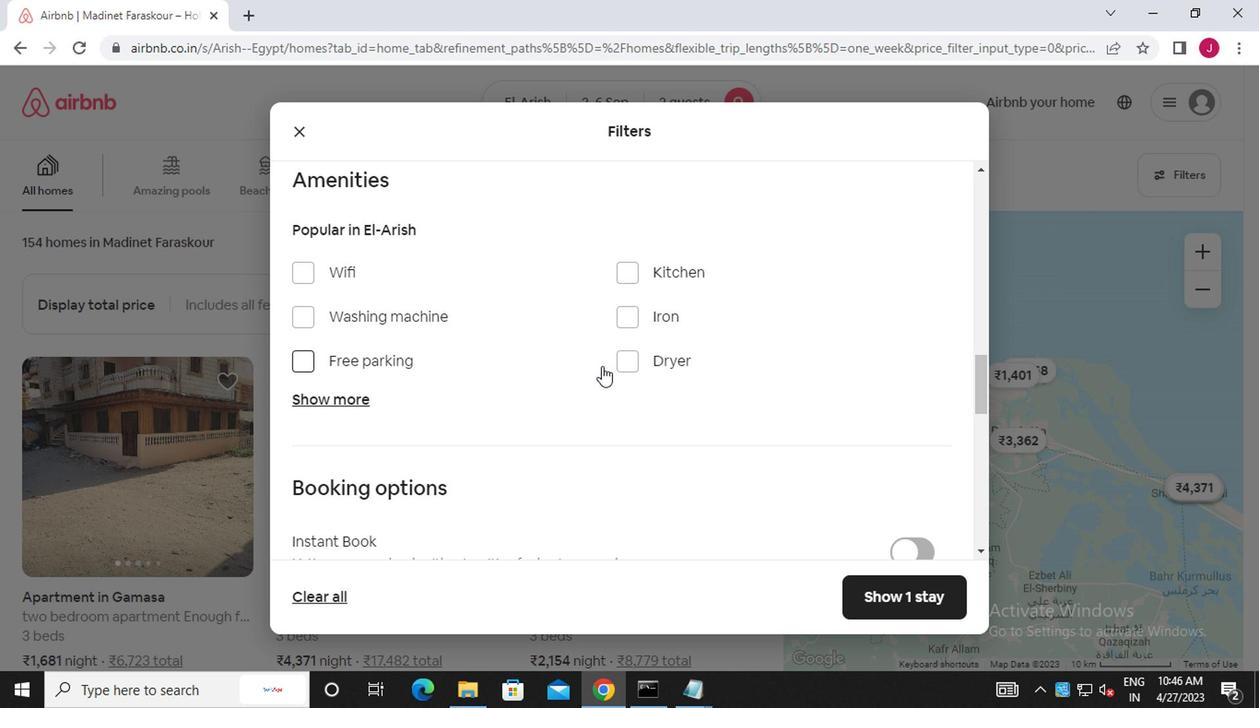 
Action: Mouse moved to (920, 342)
Screenshot: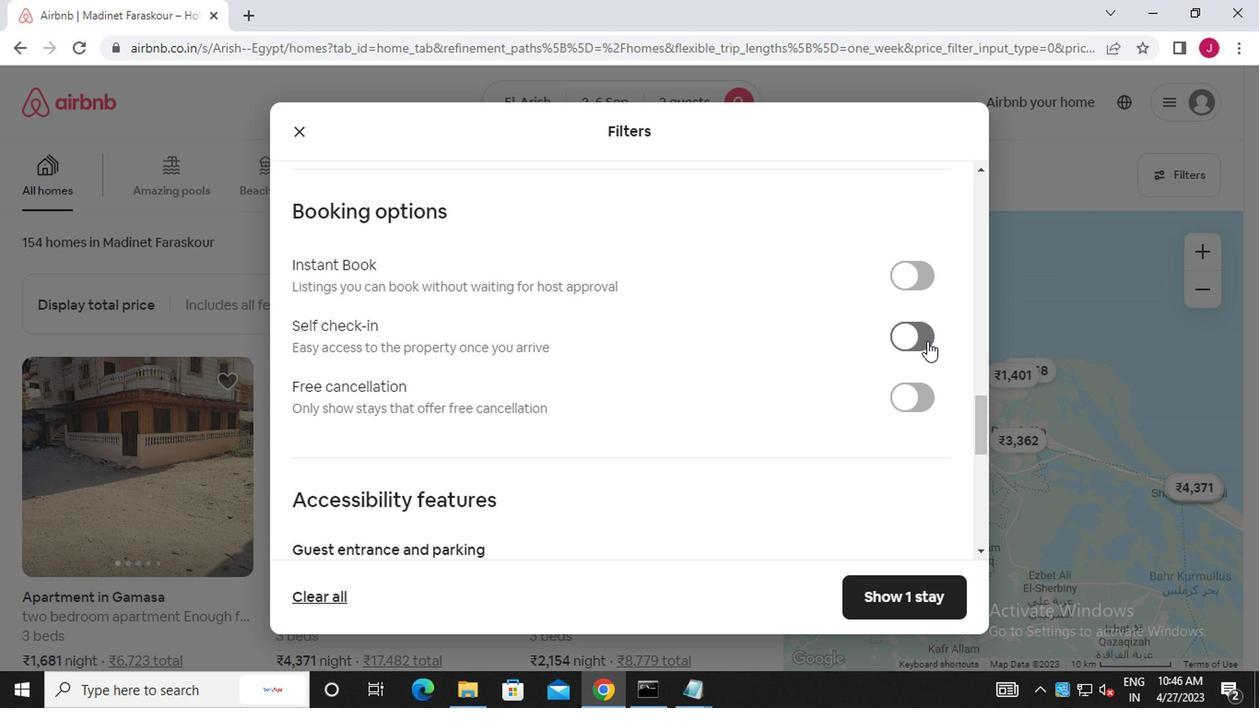 
Action: Mouse pressed left at (920, 342)
Screenshot: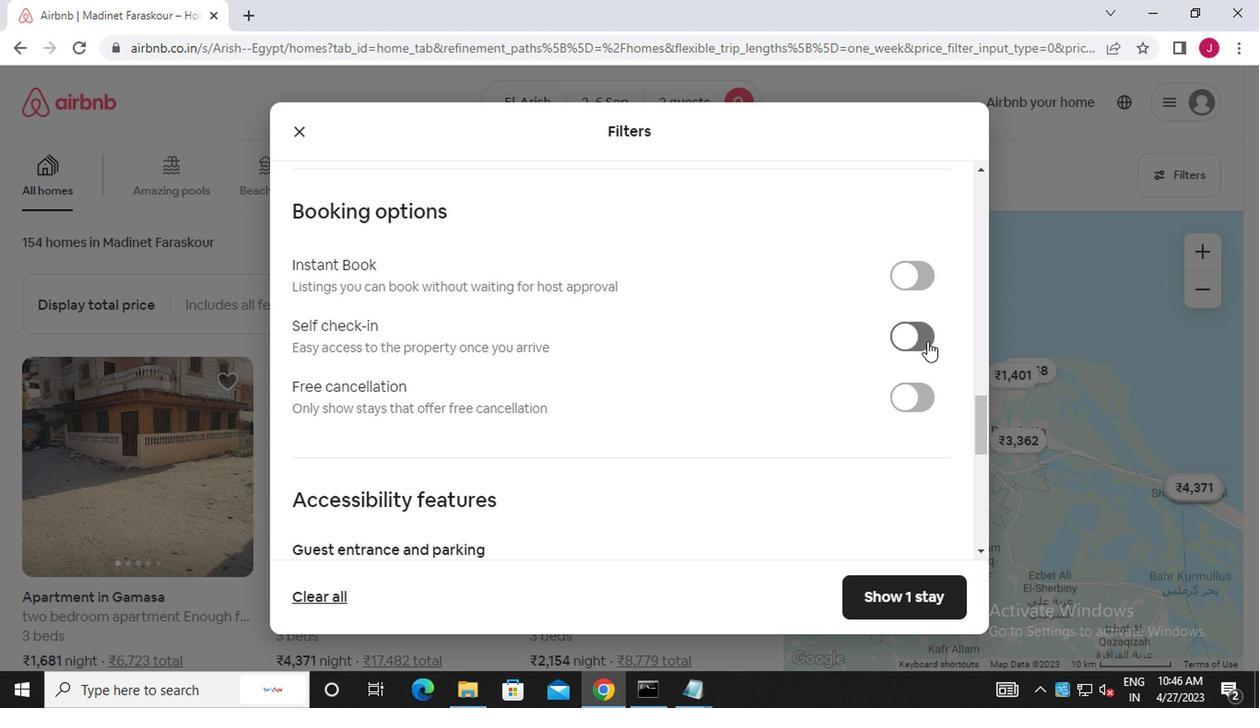 
Action: Mouse moved to (630, 398)
Screenshot: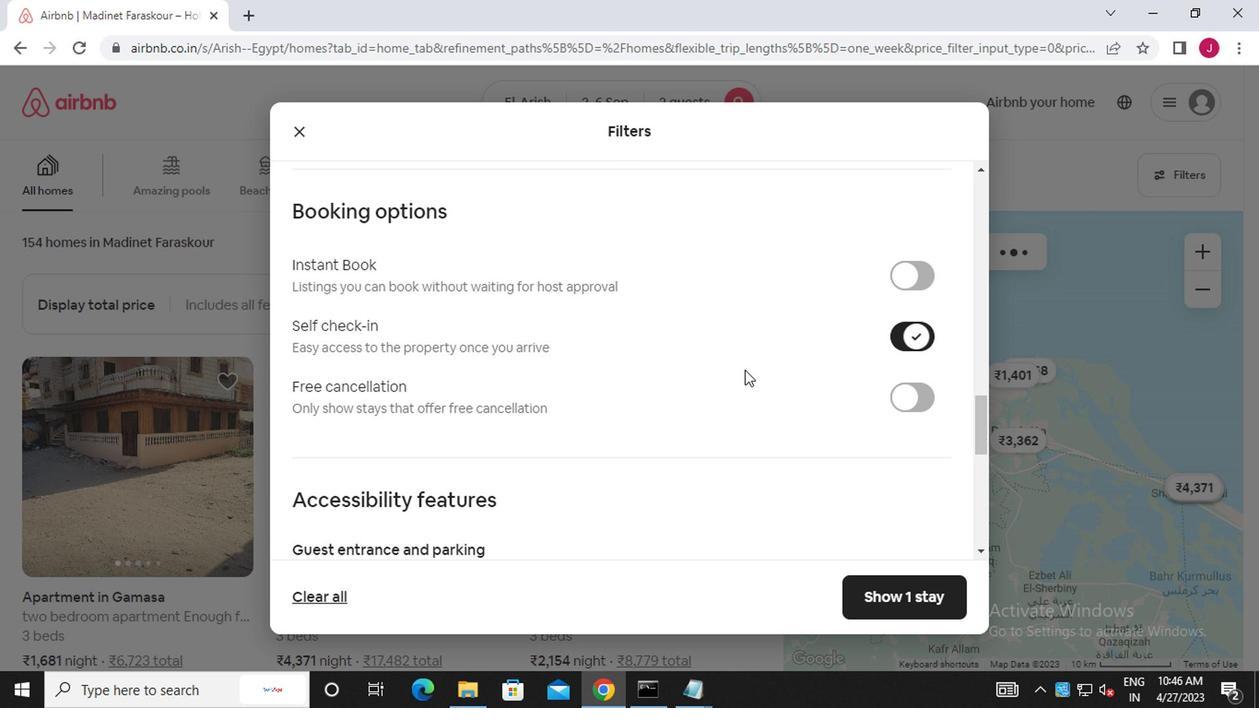 
Action: Mouse scrolled (630, 398) with delta (0, 0)
Screenshot: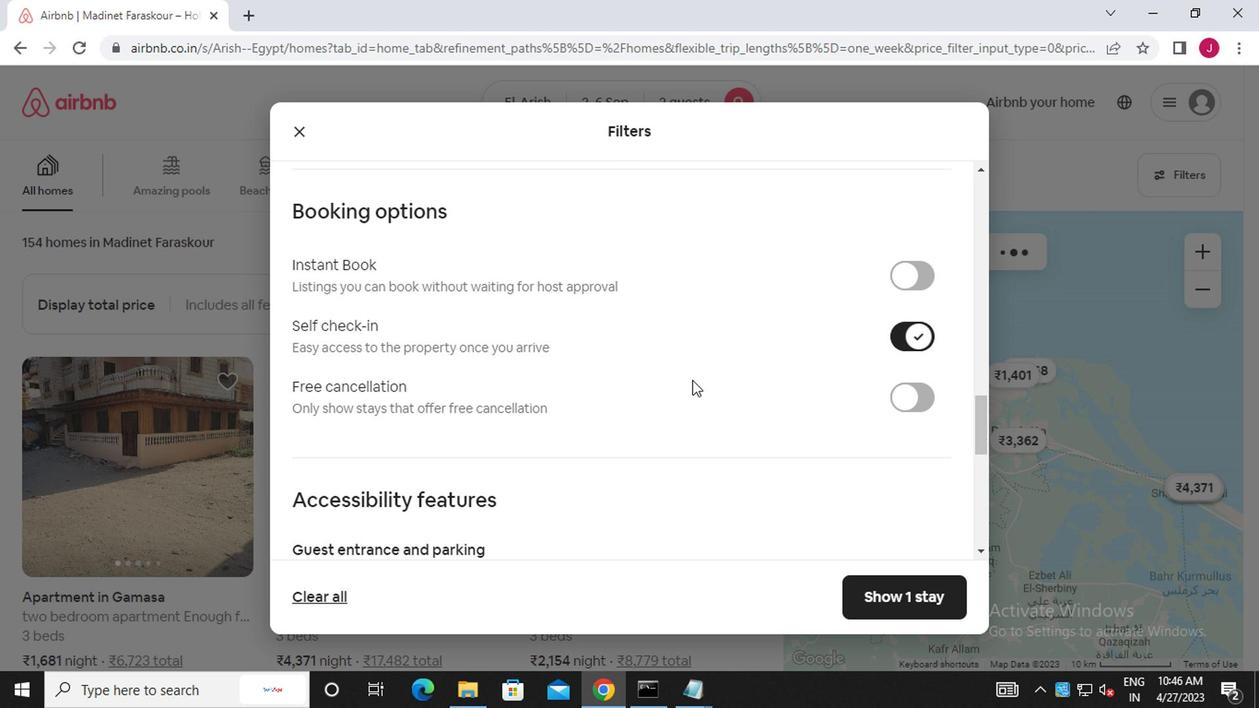 
Action: Mouse scrolled (630, 398) with delta (0, 0)
Screenshot: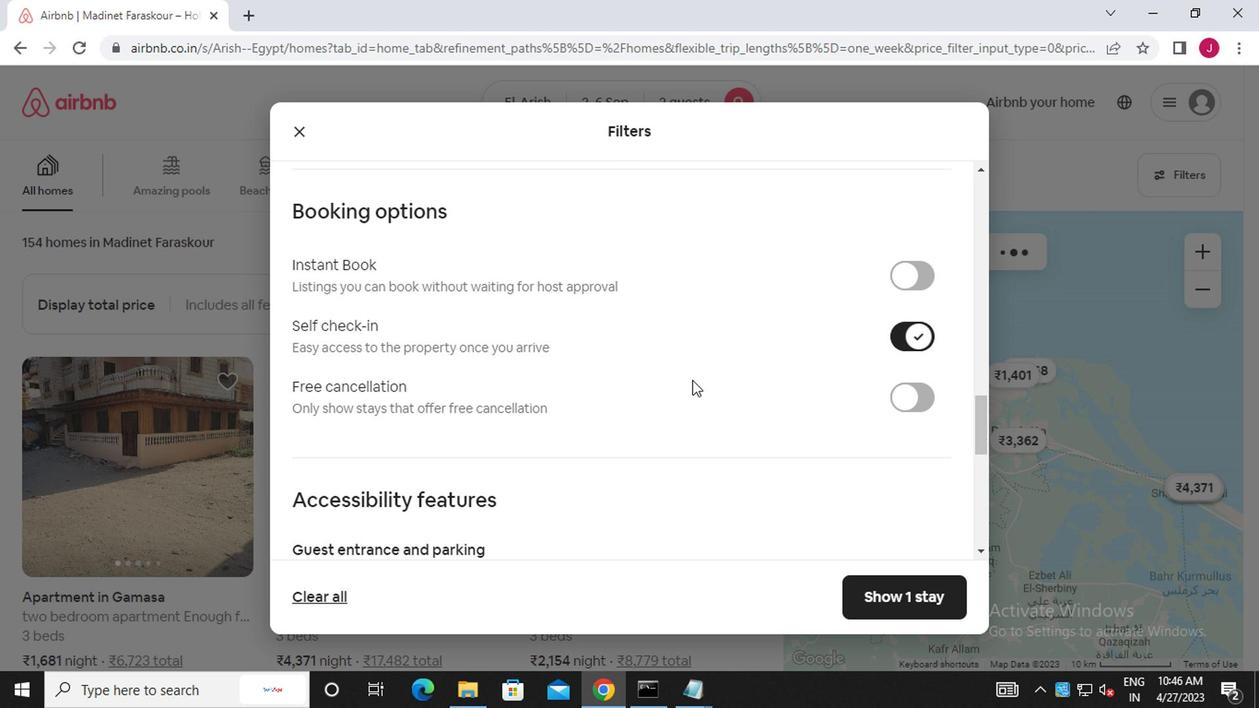 
Action: Mouse moved to (628, 400)
Screenshot: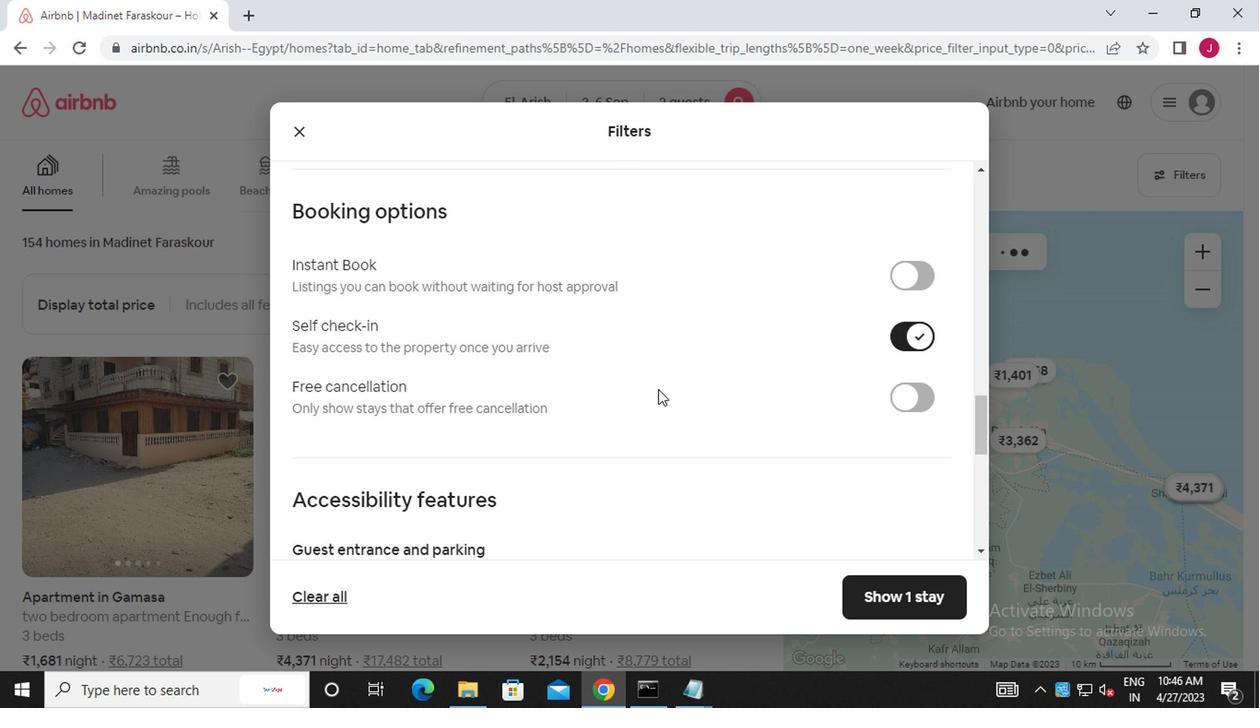 
Action: Mouse scrolled (628, 398) with delta (0, -1)
Screenshot: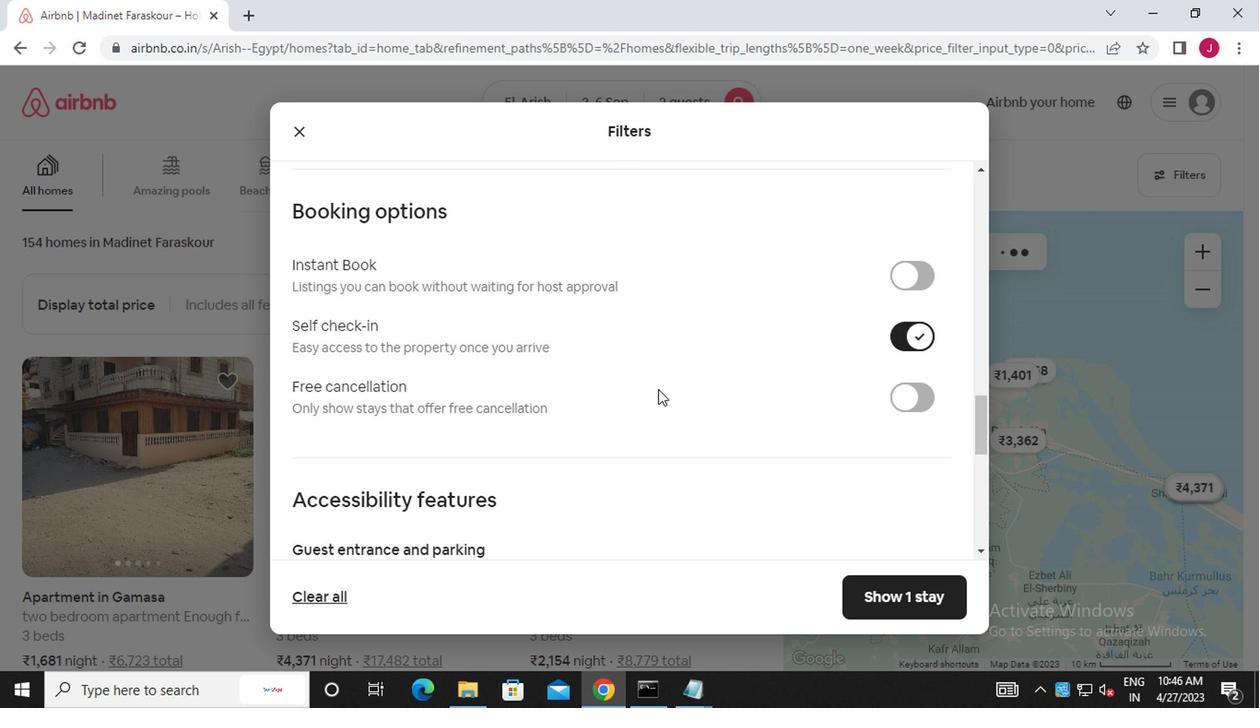 
Action: Mouse scrolled (628, 398) with delta (0, -1)
Screenshot: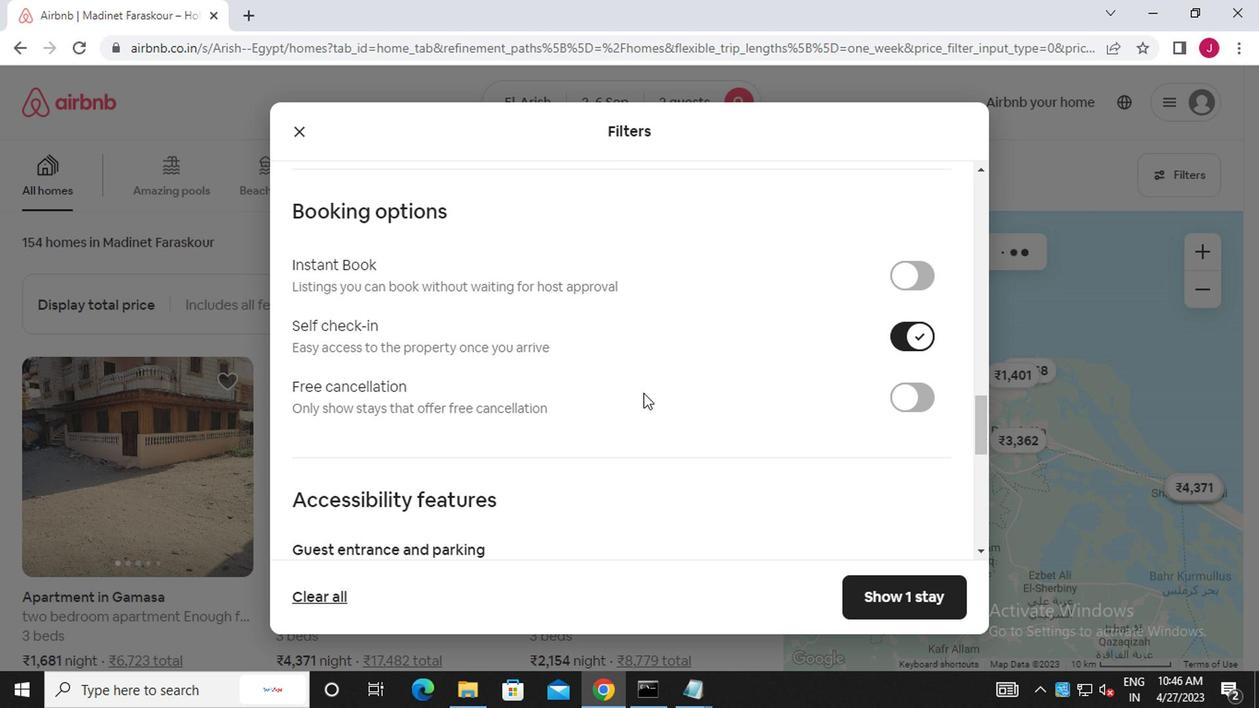 
Action: Mouse scrolled (628, 398) with delta (0, -1)
Screenshot: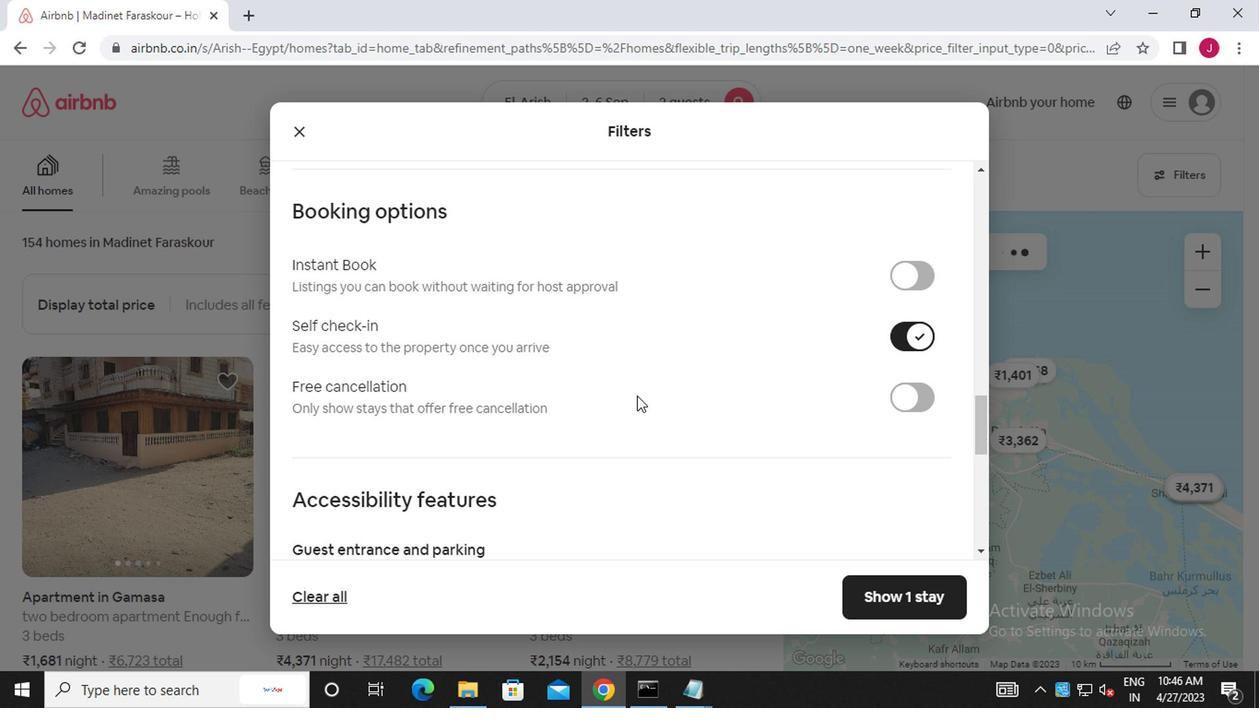 
Action: Mouse scrolled (628, 398) with delta (0, -1)
Screenshot: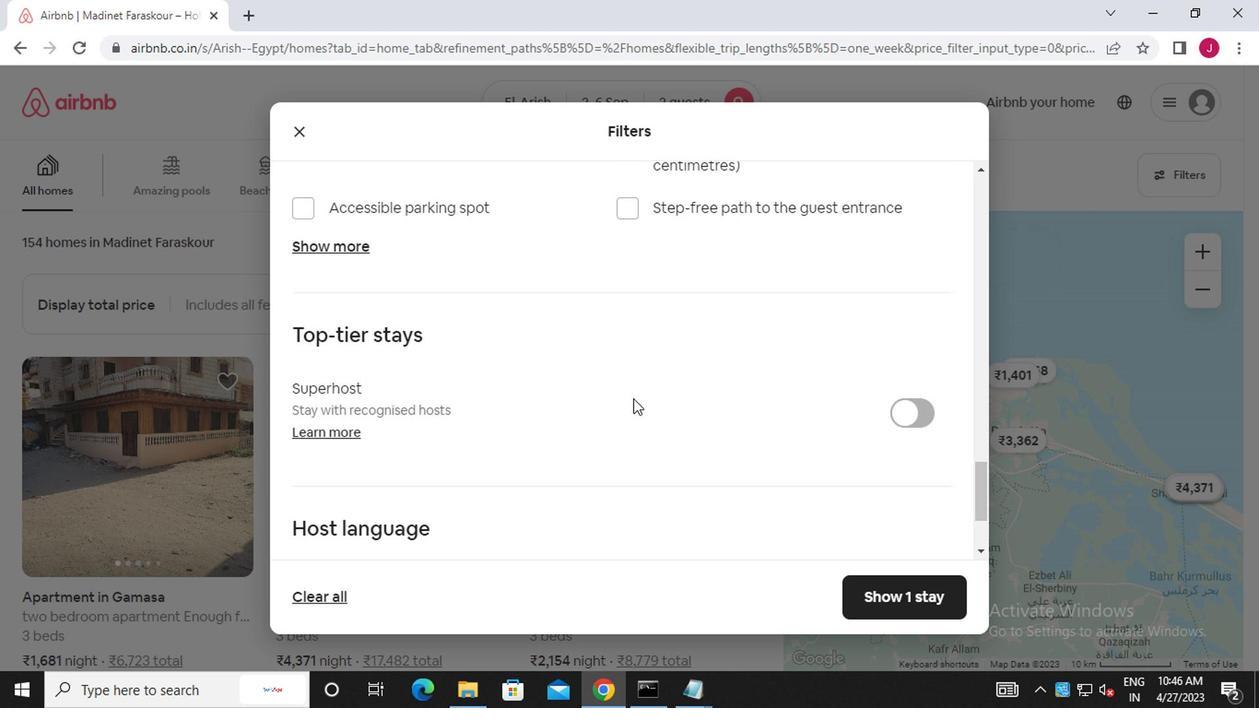 
Action: Mouse scrolled (628, 398) with delta (0, -1)
Screenshot: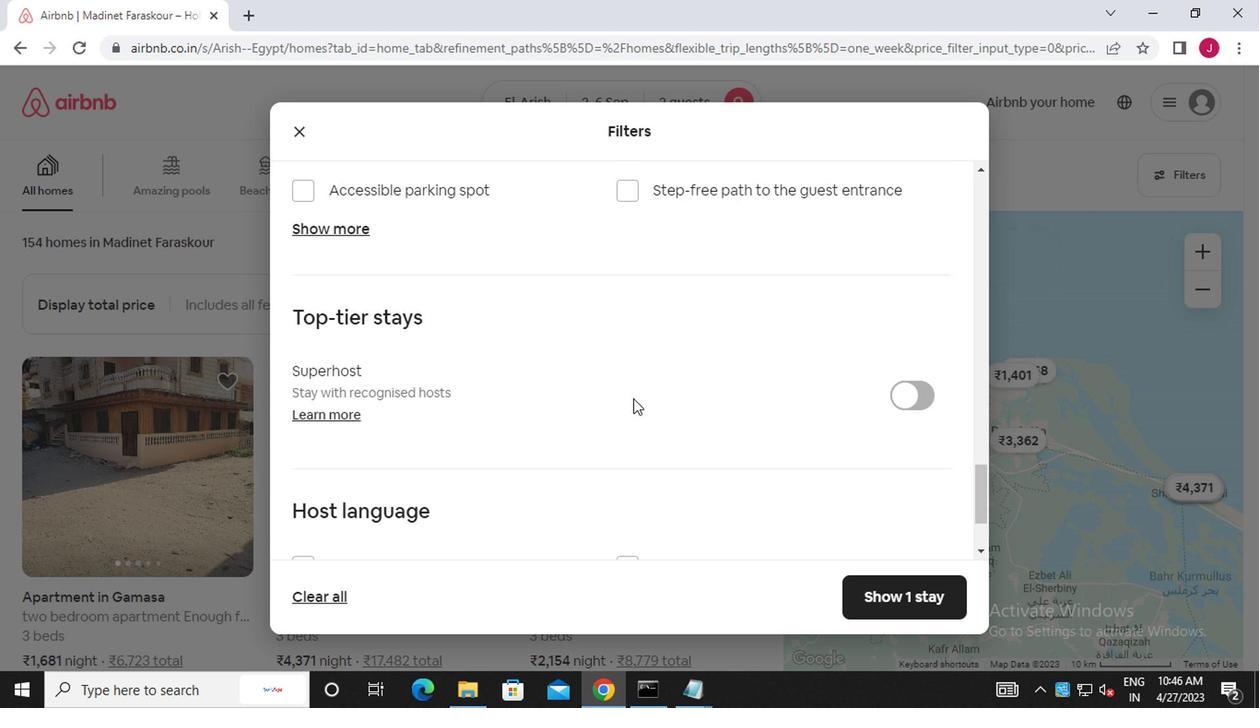 
Action: Mouse scrolled (628, 398) with delta (0, -1)
Screenshot: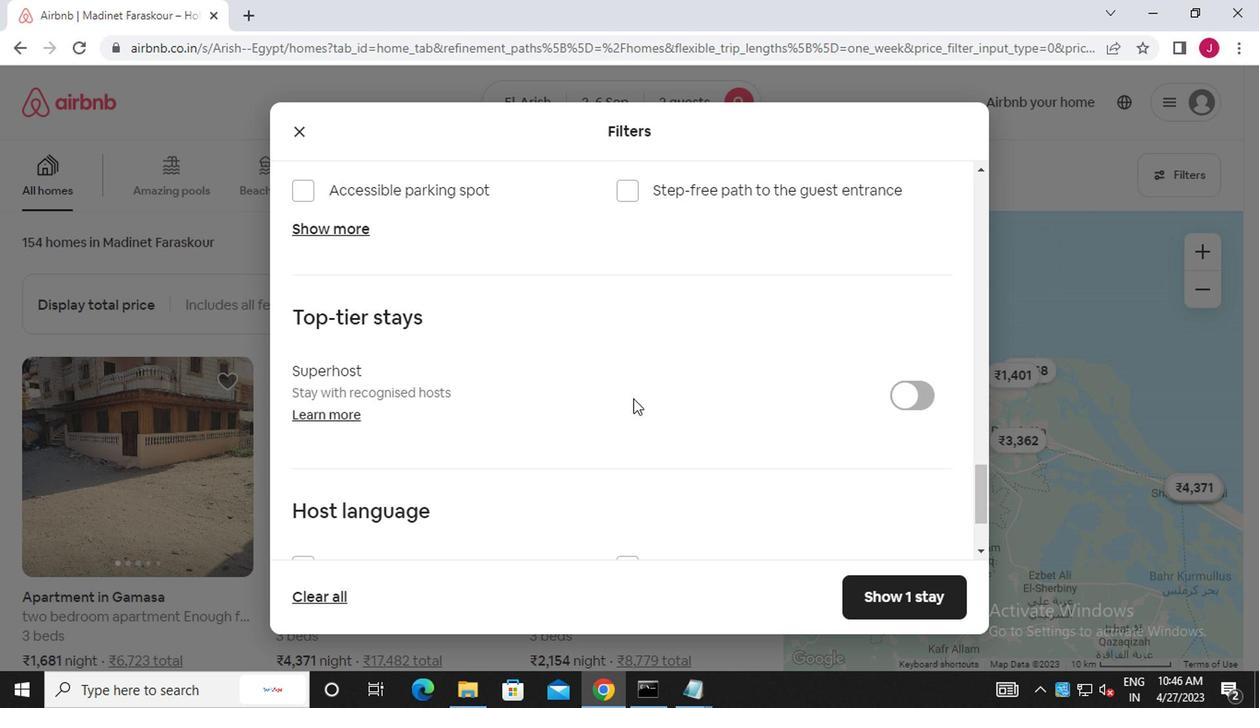 
Action: Mouse scrolled (628, 398) with delta (0, -1)
Screenshot: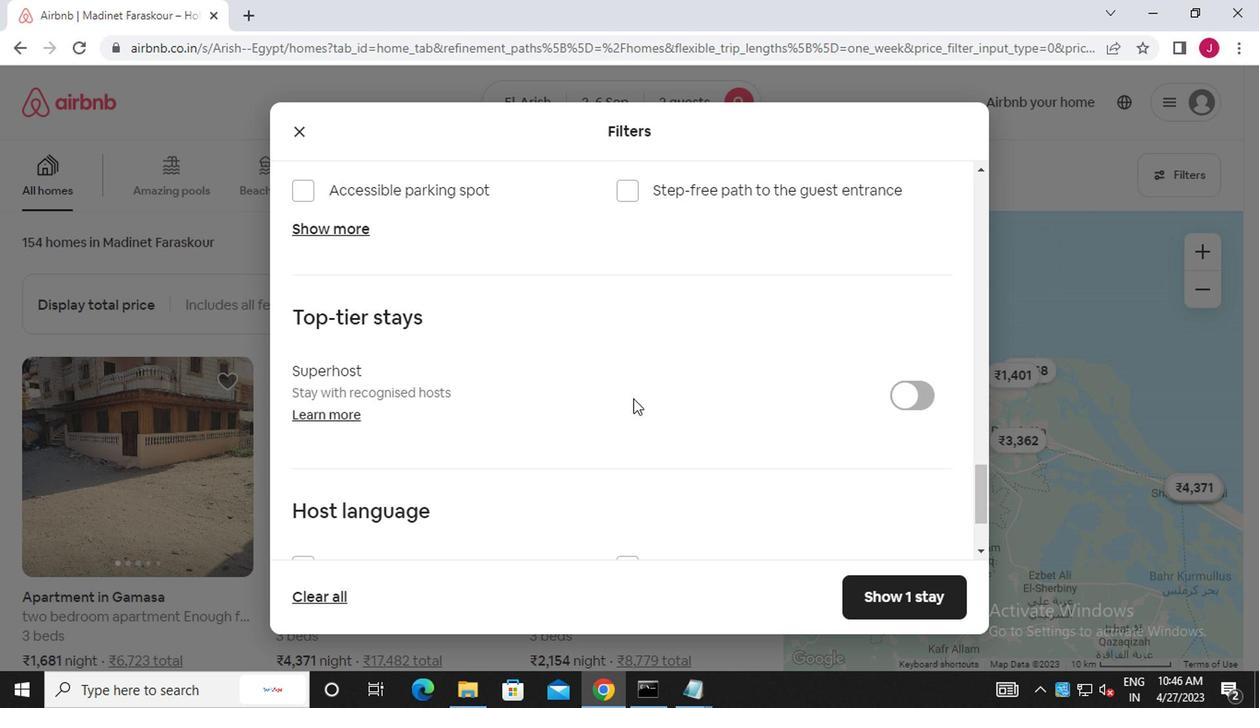 
Action: Mouse moved to (306, 432)
Screenshot: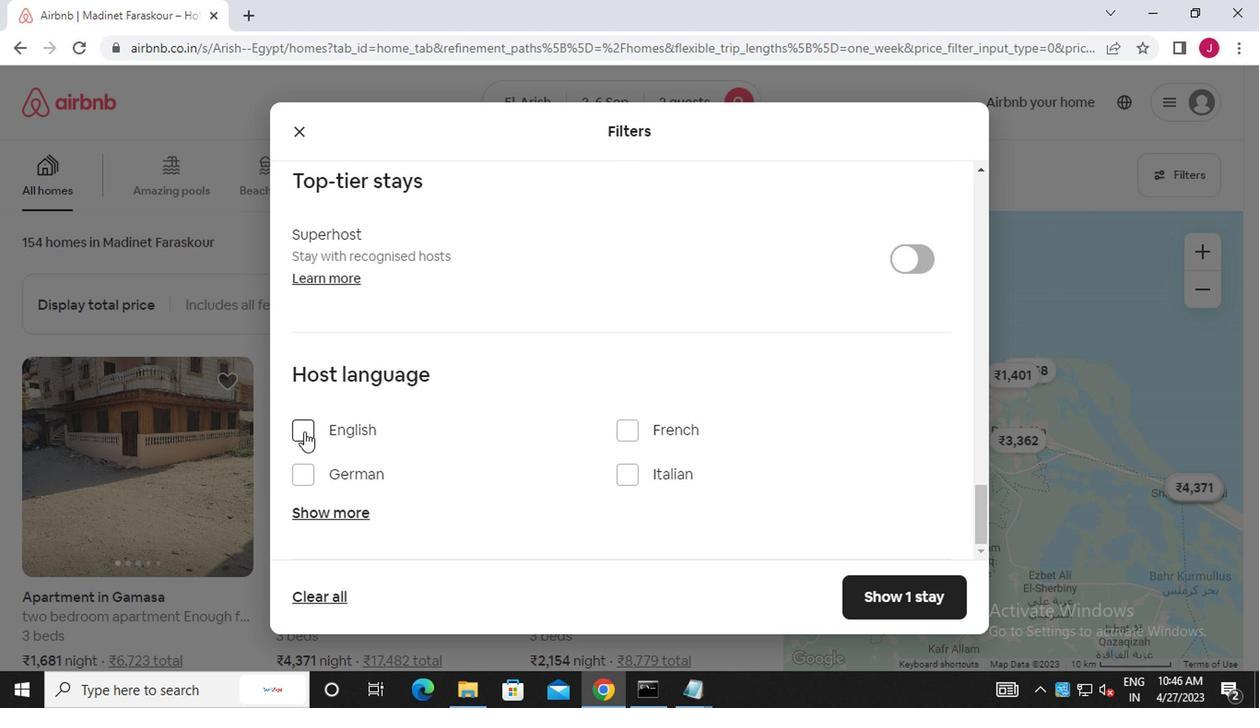
Action: Mouse pressed left at (306, 432)
Screenshot: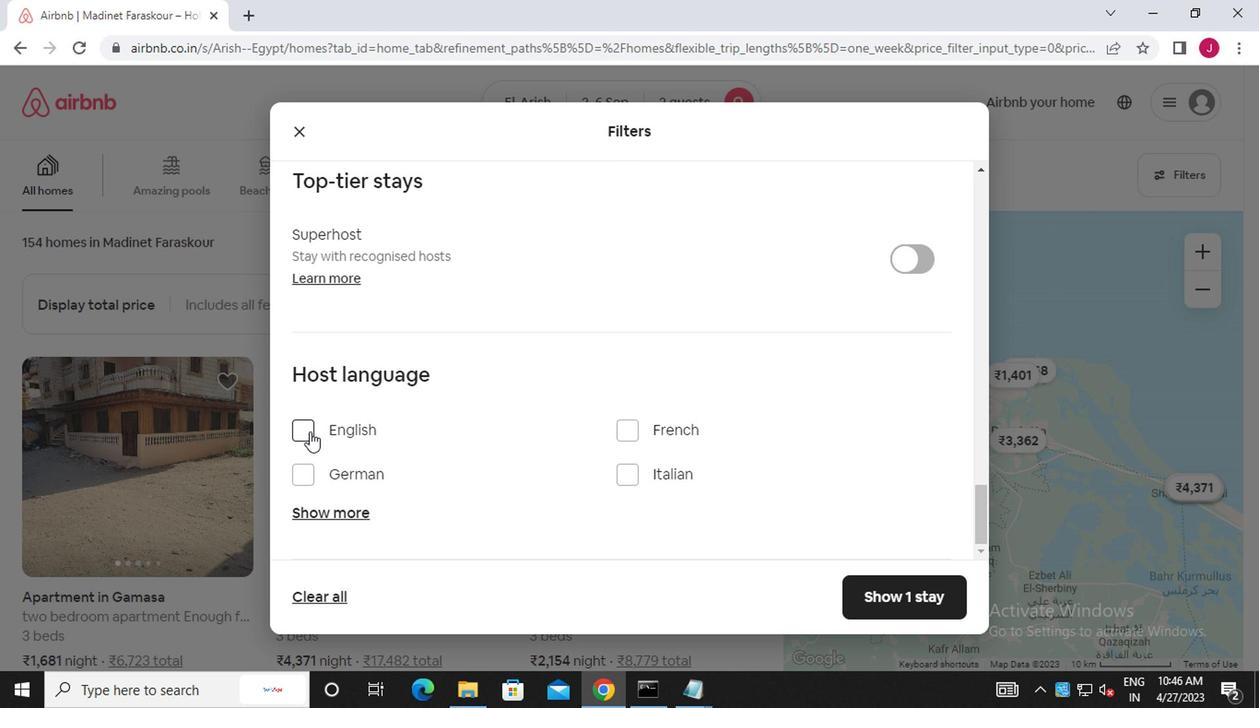 
Action: Mouse moved to (923, 598)
Screenshot: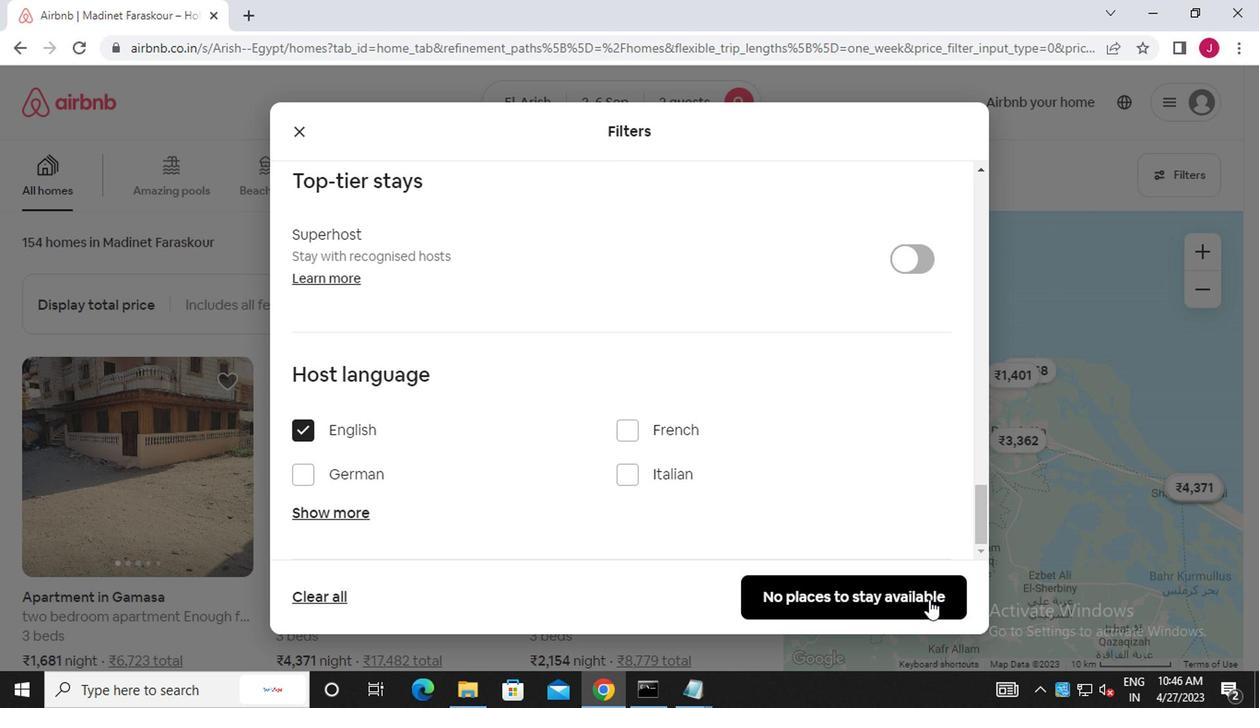 
Action: Mouse pressed left at (923, 598)
Screenshot: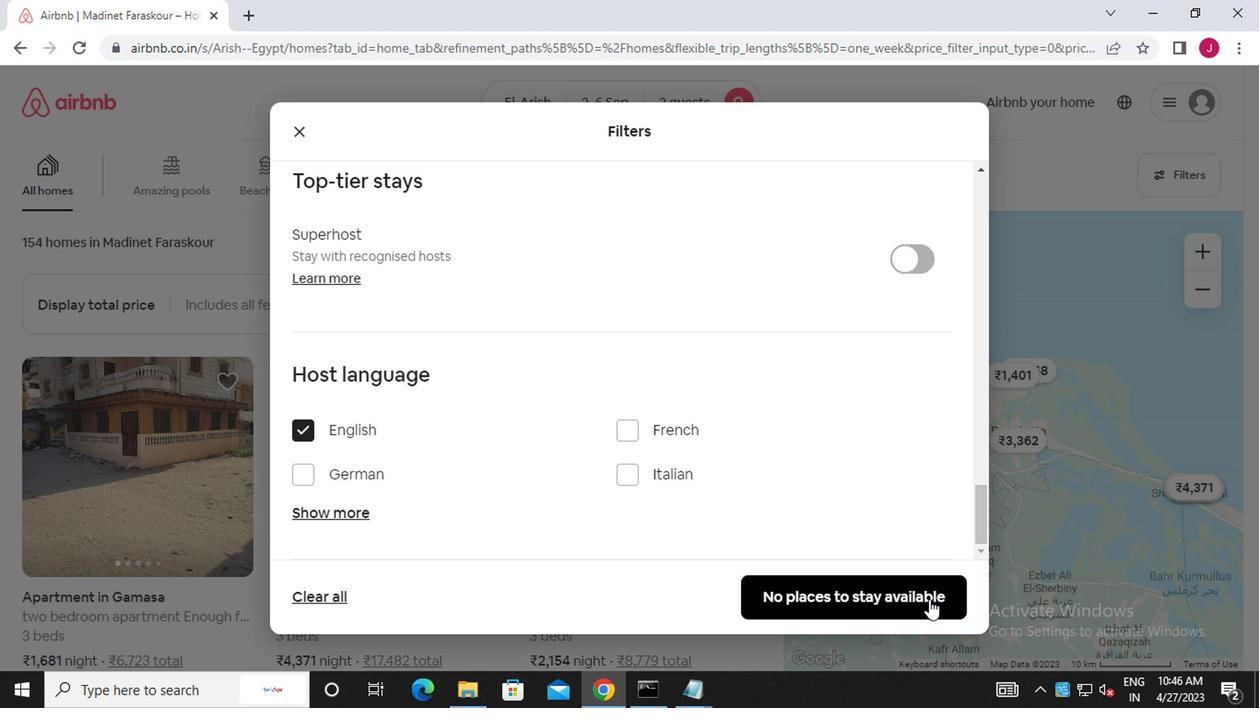 
Action: Mouse moved to (922, 598)
Screenshot: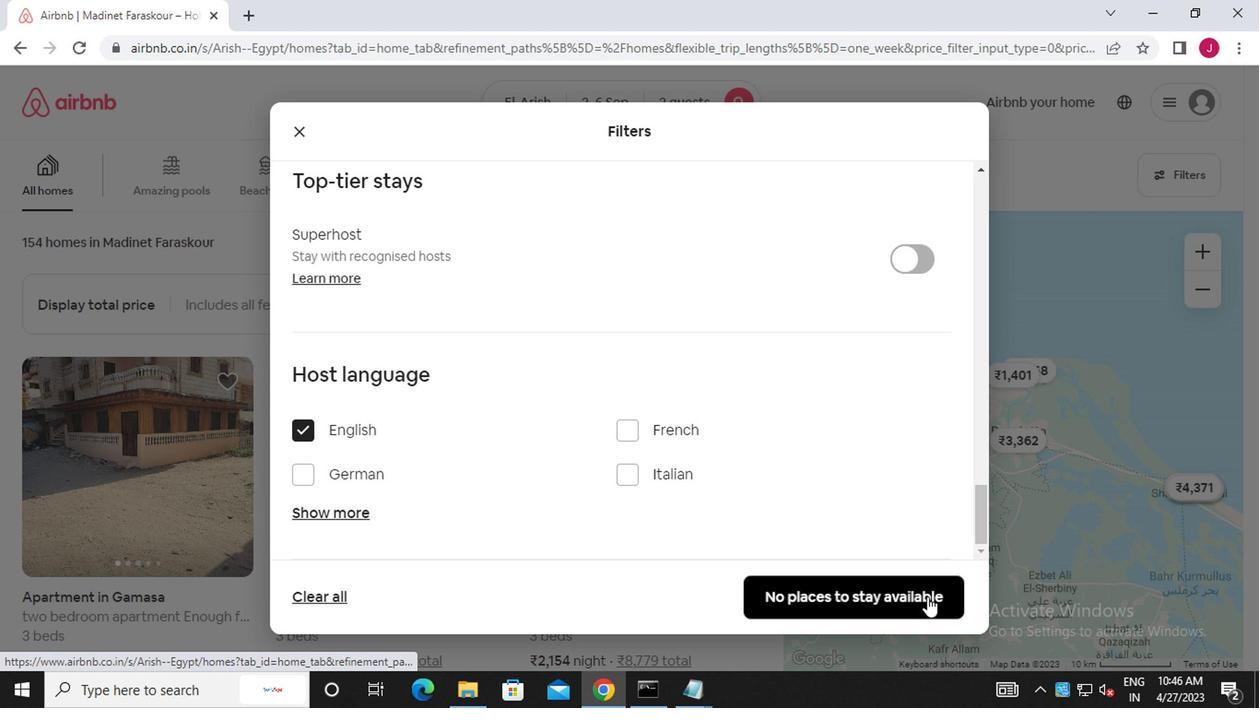 
